 Task: Research Airbnb options in Kangdong-up, North Korea from 15th November, 2023 to 21st November, 2023 for 5 adults.3 bedrooms having 3 beds and 3 bathrooms. Property type can be house. Look for 3 properties as per requirement.
Action: Mouse moved to (593, 130)
Screenshot: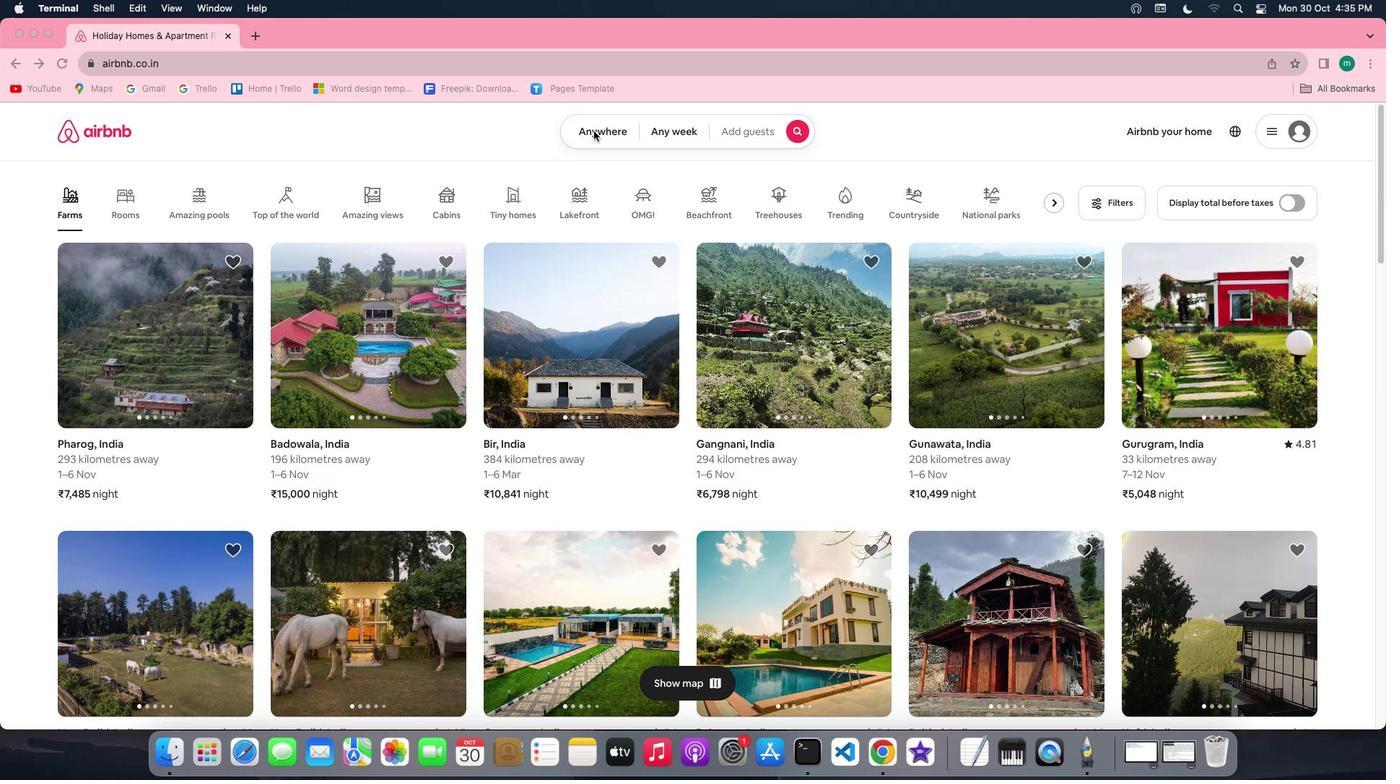 
Action: Mouse pressed left at (593, 130)
Screenshot: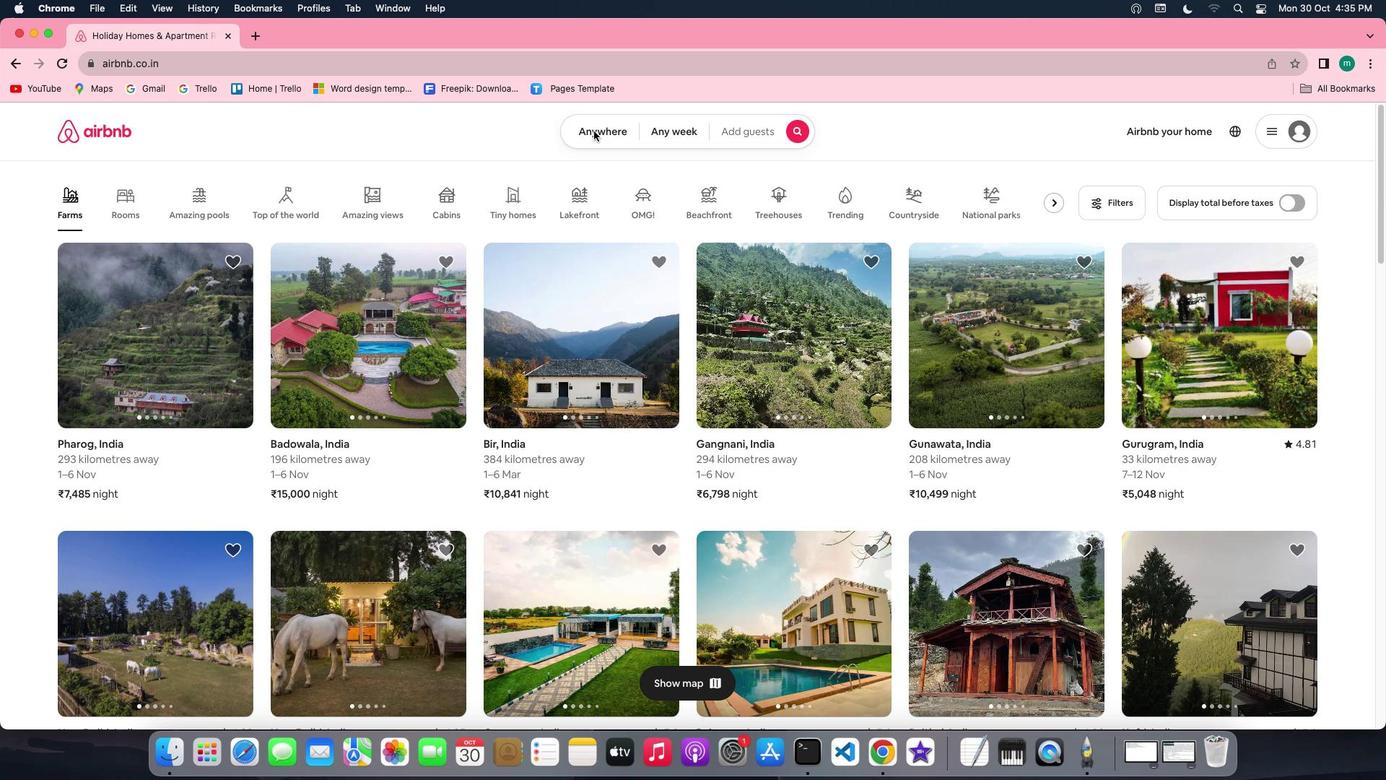 
Action: Mouse pressed left at (593, 130)
Screenshot: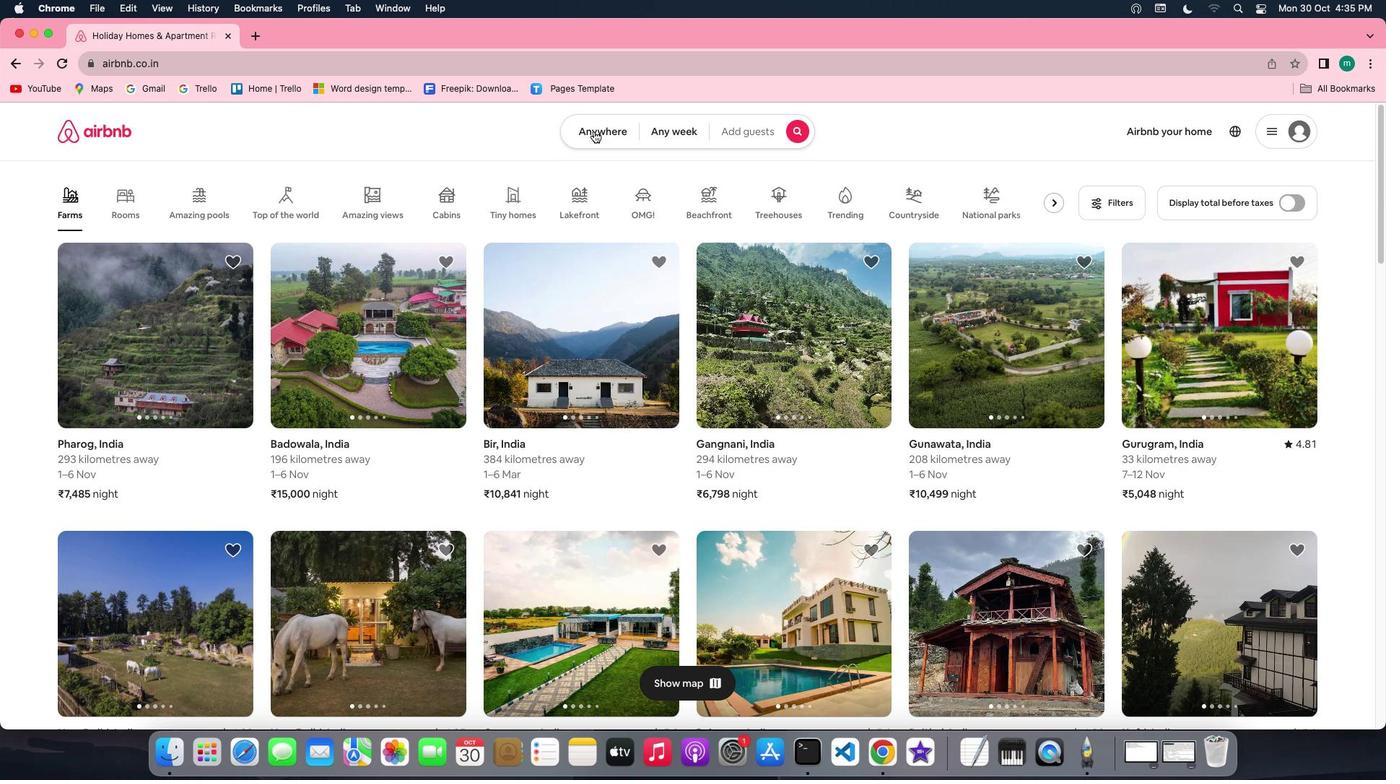 
Action: Mouse moved to (513, 184)
Screenshot: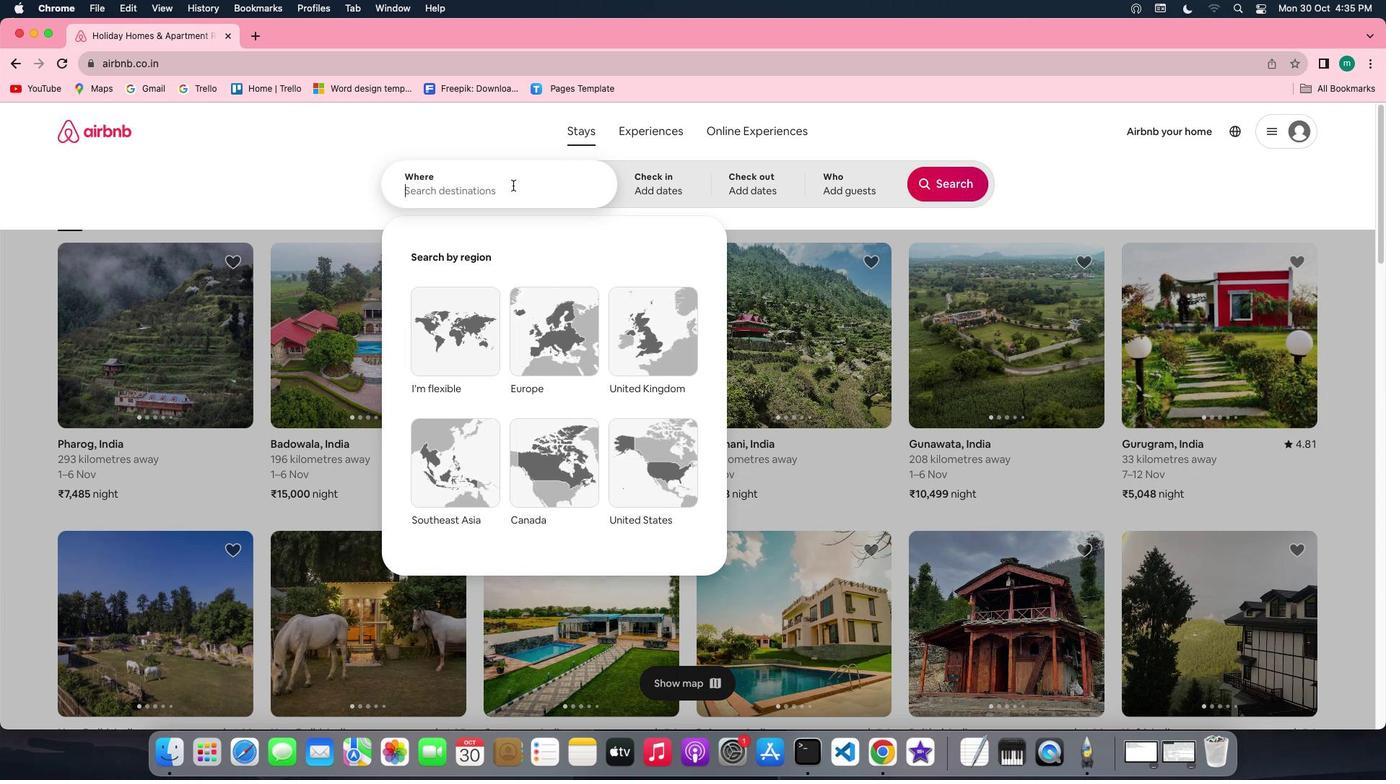 
Action: Mouse pressed left at (513, 184)
Screenshot: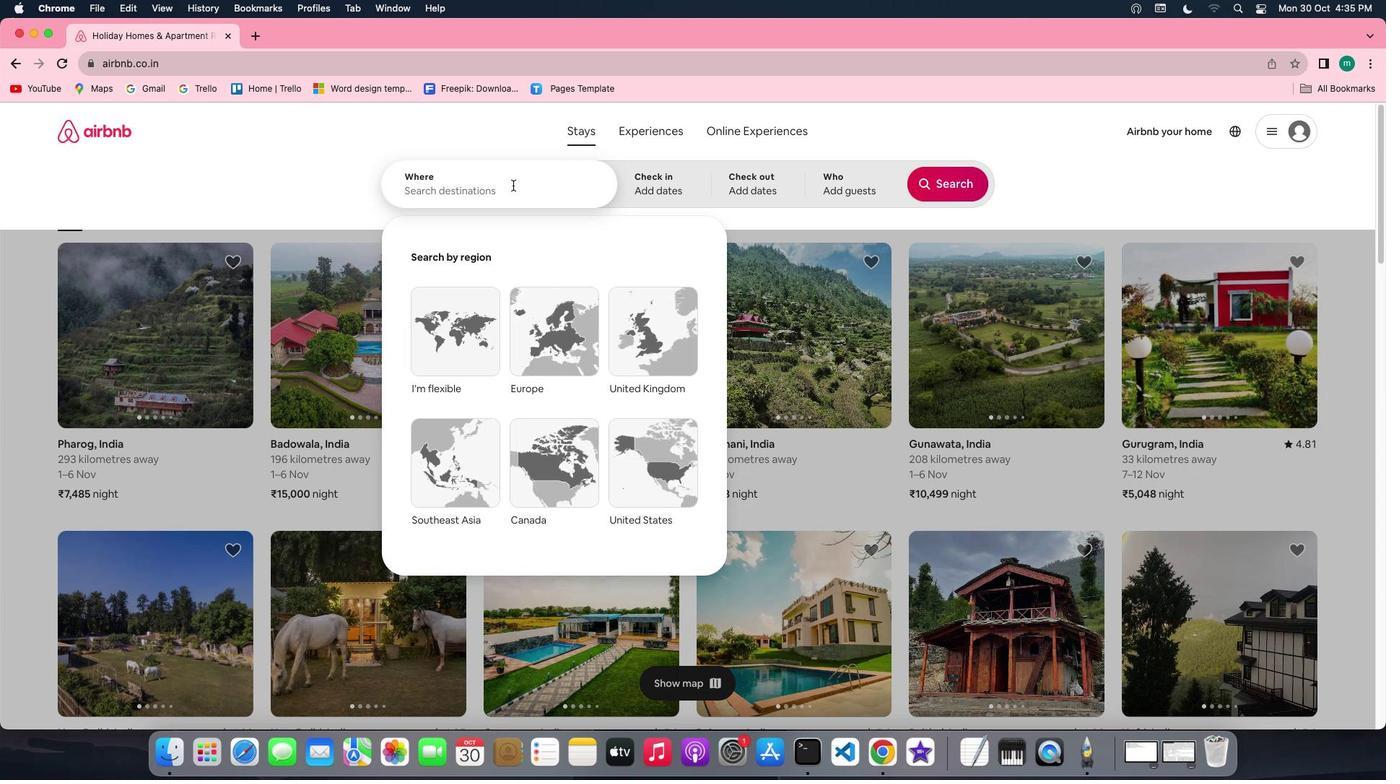 
Action: Key pressed Key.shift'K''a''n''g''d''o''n''g''-'Key.spaceKey.shift'u''p'','Key.spaceKey.shift'N''o''r''t''h'Key.spaceKey.shift'l'Key.backspaceKey.shift'K''o''r''e''a'
Screenshot: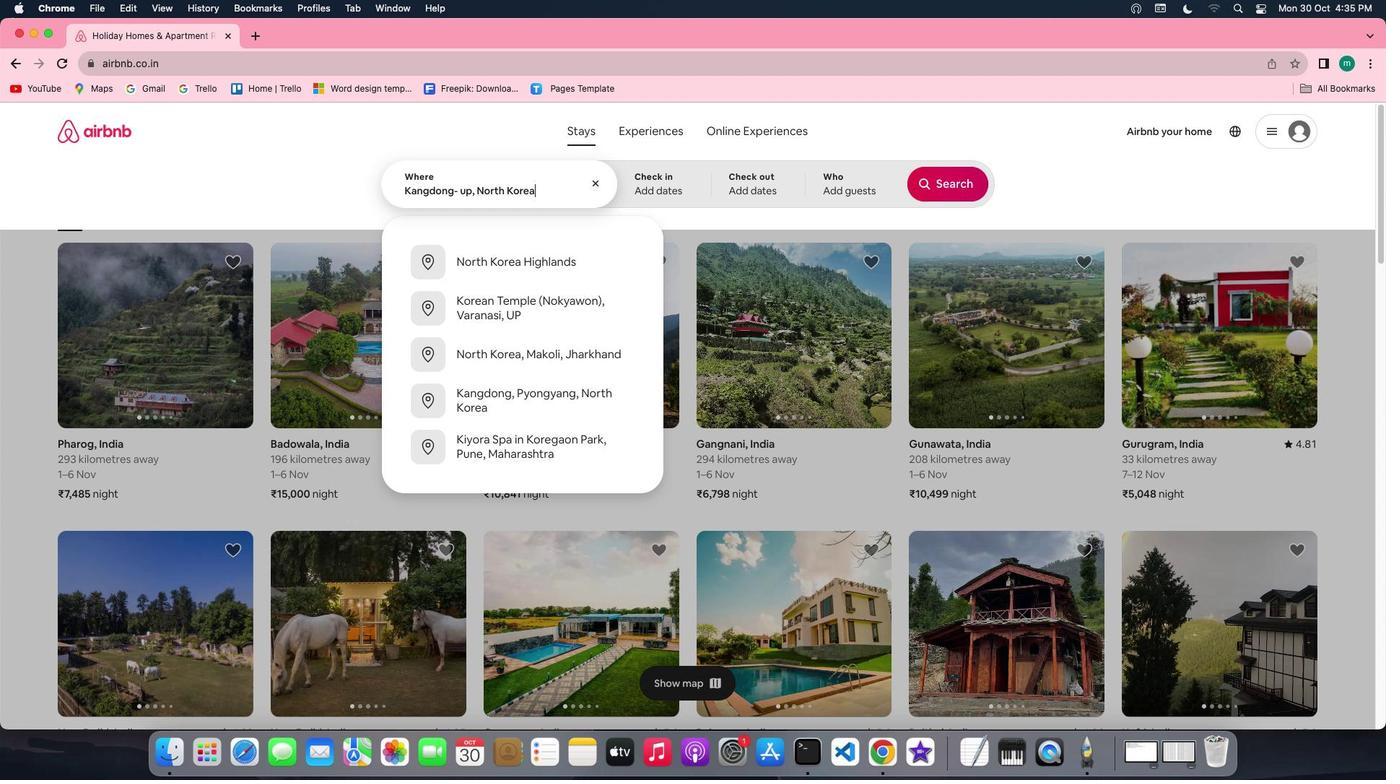 
Action: Mouse moved to (651, 182)
Screenshot: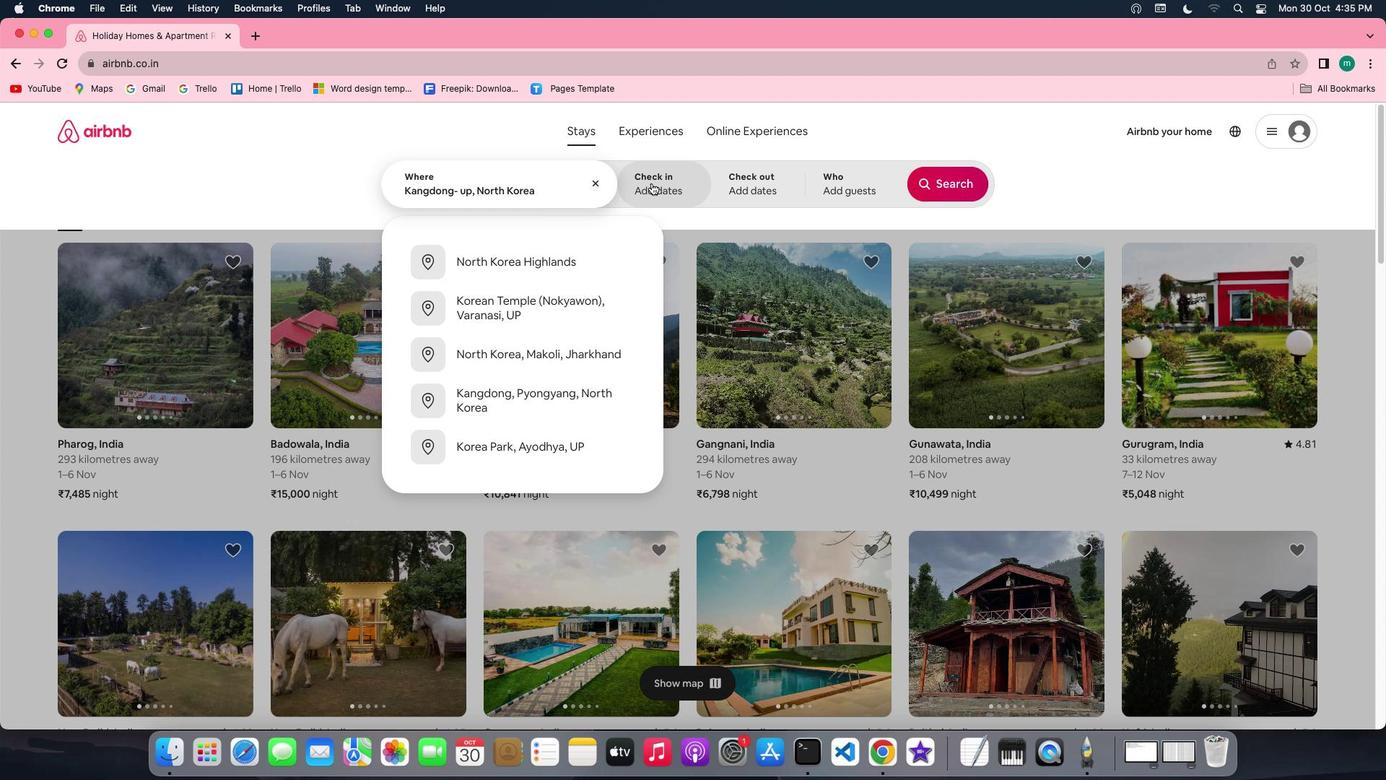 
Action: Mouse pressed left at (651, 182)
Screenshot: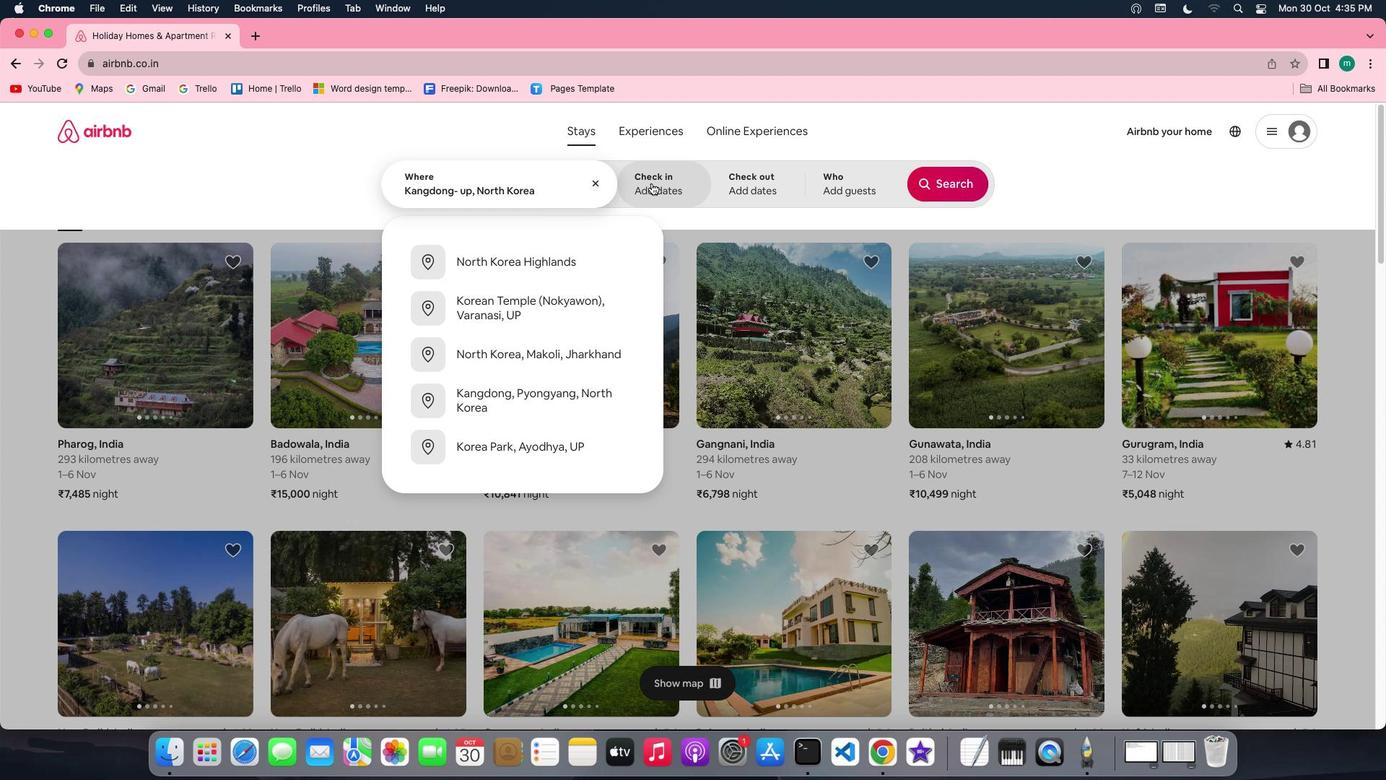 
Action: Mouse moved to (832, 431)
Screenshot: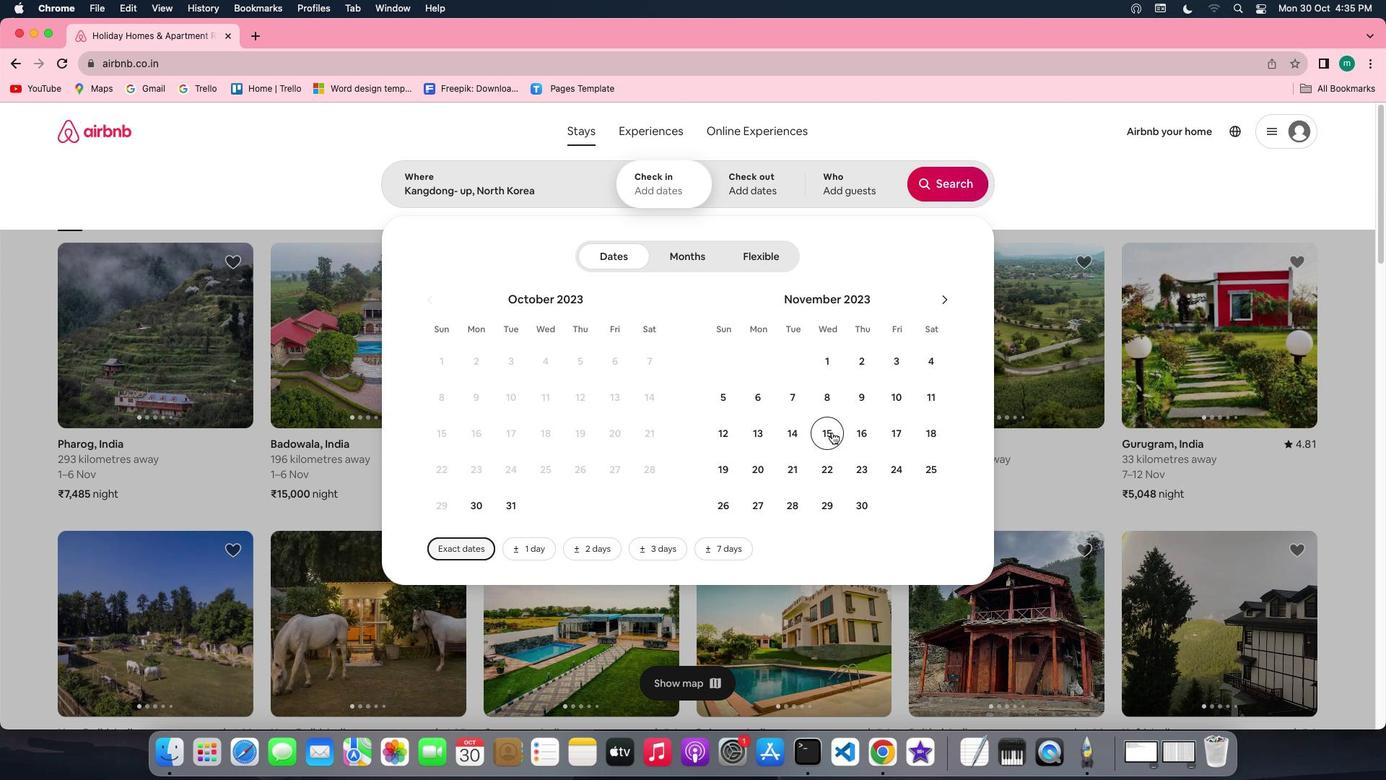 
Action: Mouse pressed left at (832, 431)
Screenshot: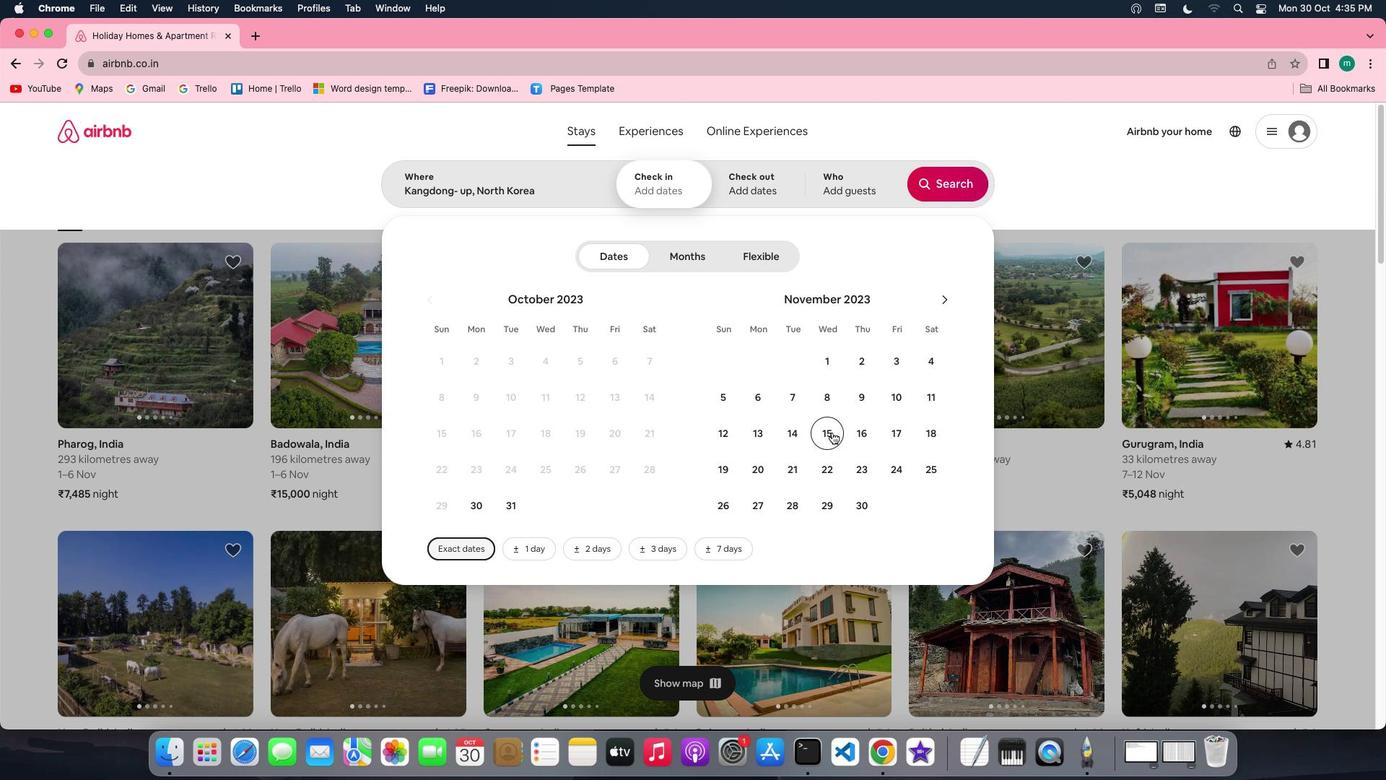 
Action: Mouse moved to (791, 468)
Screenshot: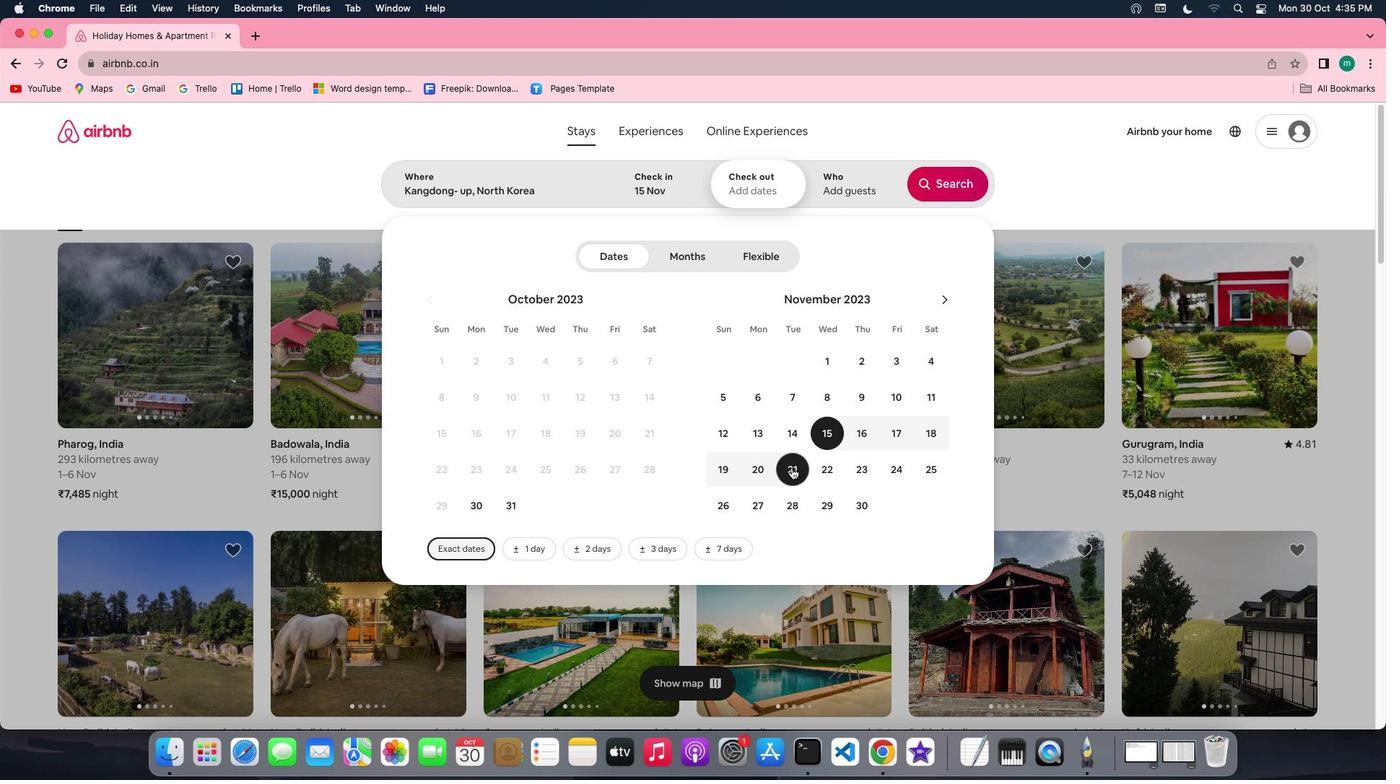 
Action: Mouse pressed left at (791, 468)
Screenshot: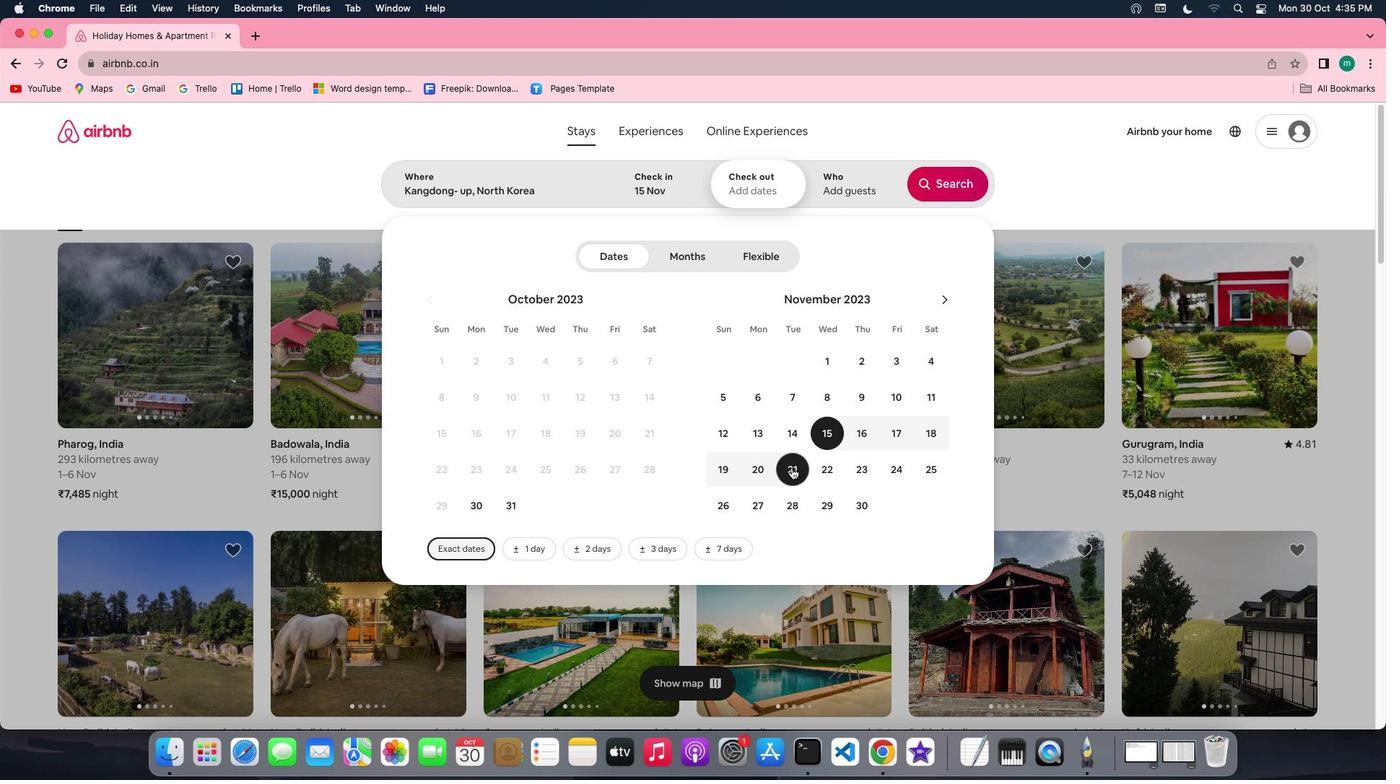 
Action: Mouse moved to (841, 182)
Screenshot: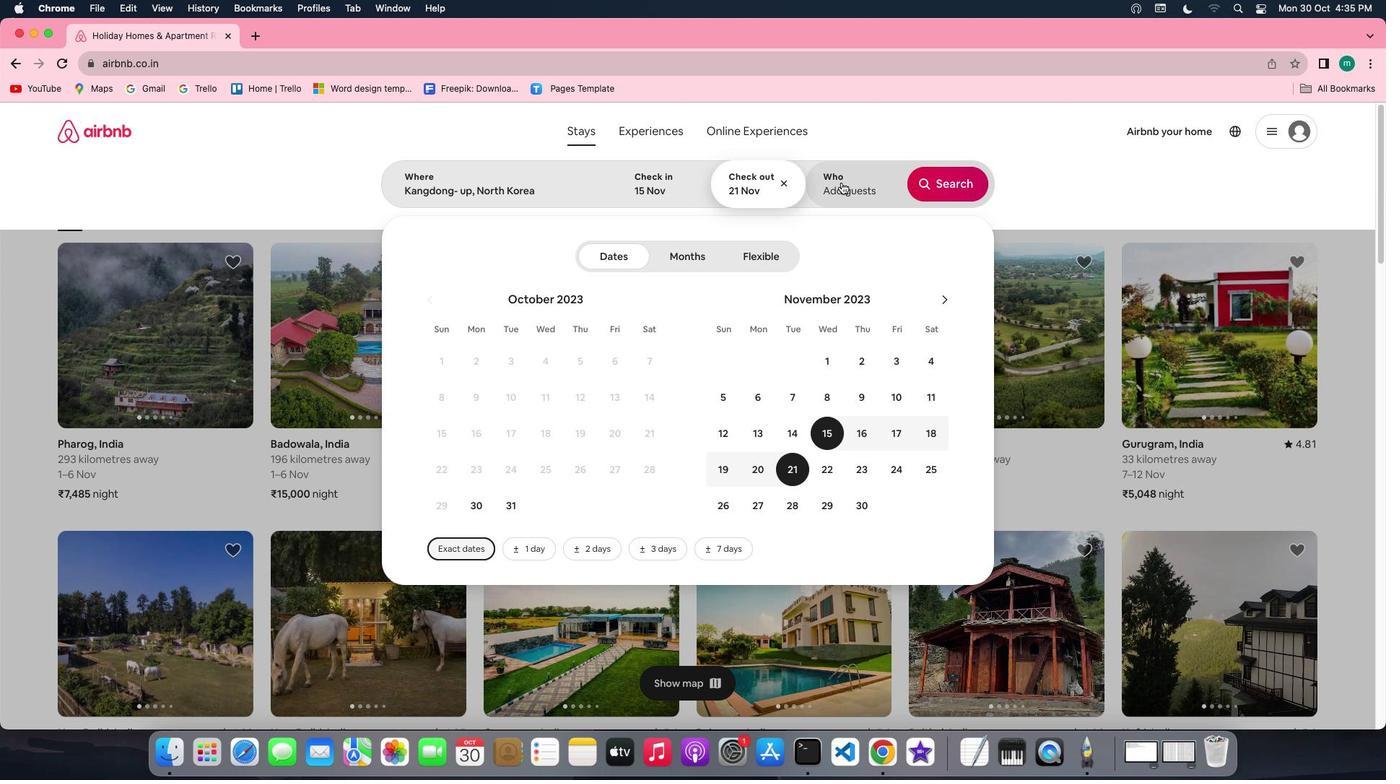 
Action: Mouse pressed left at (841, 182)
Screenshot: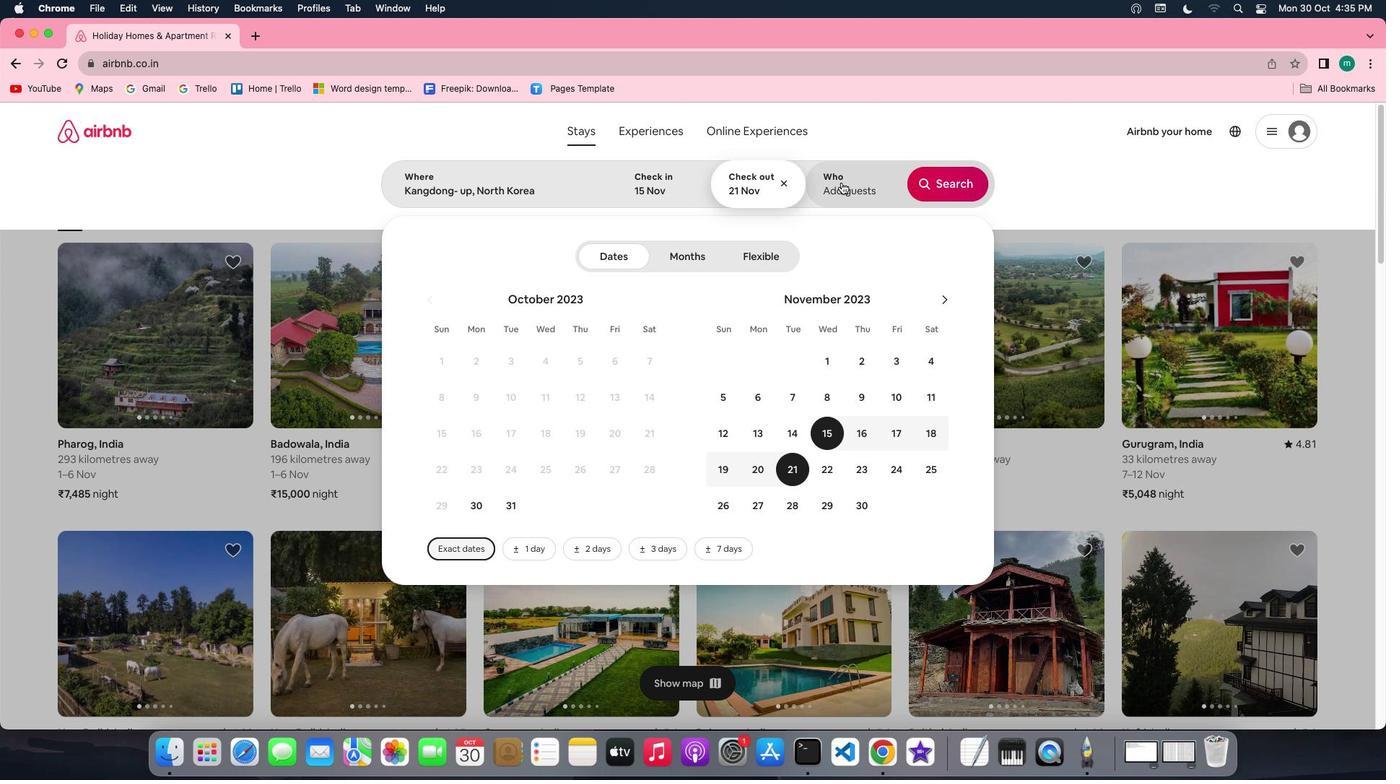 
Action: Mouse moved to (957, 254)
Screenshot: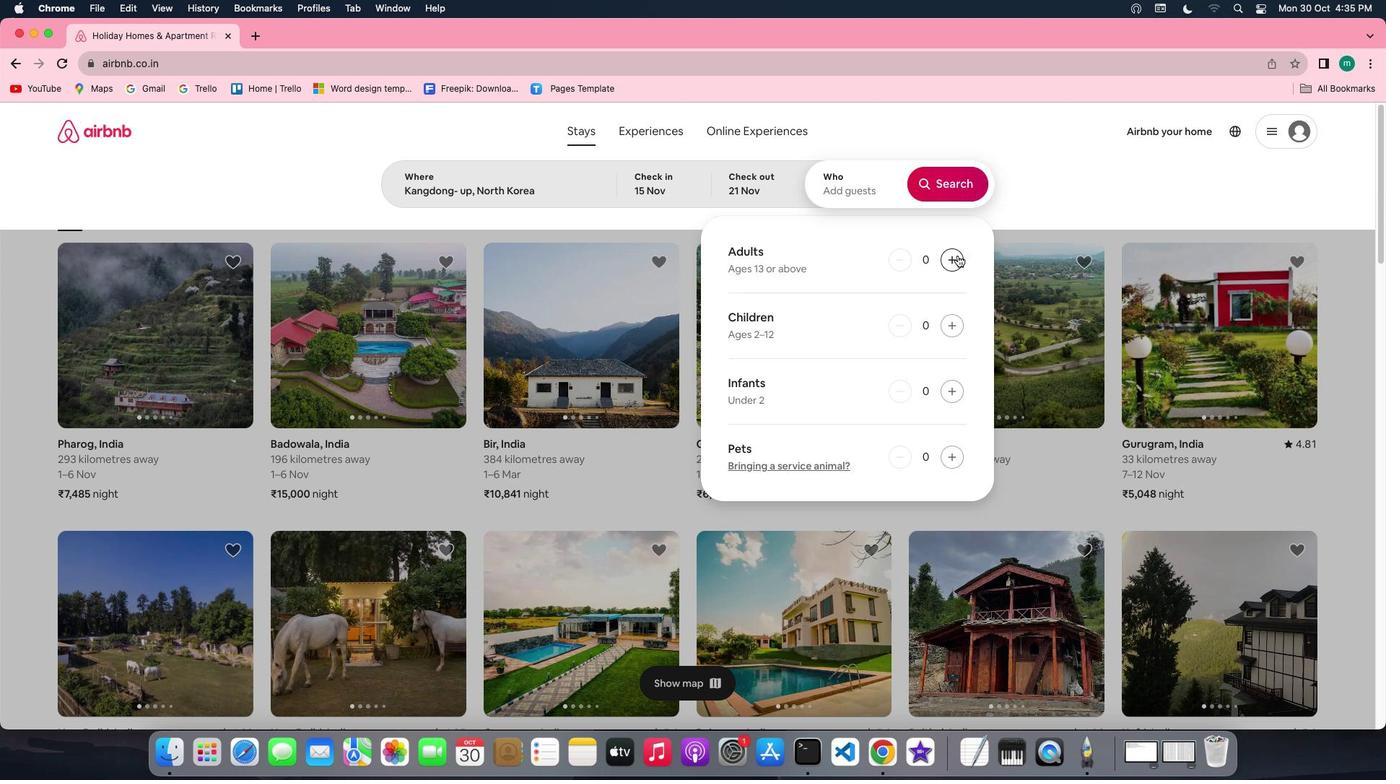 
Action: Mouse pressed left at (957, 254)
Screenshot: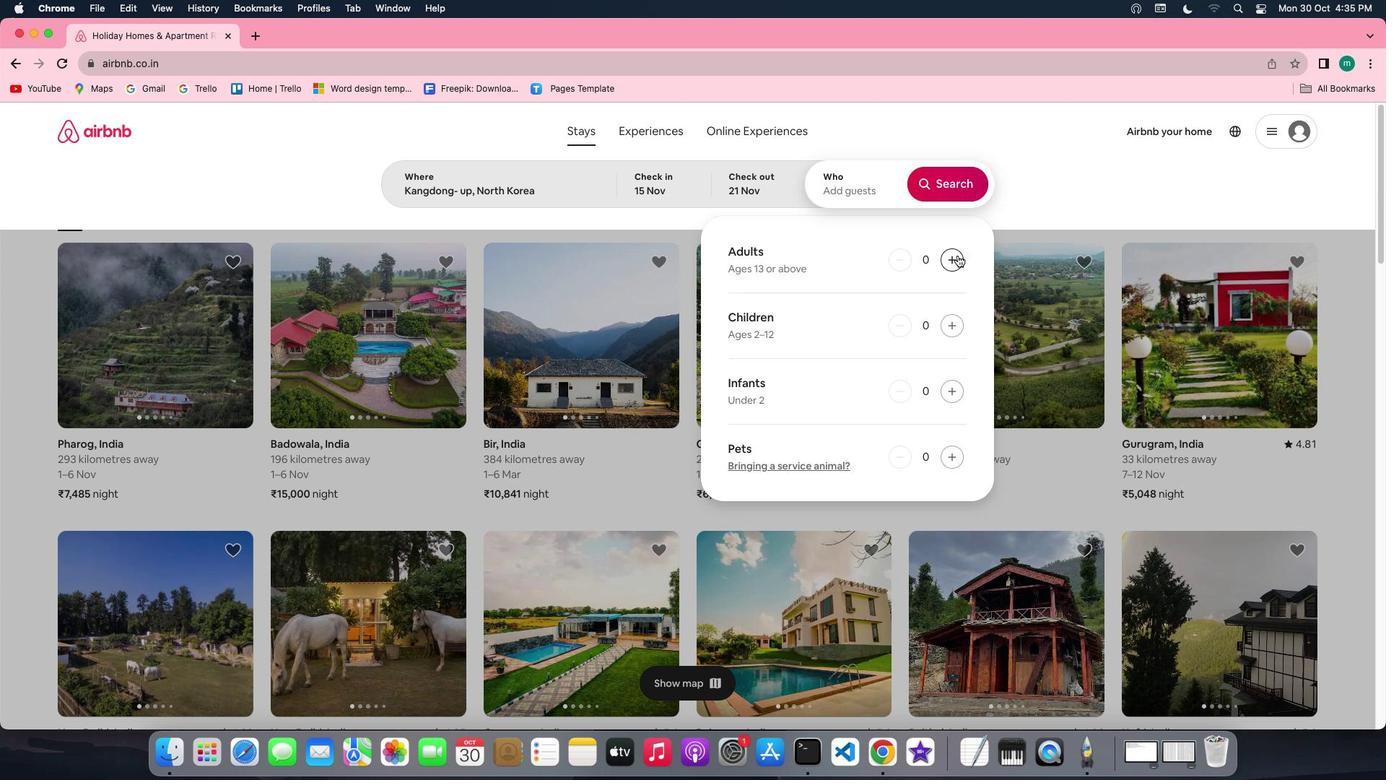 
Action: Mouse pressed left at (957, 254)
Screenshot: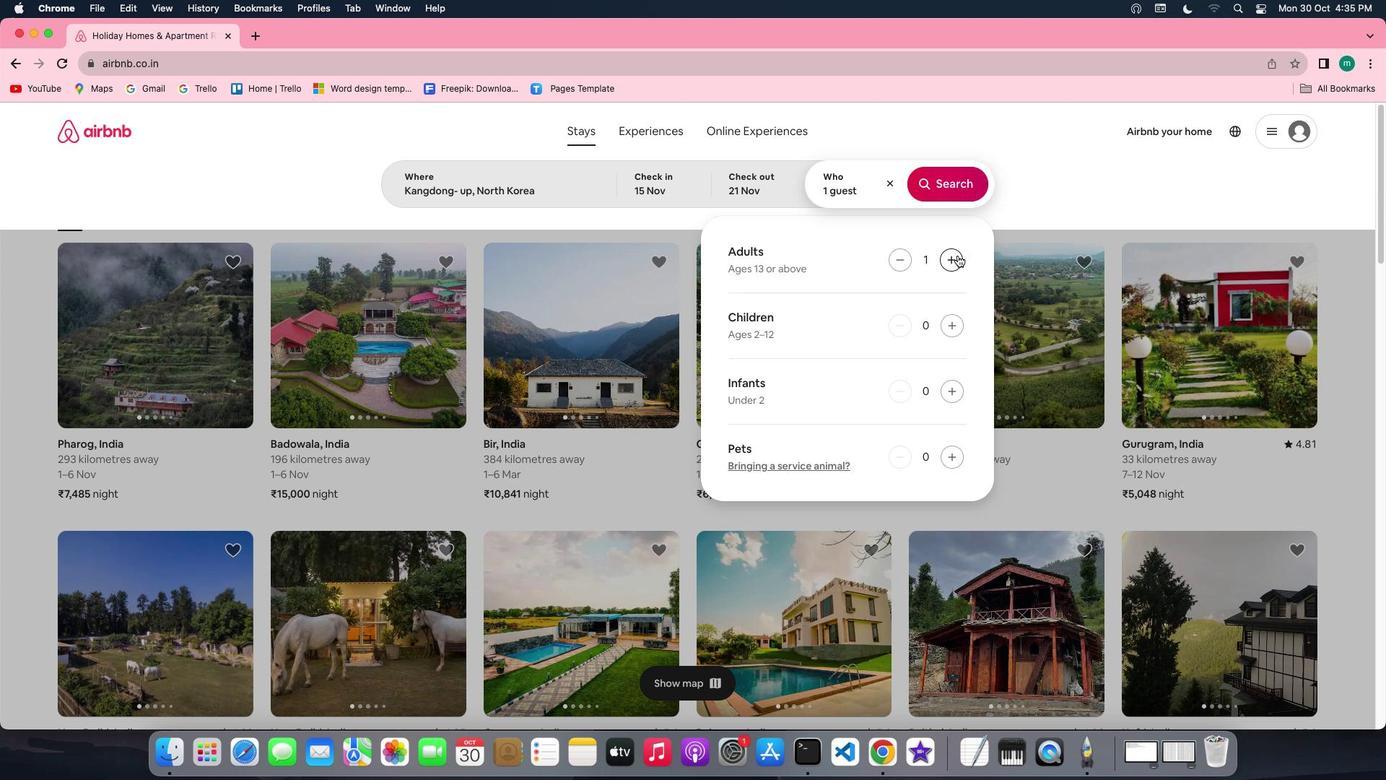
Action: Mouse pressed left at (957, 254)
Screenshot: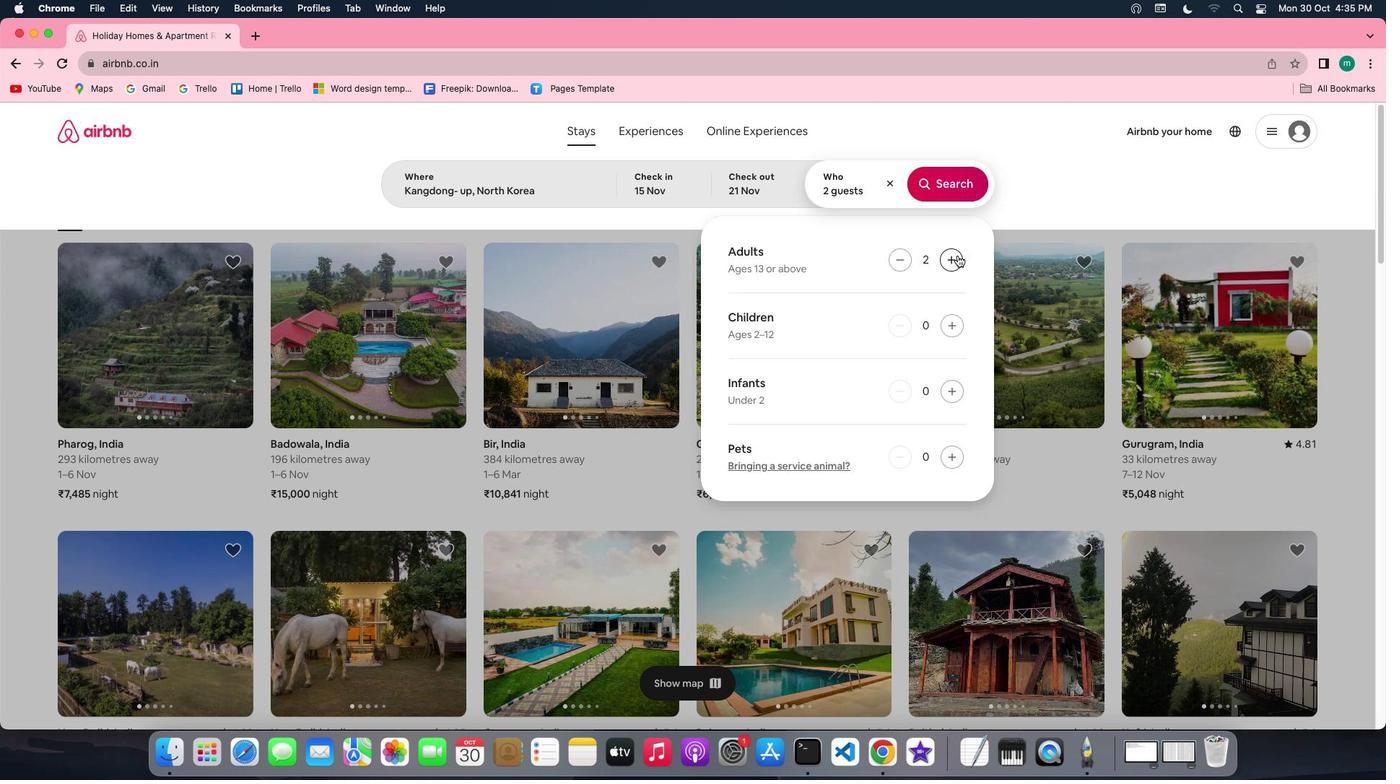 
Action: Mouse pressed left at (957, 254)
Screenshot: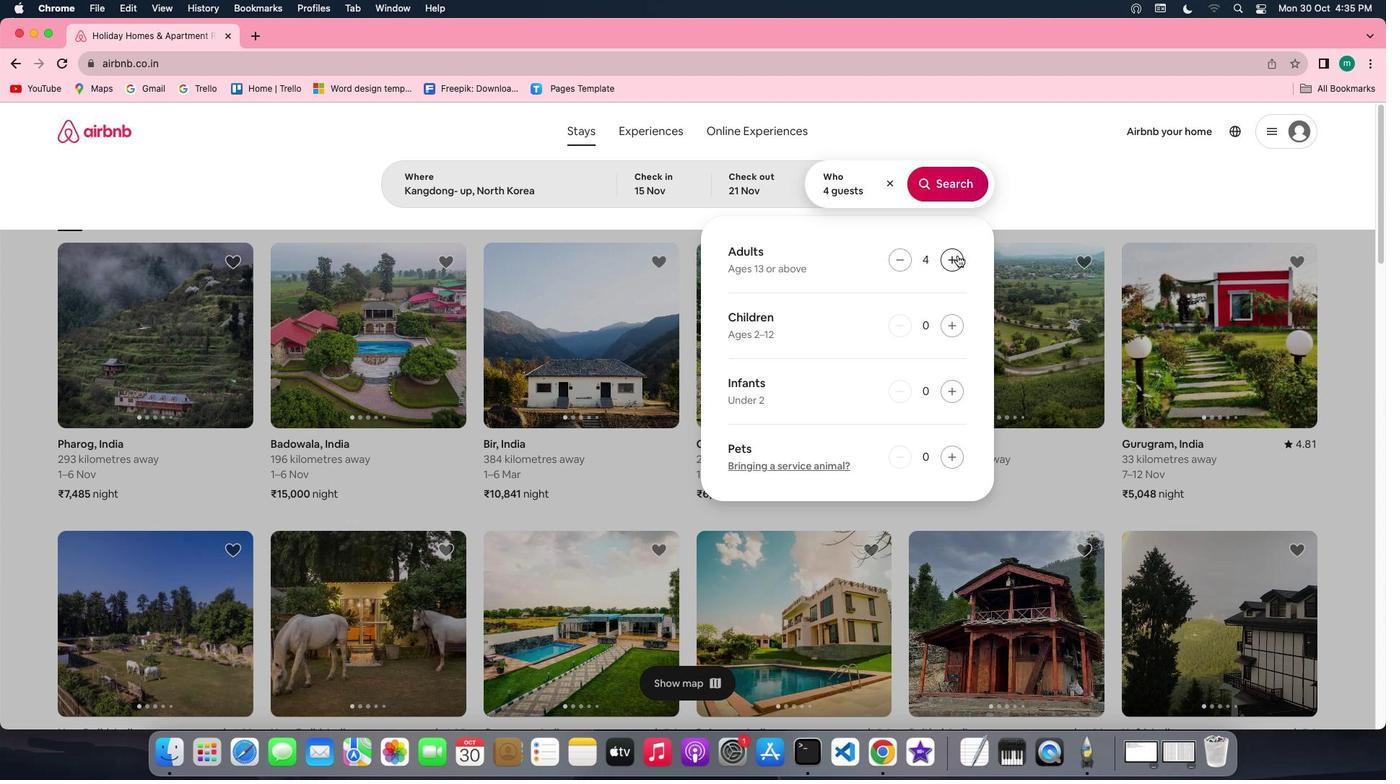 
Action: Mouse pressed left at (957, 254)
Screenshot: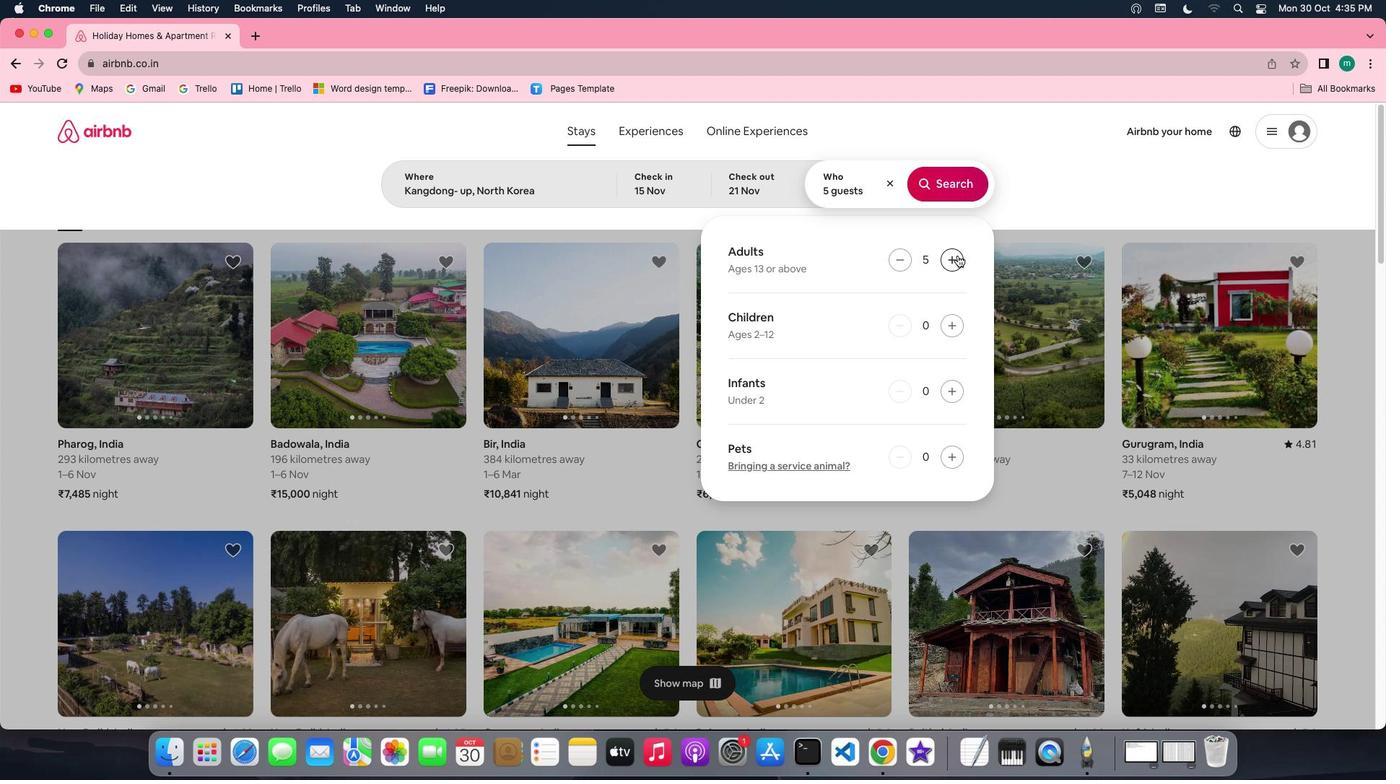 
Action: Mouse moved to (949, 192)
Screenshot: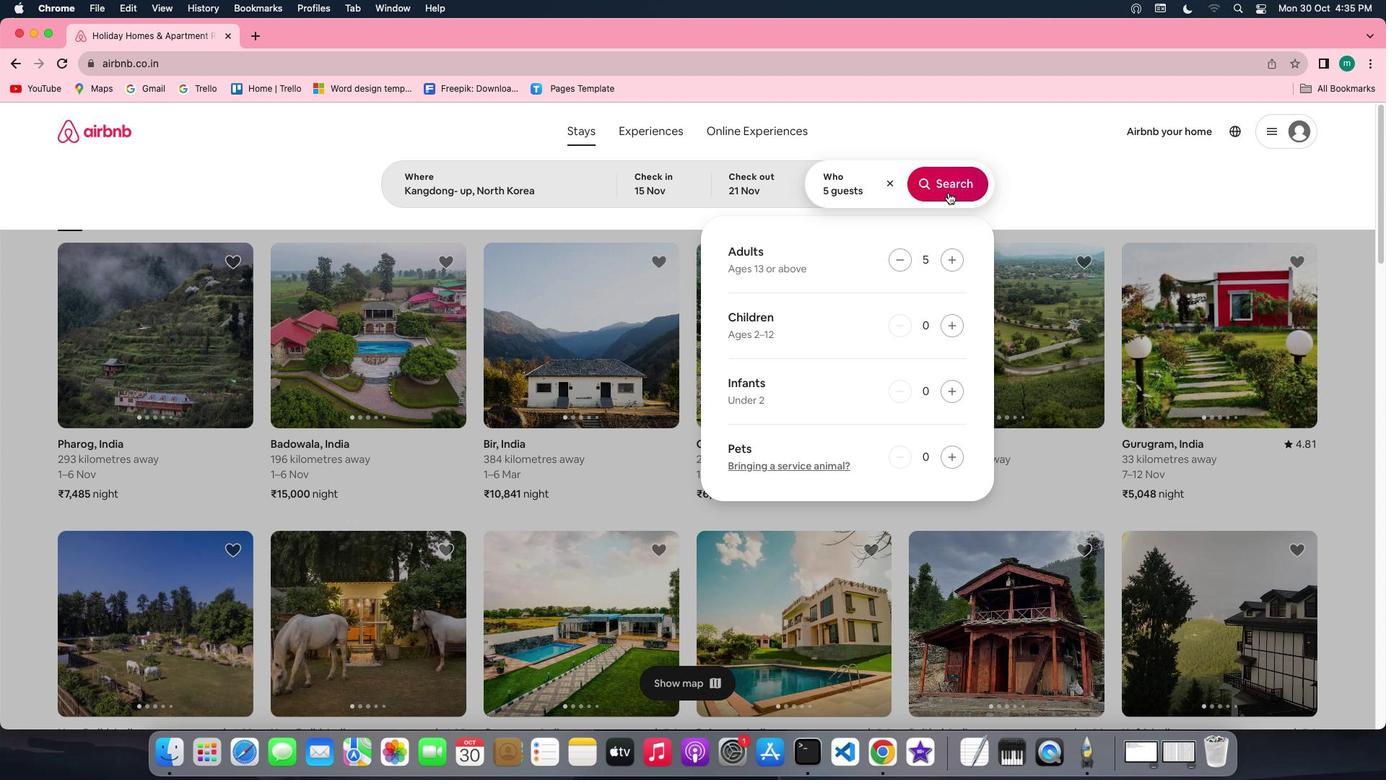 
Action: Mouse pressed left at (949, 192)
Screenshot: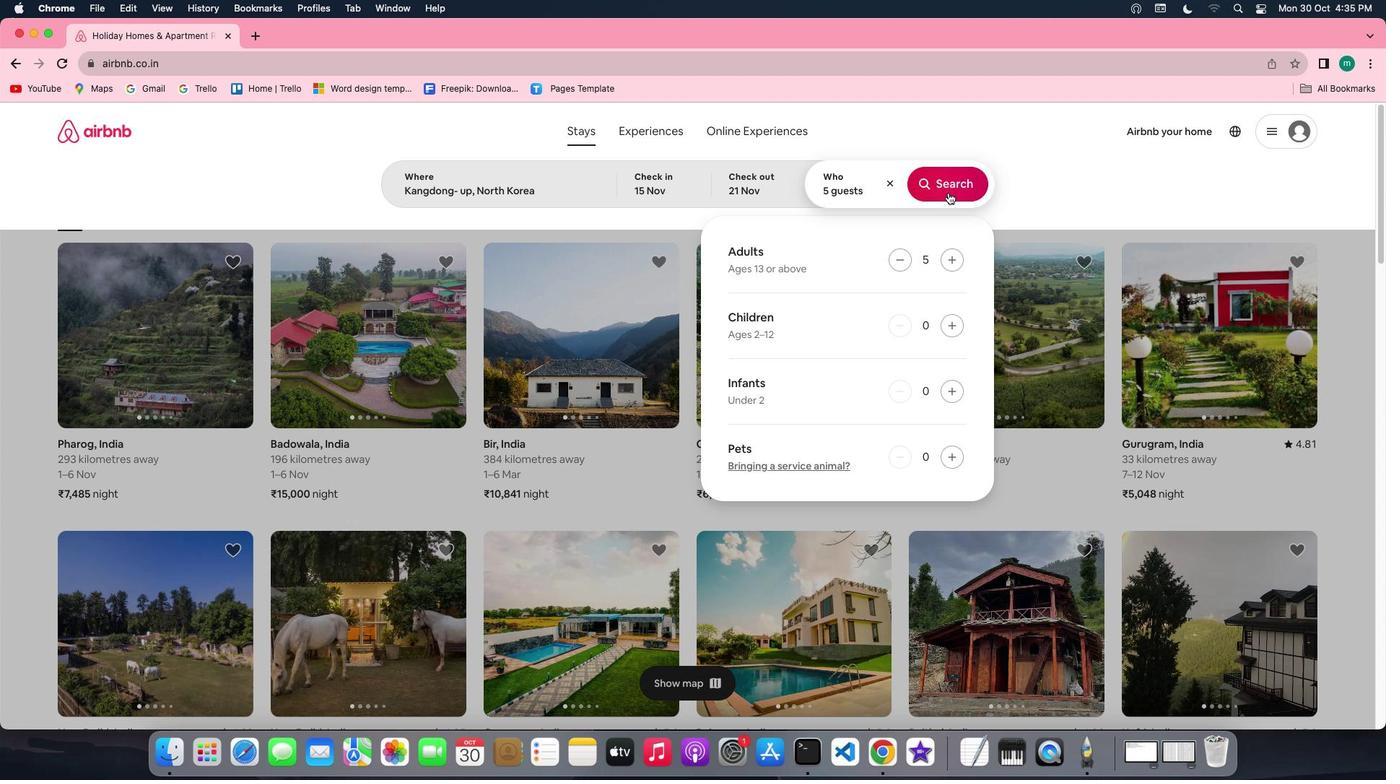 
Action: Mouse moved to (1164, 197)
Screenshot: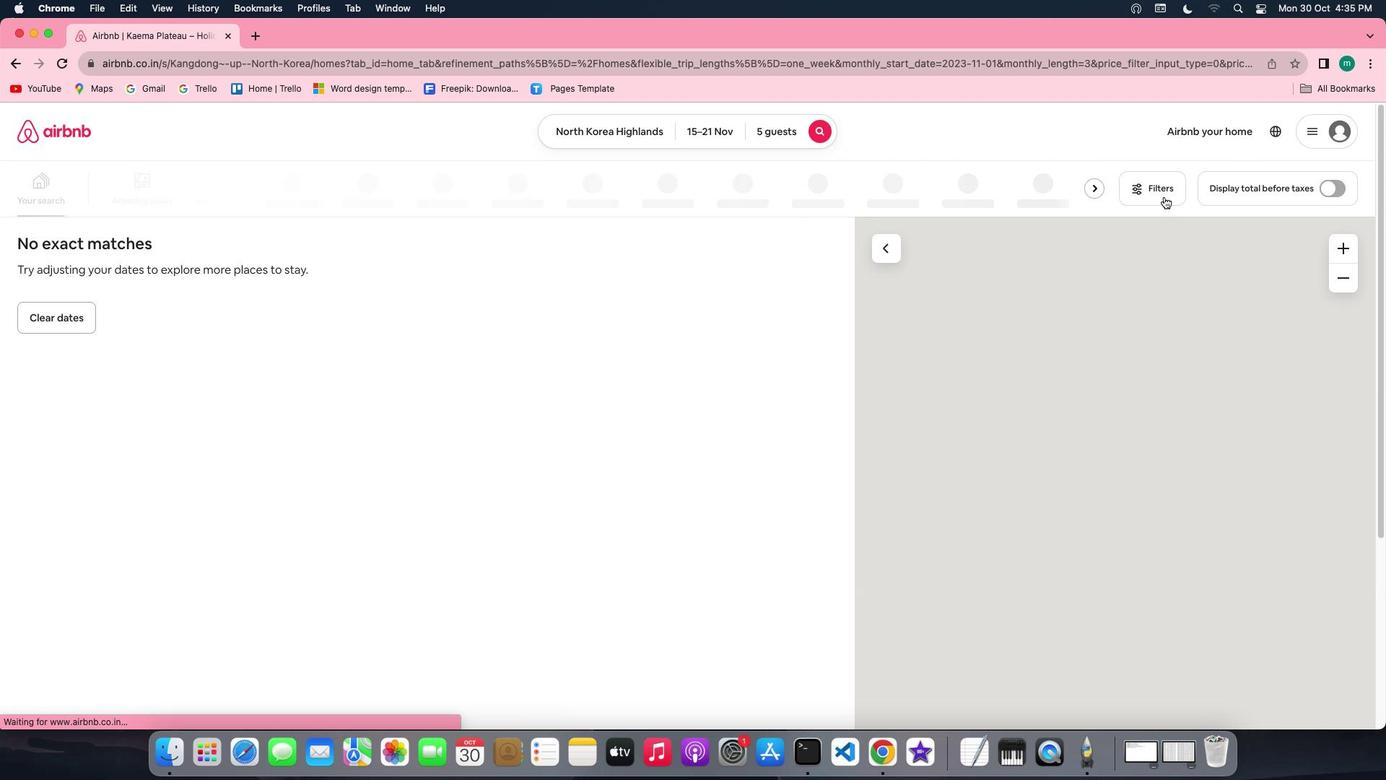 
Action: Mouse pressed left at (1164, 197)
Screenshot: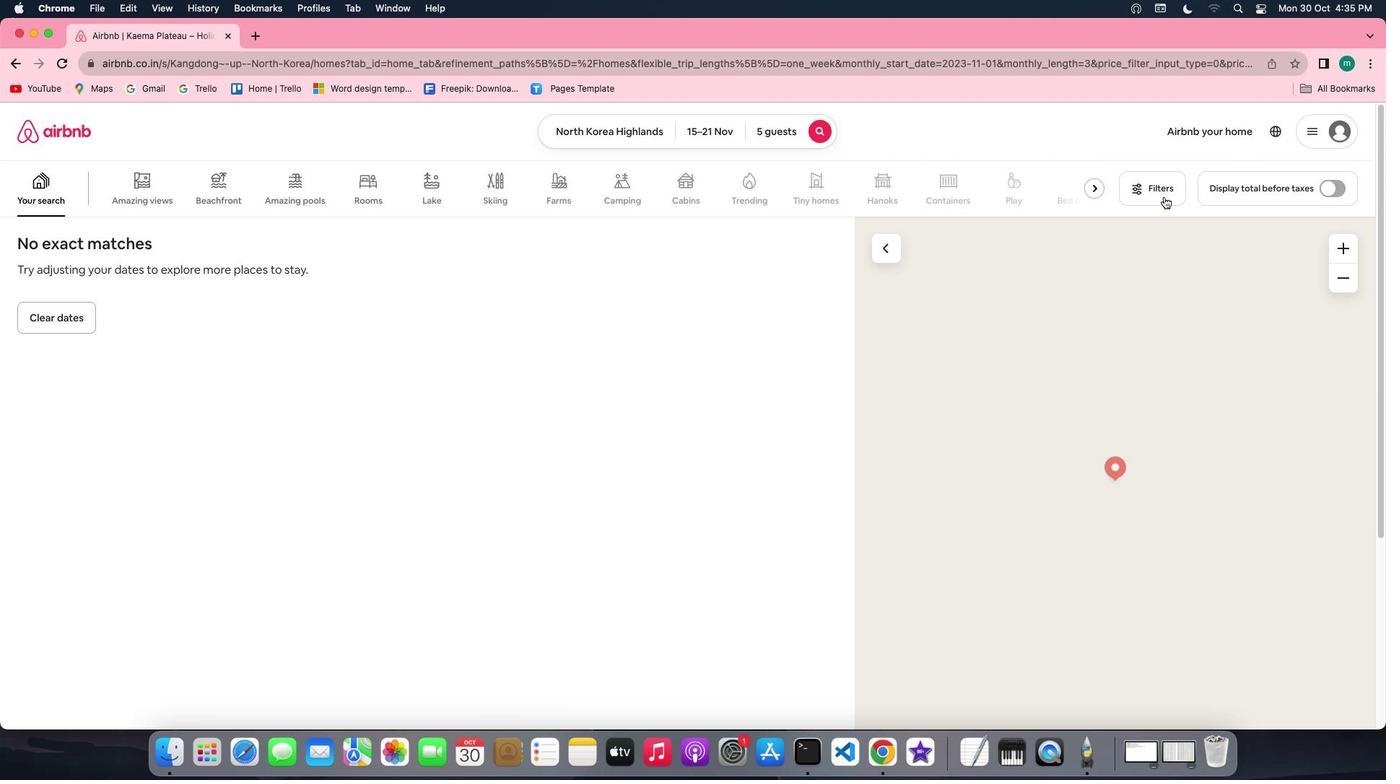 
Action: Mouse moved to (653, 424)
Screenshot: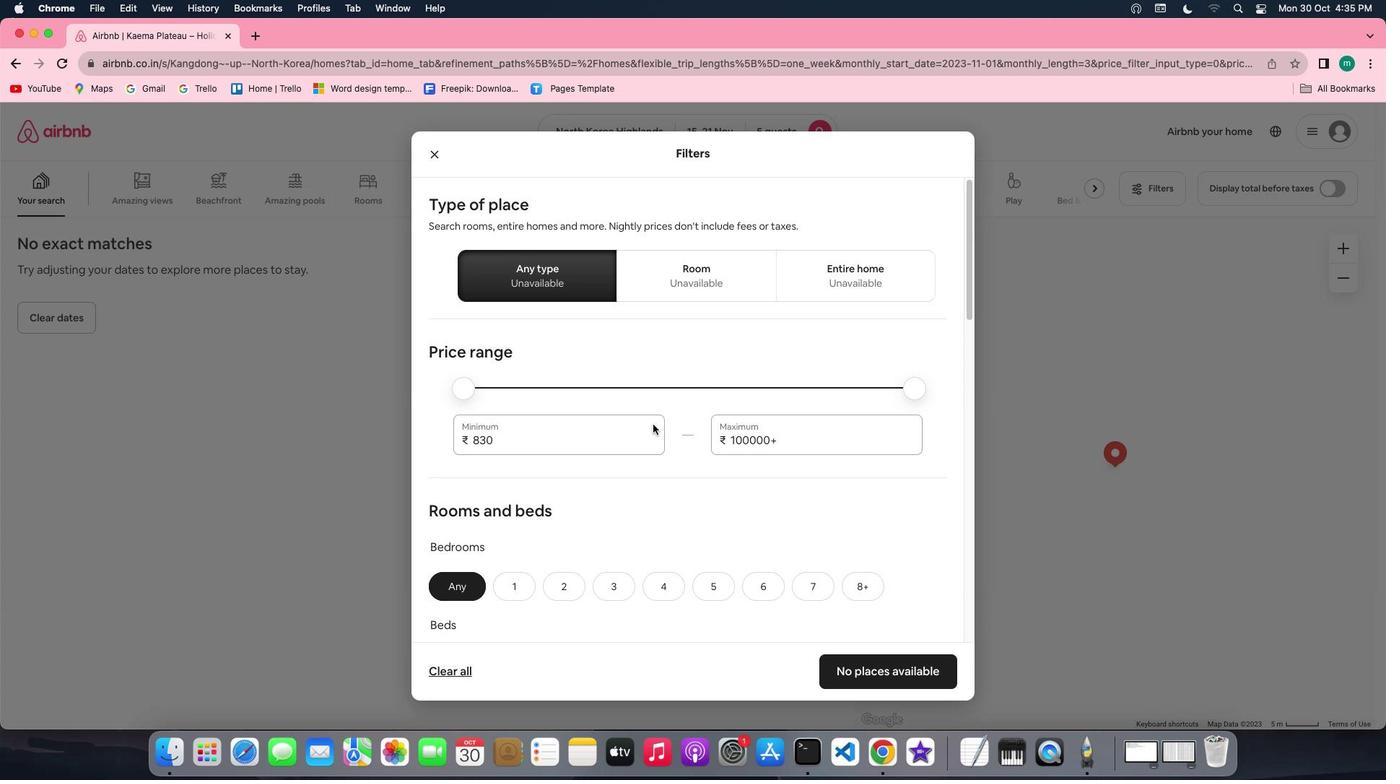 
Action: Mouse scrolled (653, 424) with delta (0, 0)
Screenshot: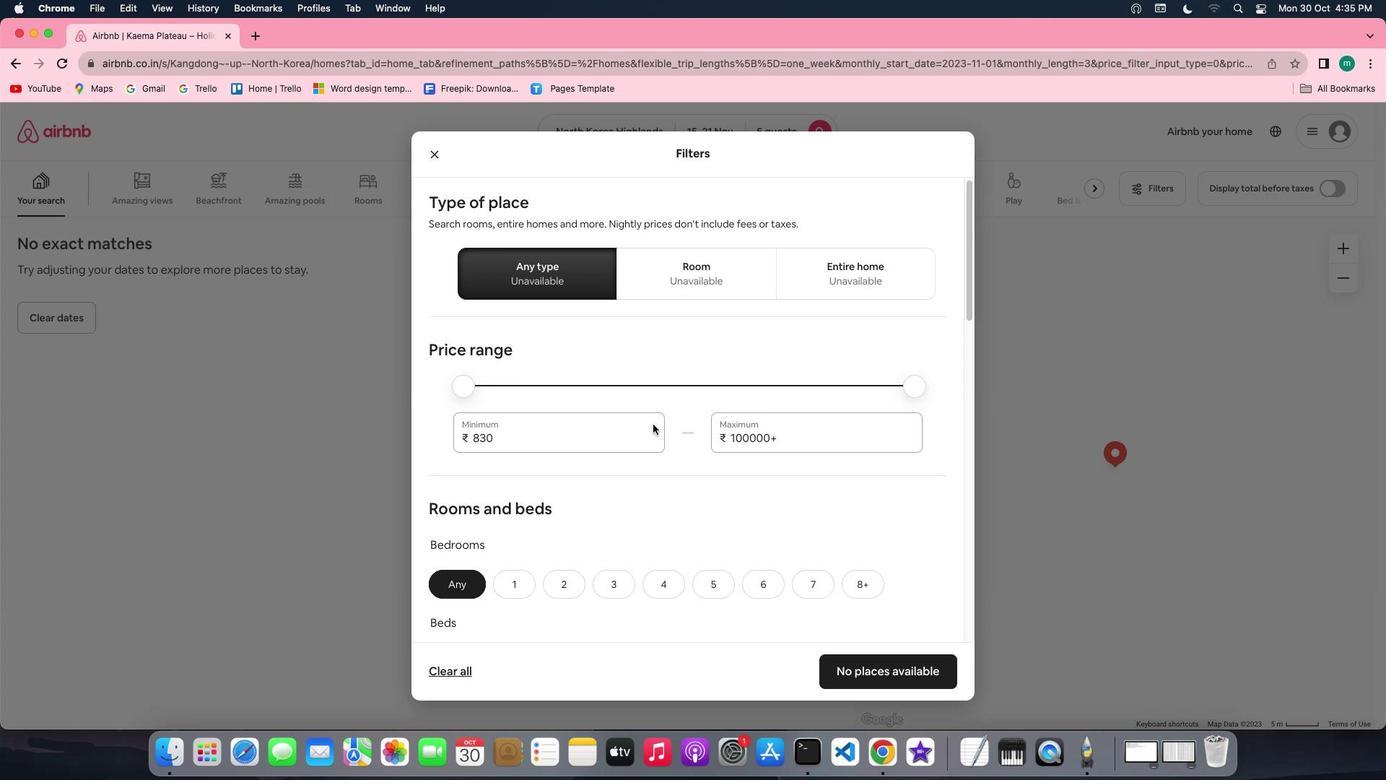
Action: Mouse scrolled (653, 424) with delta (0, 0)
Screenshot: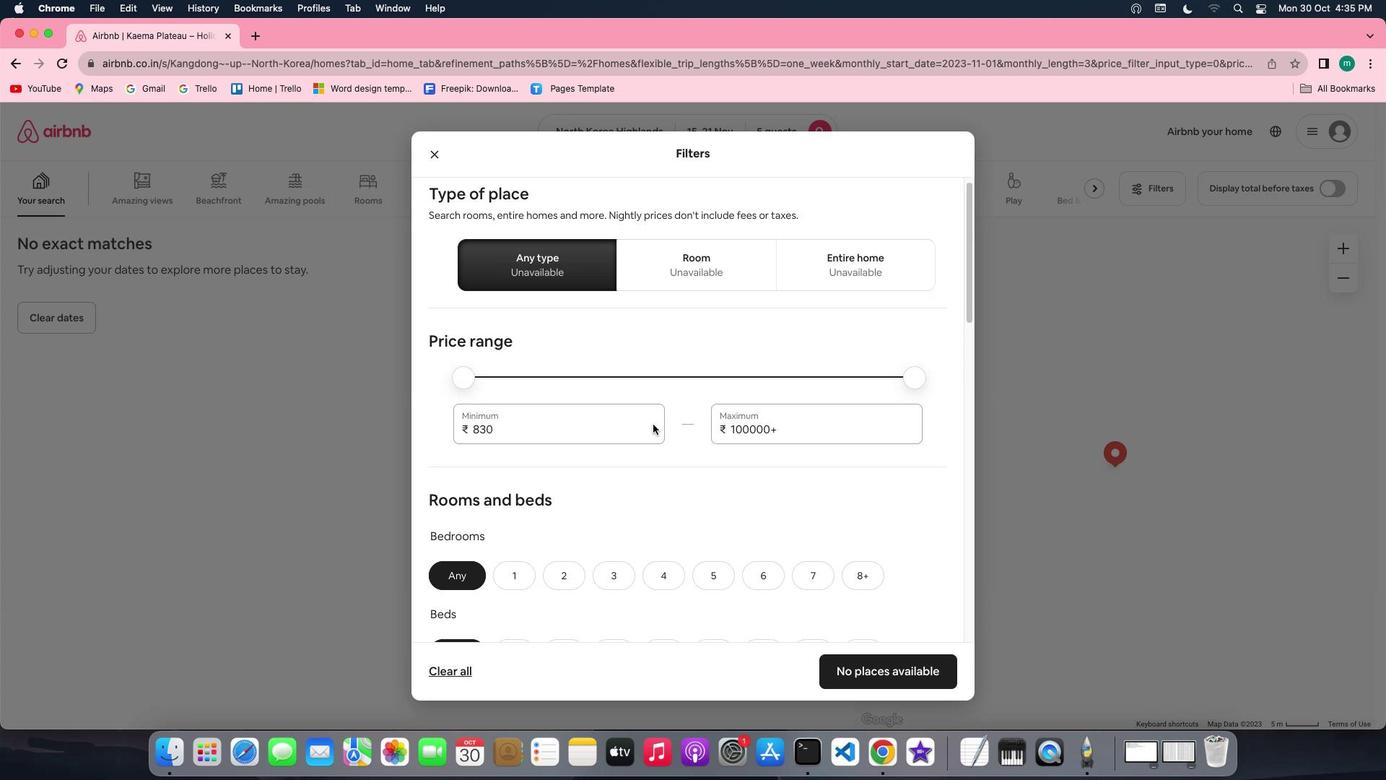 
Action: Mouse scrolled (653, 424) with delta (0, 0)
Screenshot: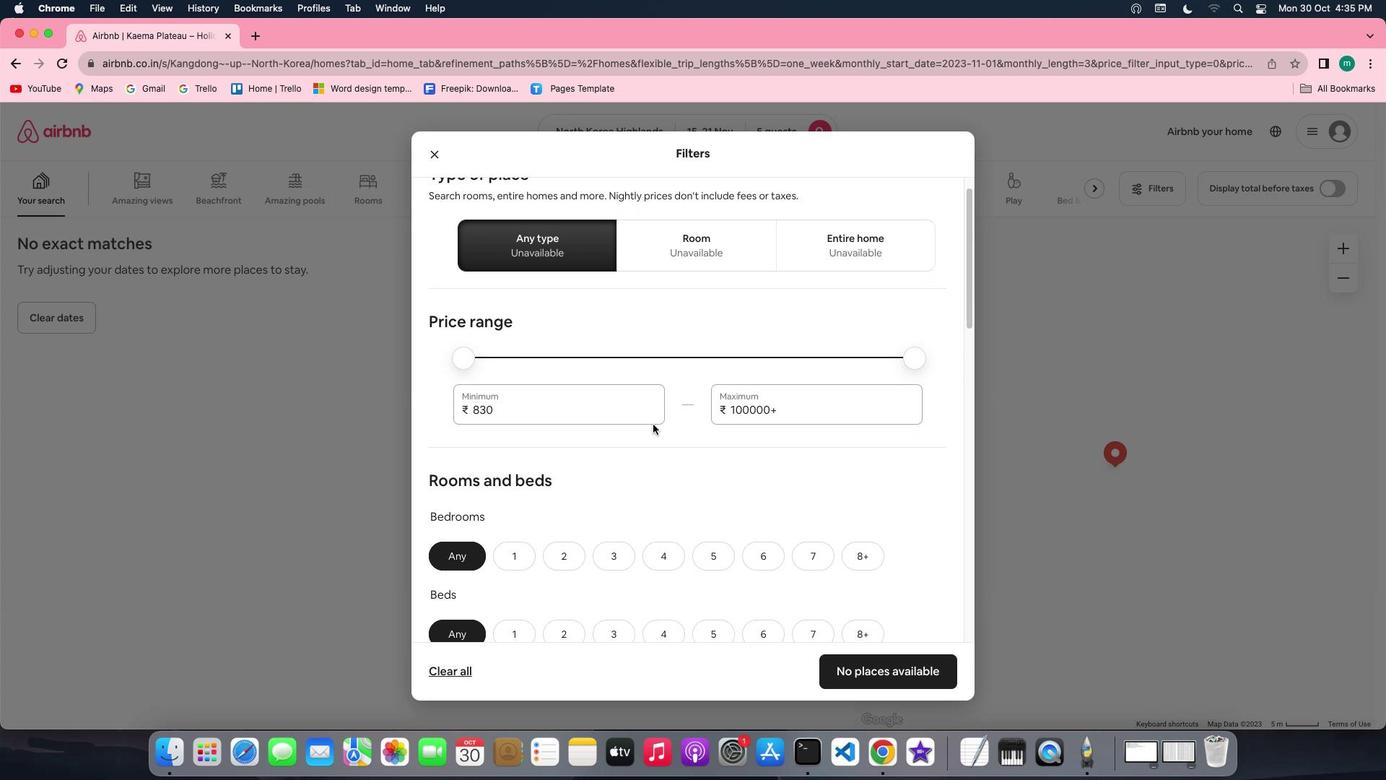 
Action: Mouse scrolled (653, 424) with delta (0, 0)
Screenshot: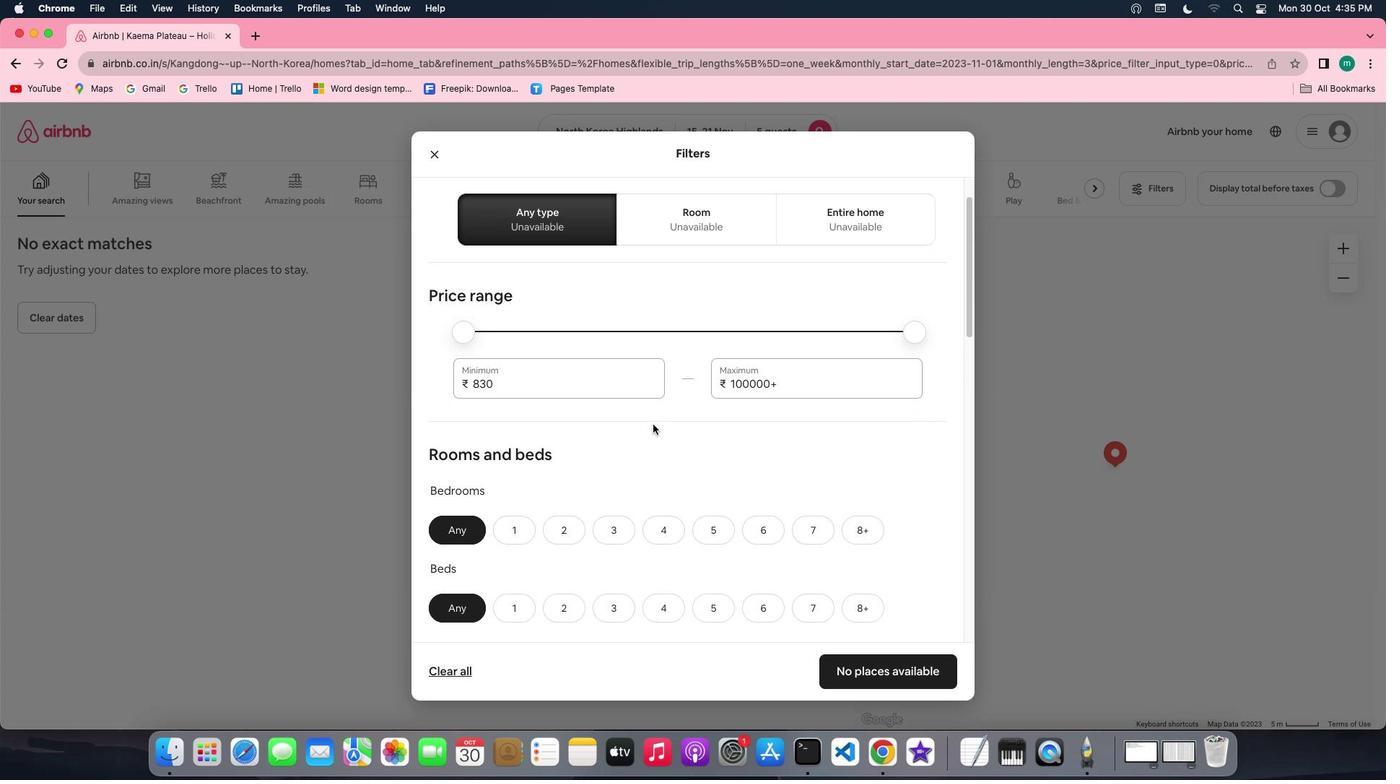 
Action: Mouse scrolled (653, 424) with delta (0, 0)
Screenshot: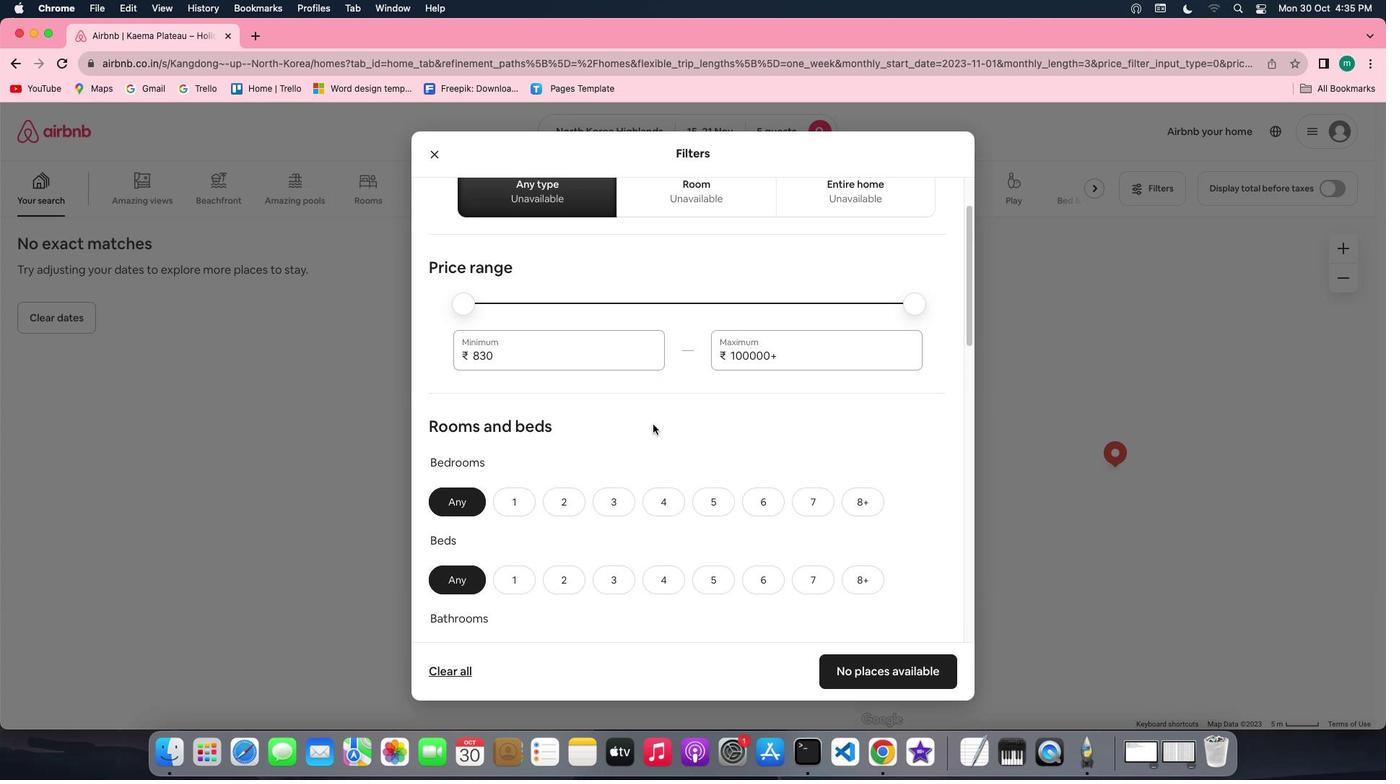 
Action: Mouse scrolled (653, 424) with delta (0, 0)
Screenshot: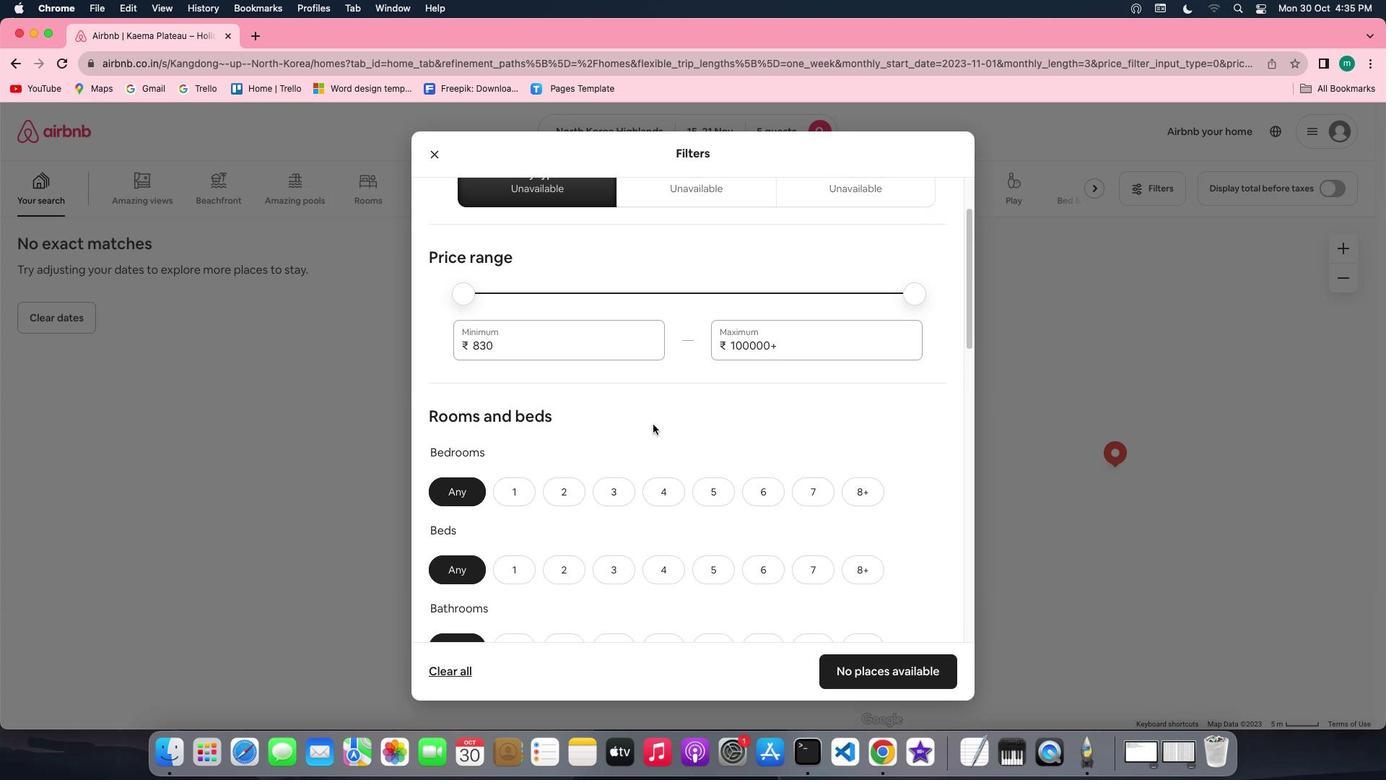 
Action: Mouse scrolled (653, 424) with delta (0, -1)
Screenshot: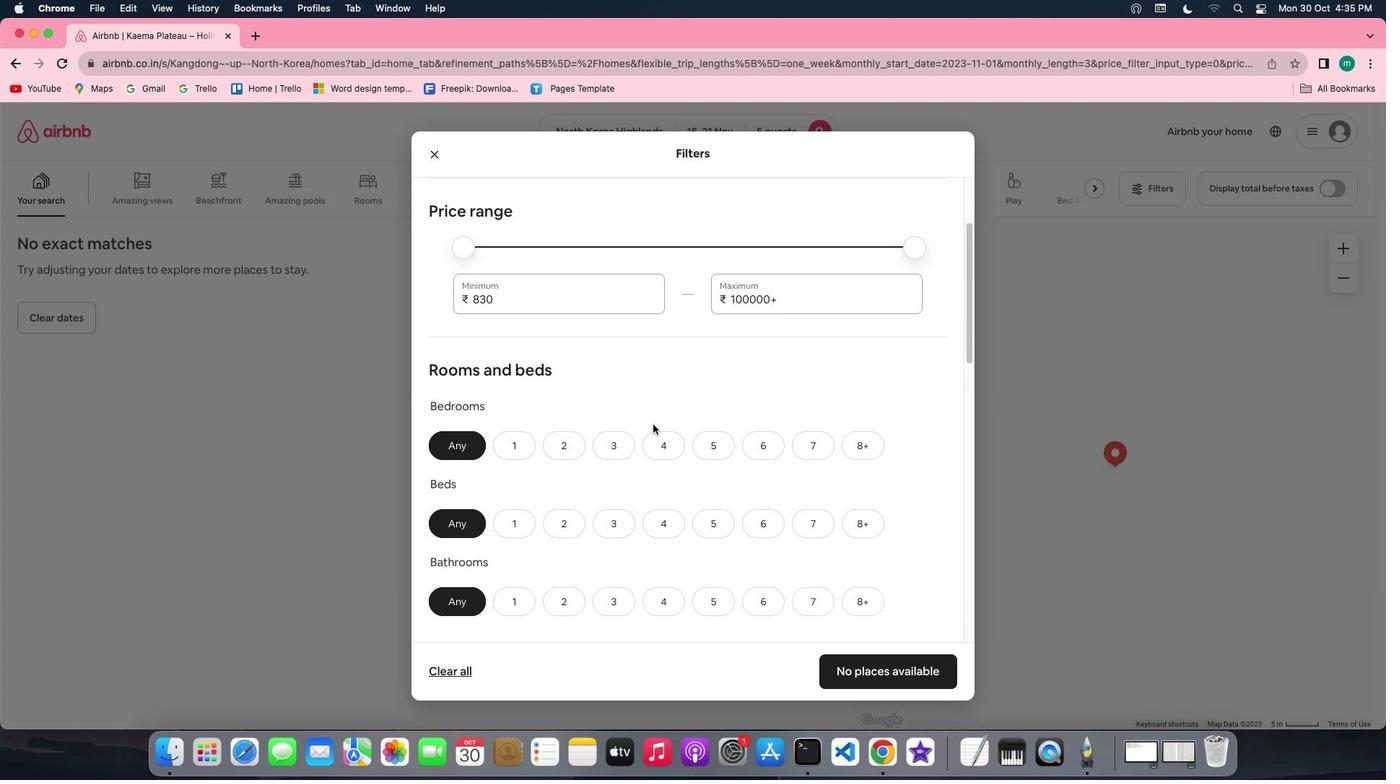 
Action: Mouse scrolled (653, 424) with delta (0, -1)
Screenshot: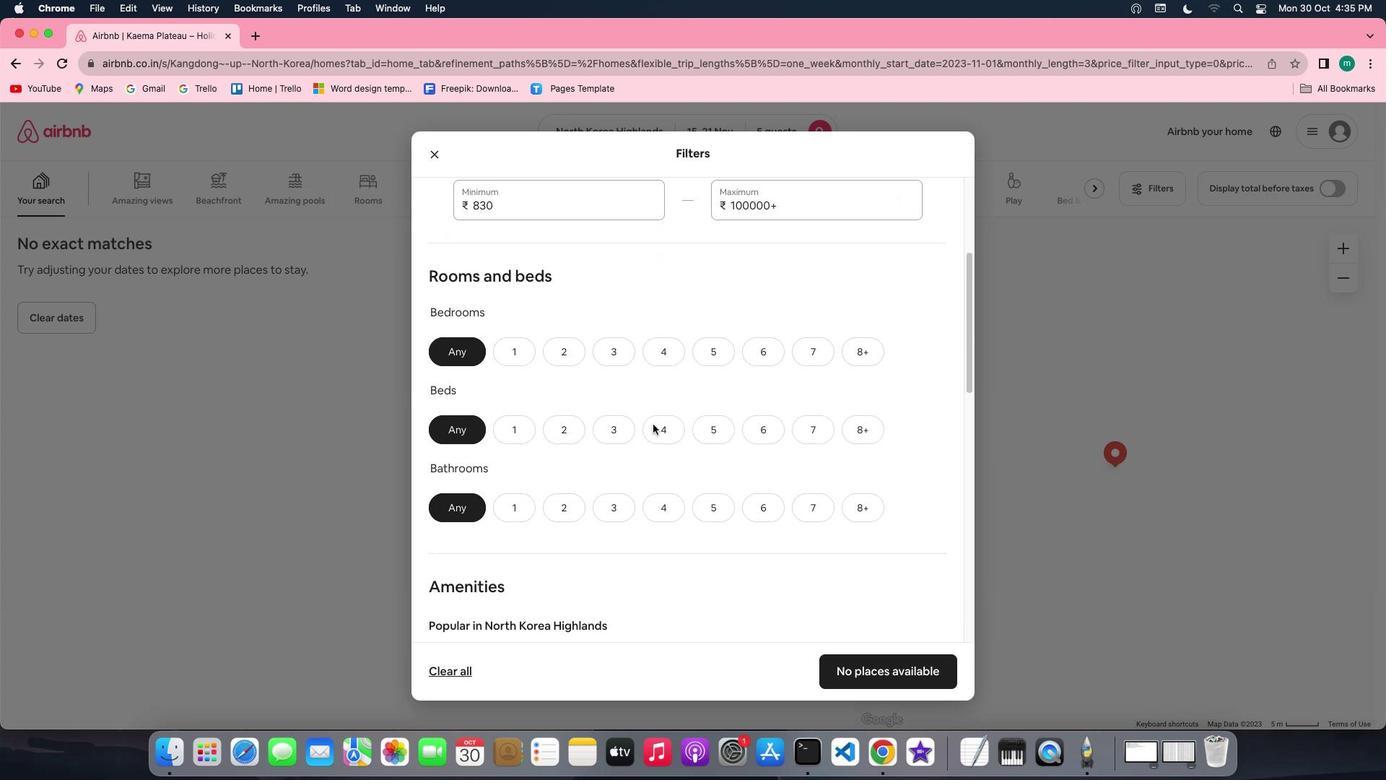 
Action: Mouse moved to (627, 325)
Screenshot: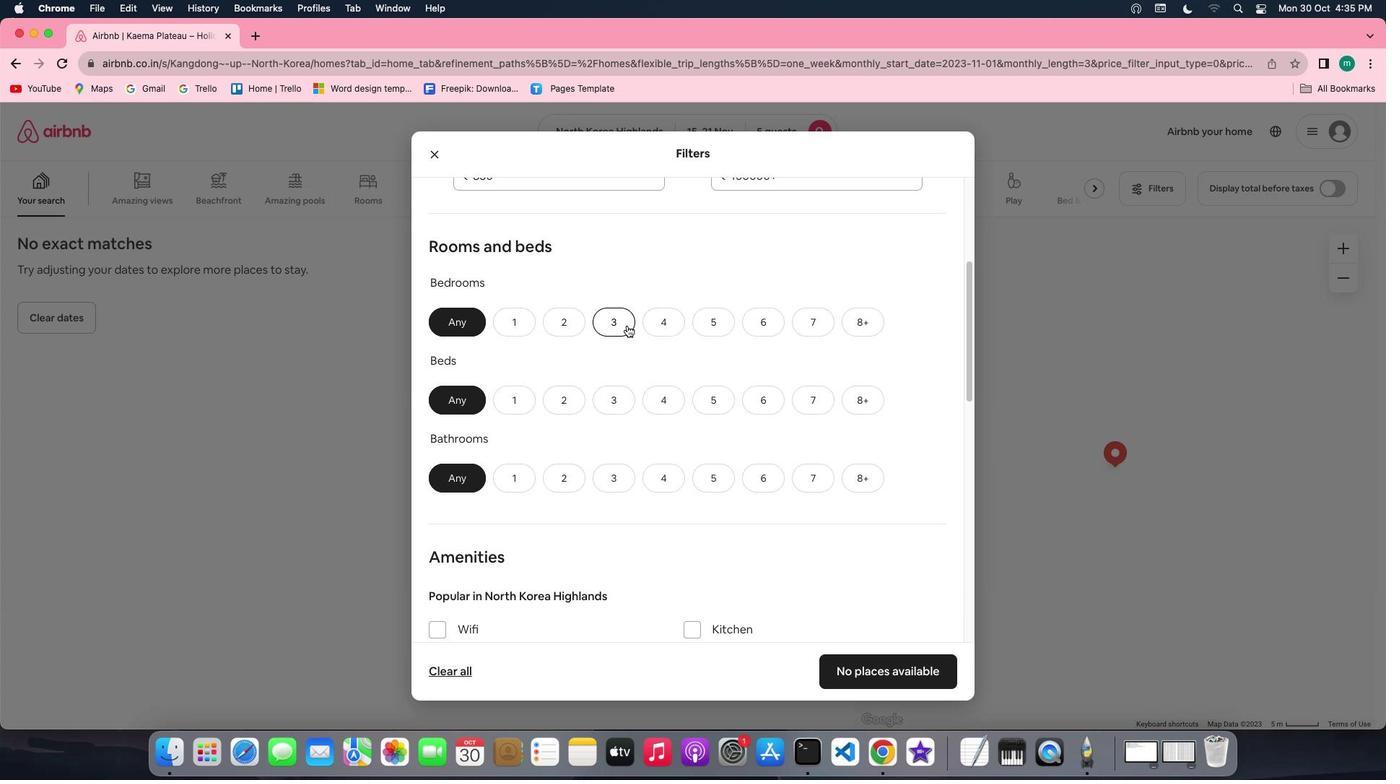 
Action: Mouse pressed left at (627, 325)
Screenshot: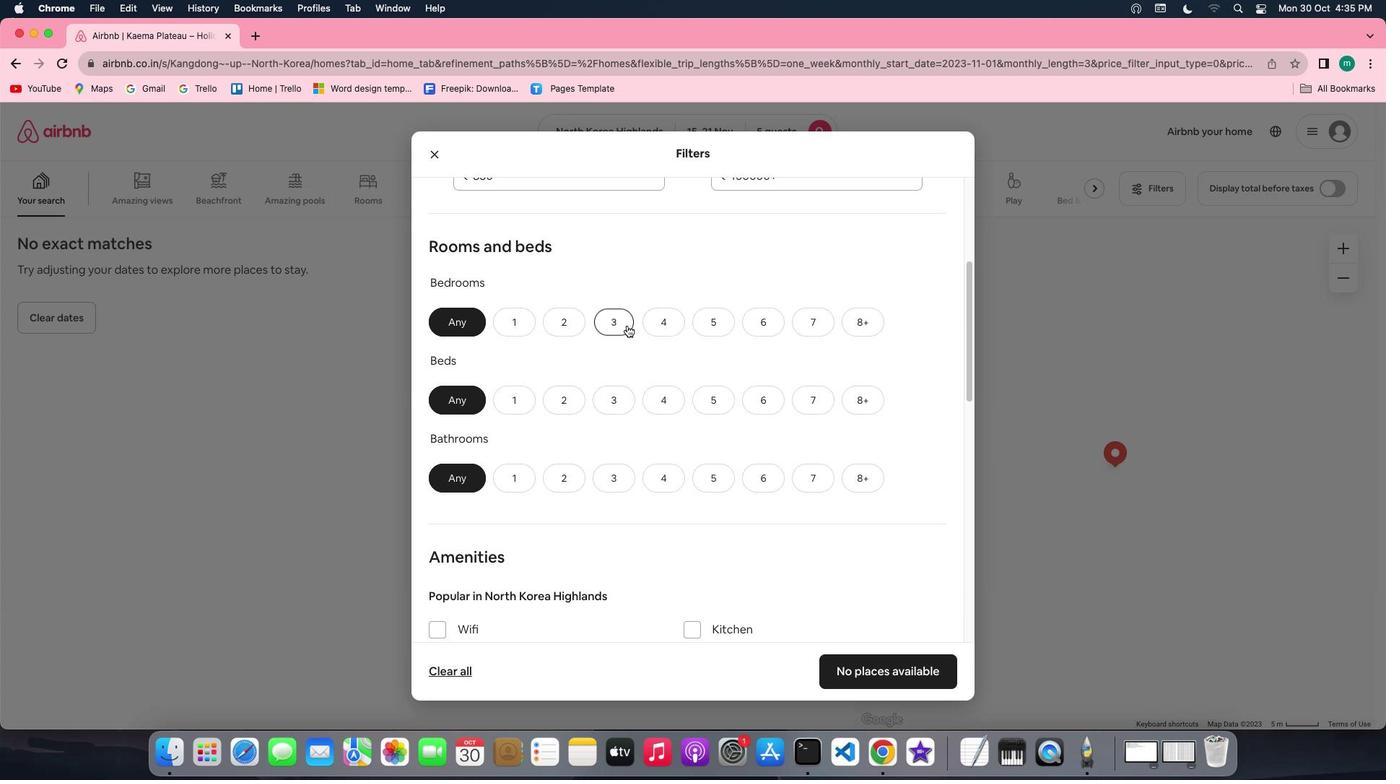 
Action: Mouse moved to (612, 402)
Screenshot: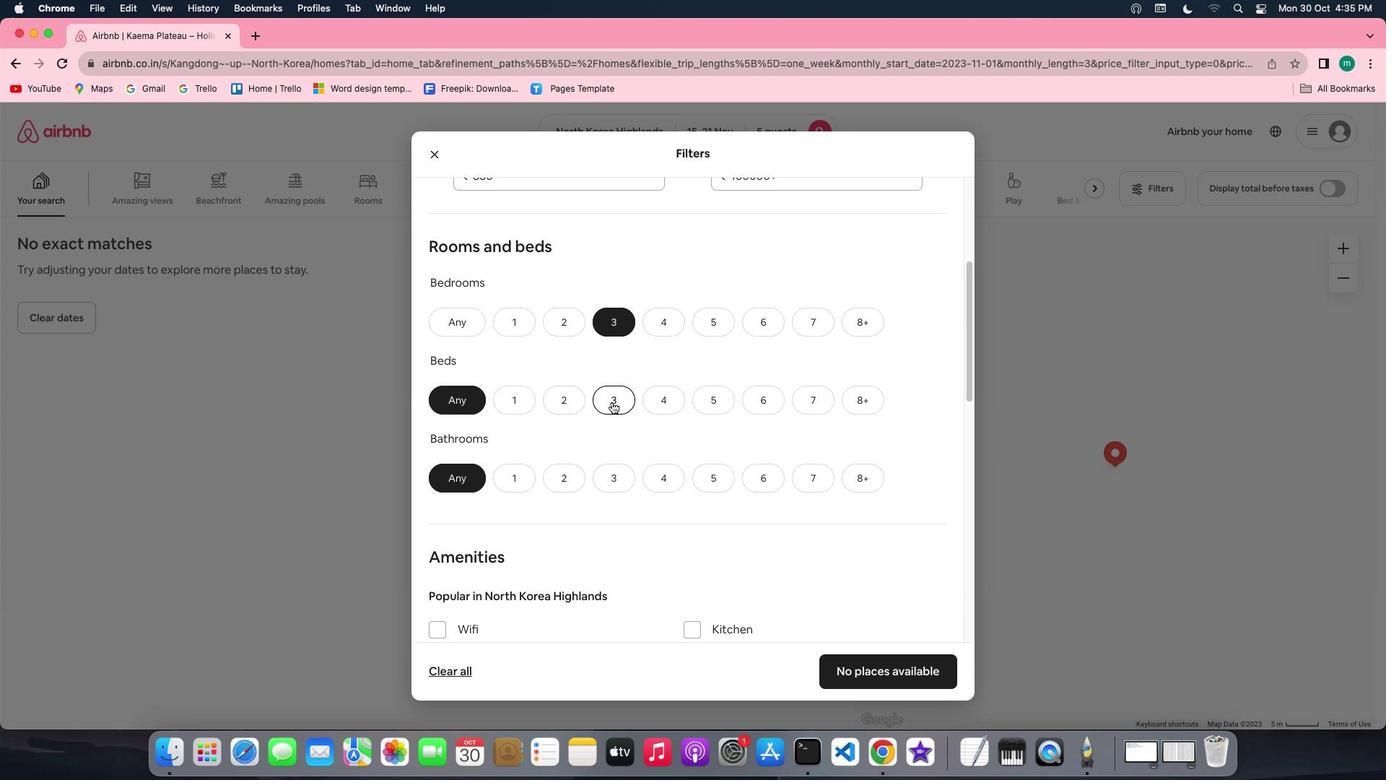 
Action: Mouse pressed left at (612, 402)
Screenshot: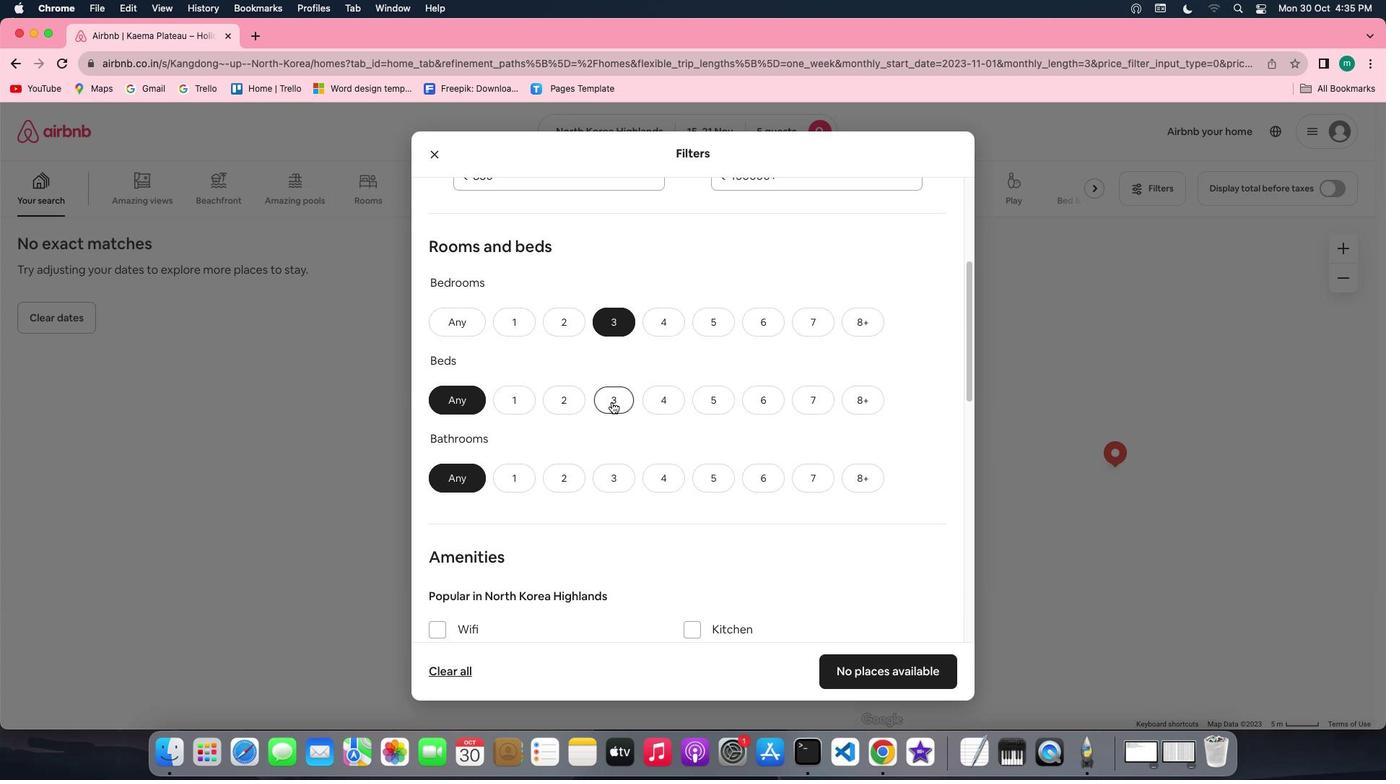 
Action: Mouse moved to (617, 473)
Screenshot: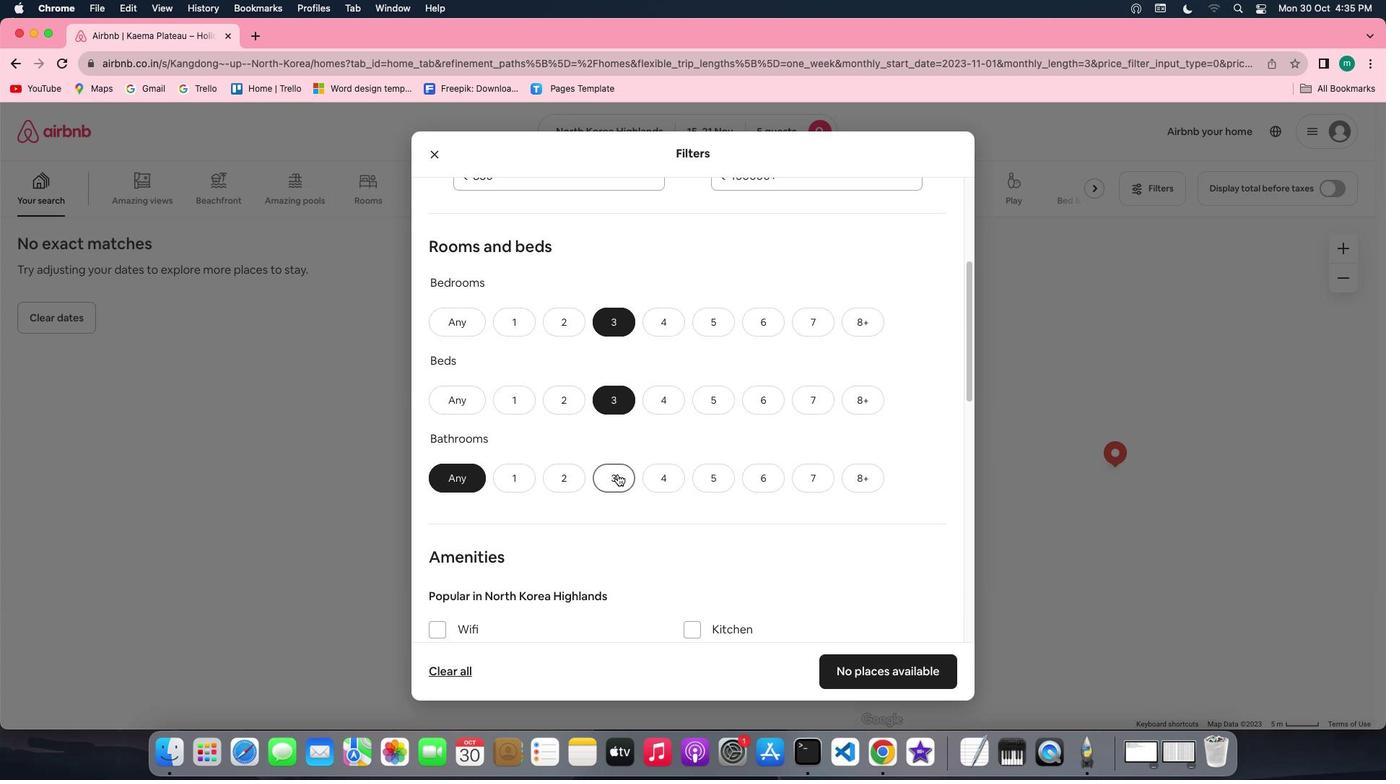 
Action: Mouse pressed left at (617, 473)
Screenshot: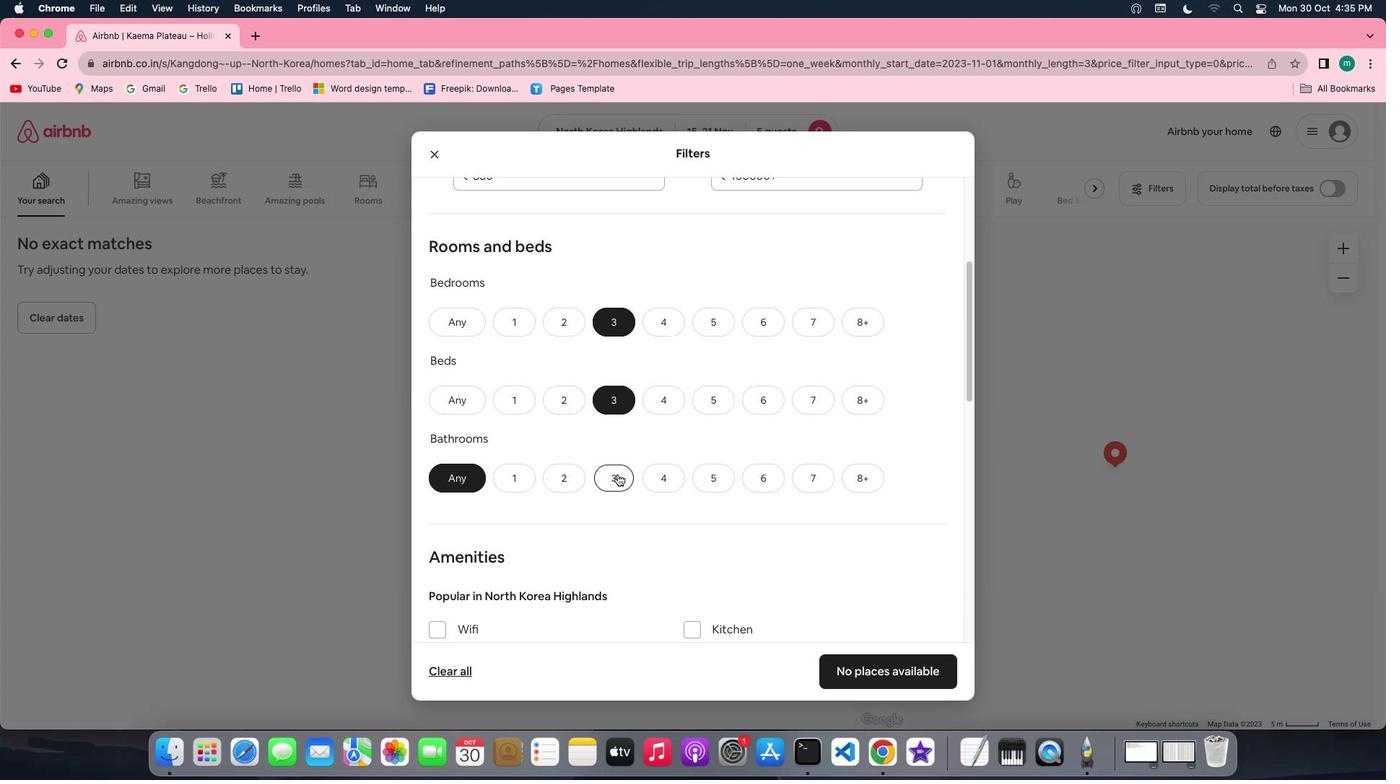 
Action: Mouse moved to (744, 470)
Screenshot: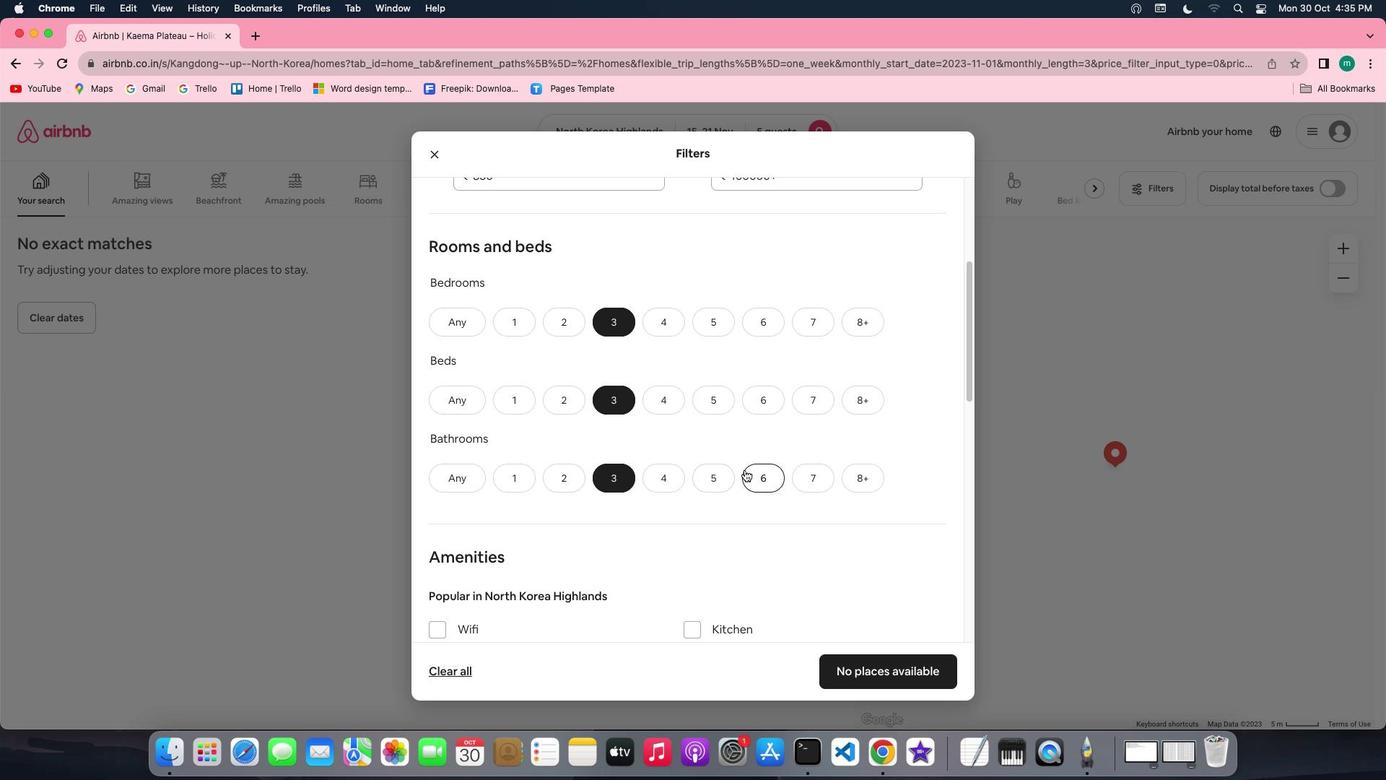 
Action: Mouse scrolled (744, 470) with delta (0, 0)
Screenshot: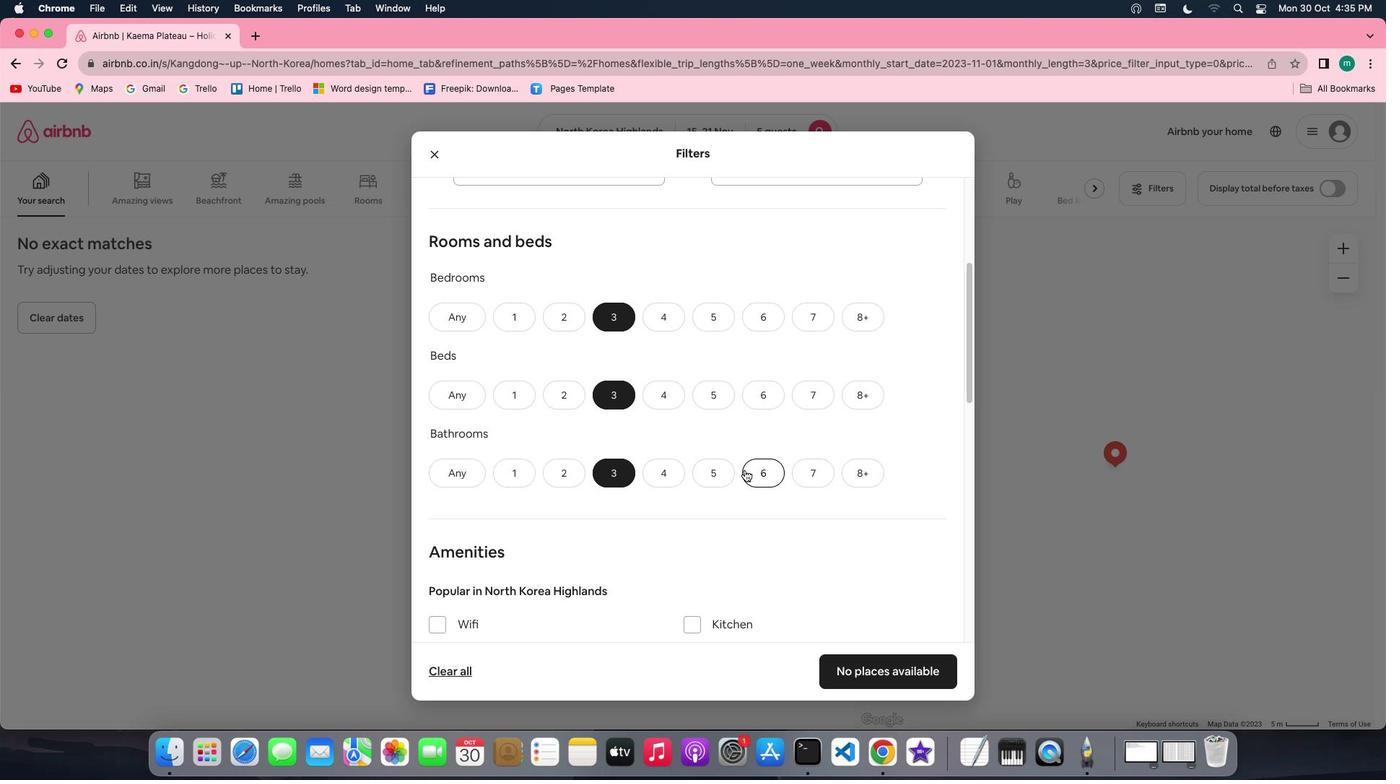 
Action: Mouse scrolled (744, 470) with delta (0, 0)
Screenshot: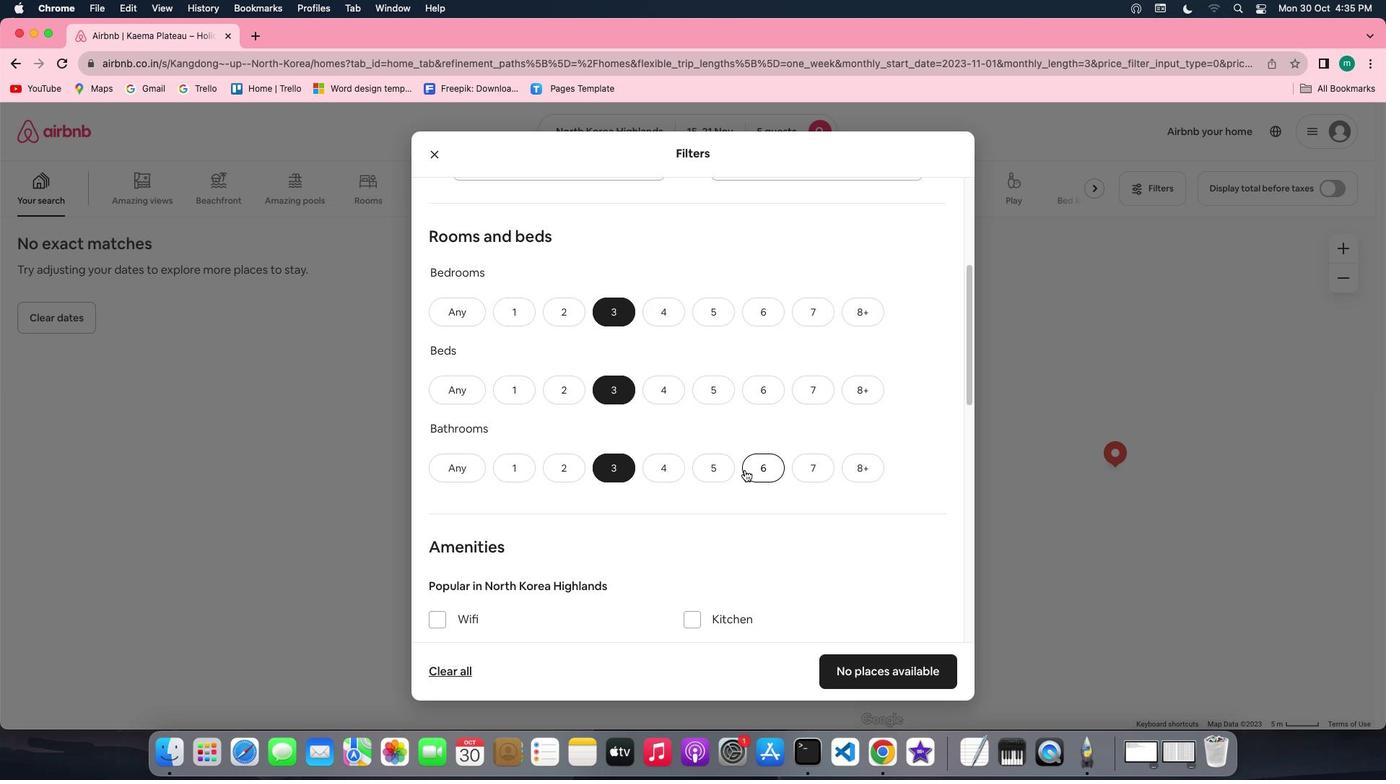 
Action: Mouse scrolled (744, 470) with delta (0, 0)
Screenshot: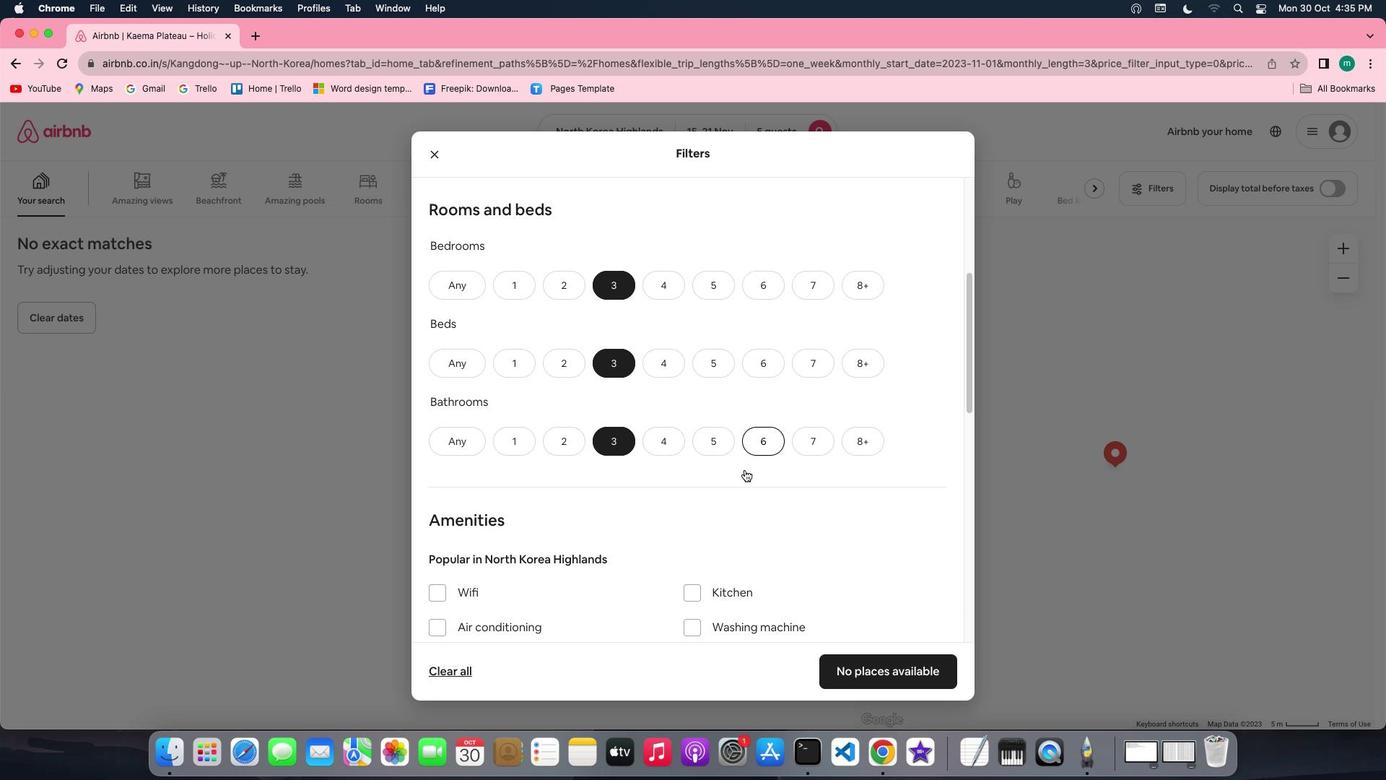 
Action: Mouse scrolled (744, 470) with delta (0, 0)
Screenshot: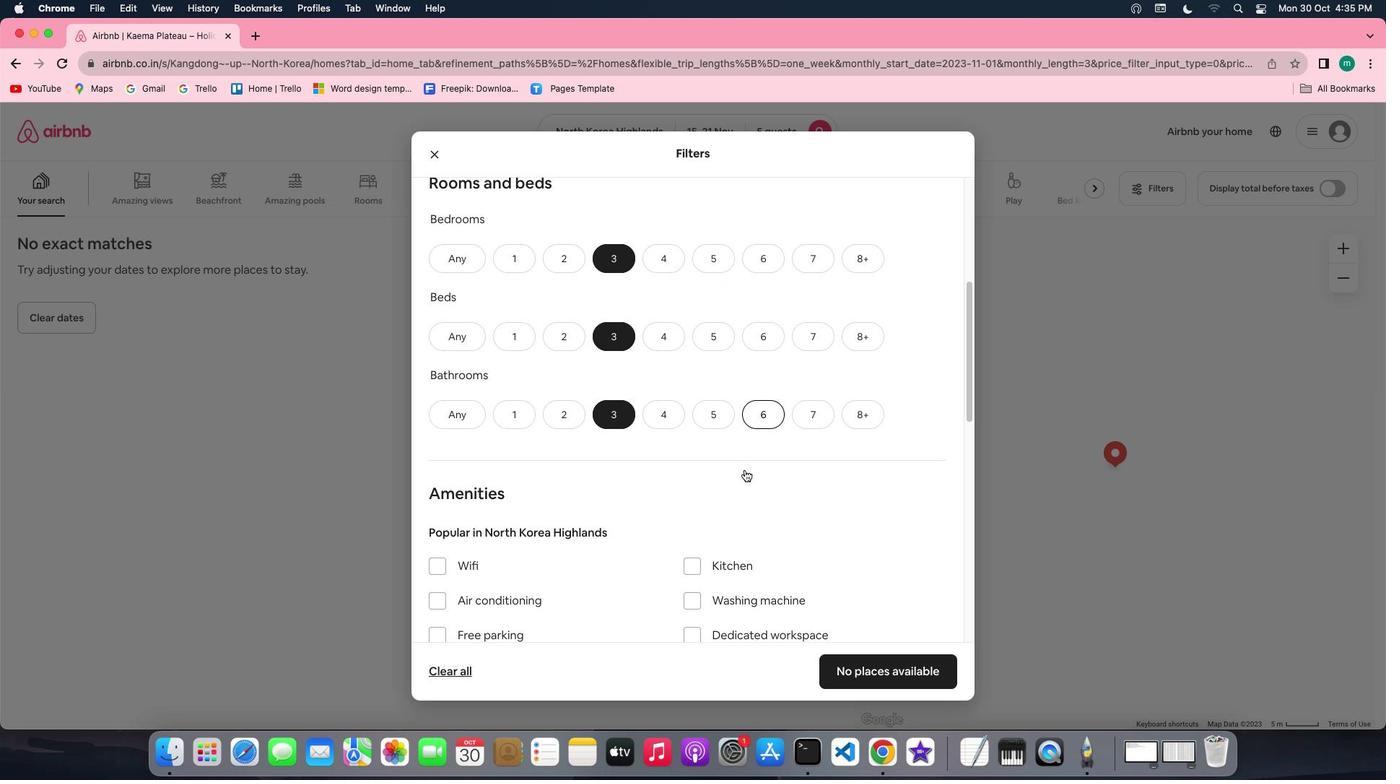
Action: Mouse scrolled (744, 470) with delta (0, 0)
Screenshot: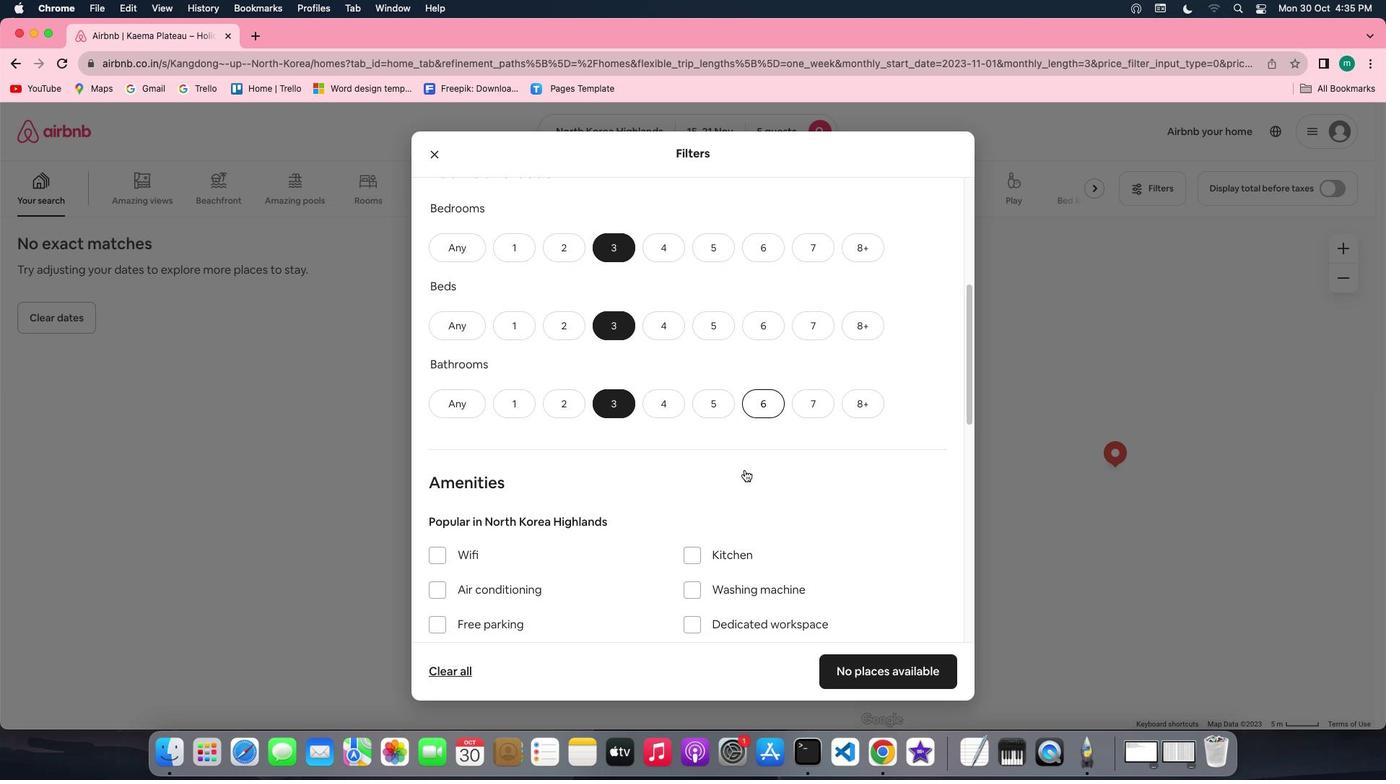 
Action: Mouse scrolled (744, 470) with delta (0, -1)
Screenshot: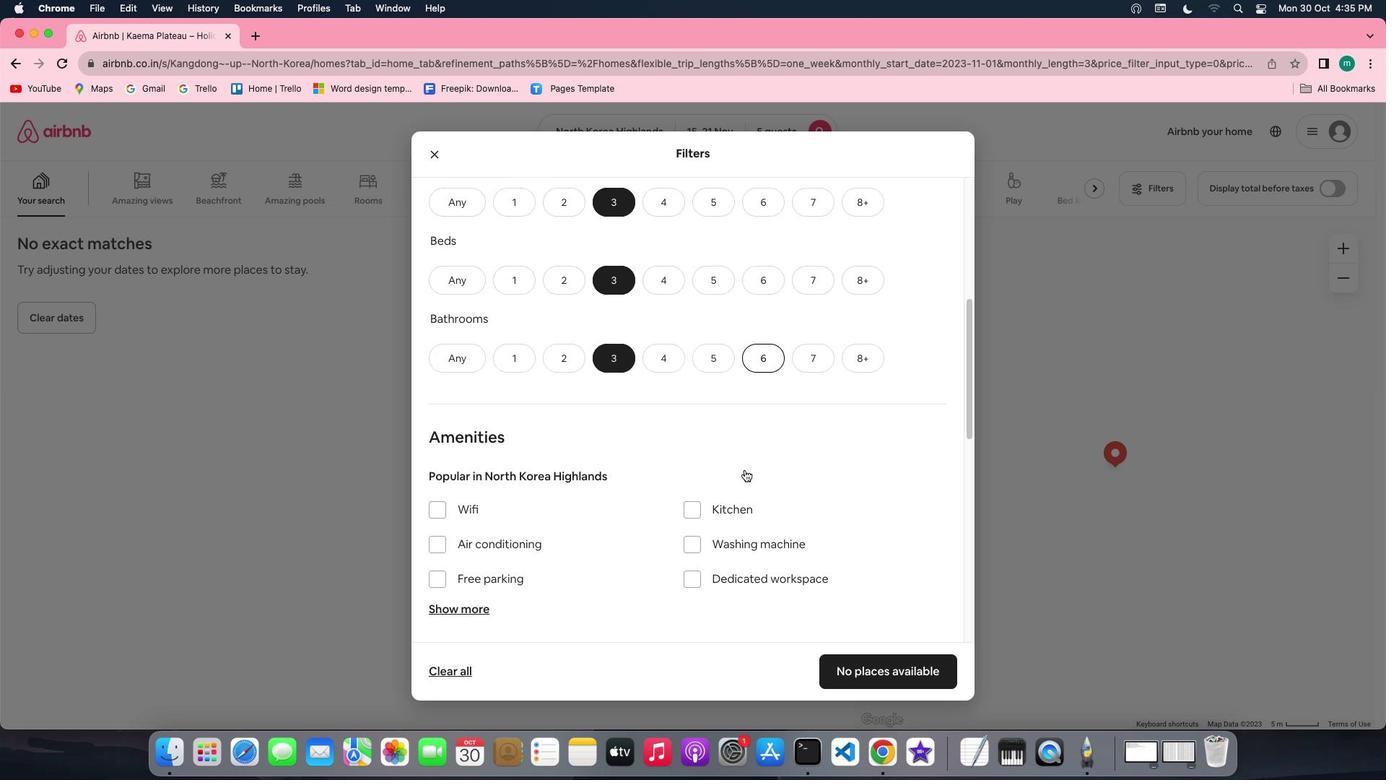 
Action: Mouse scrolled (744, 470) with delta (0, 0)
Screenshot: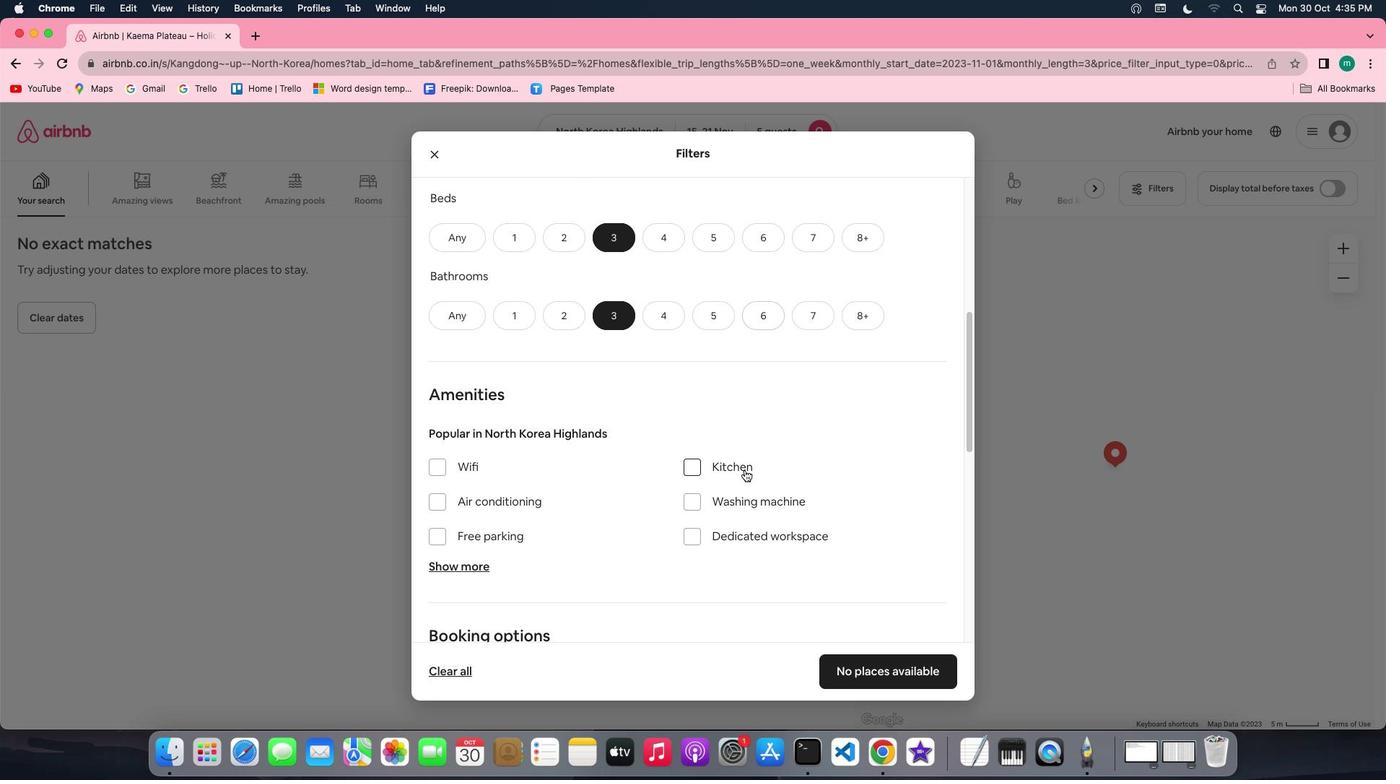 
Action: Mouse scrolled (744, 470) with delta (0, 0)
Screenshot: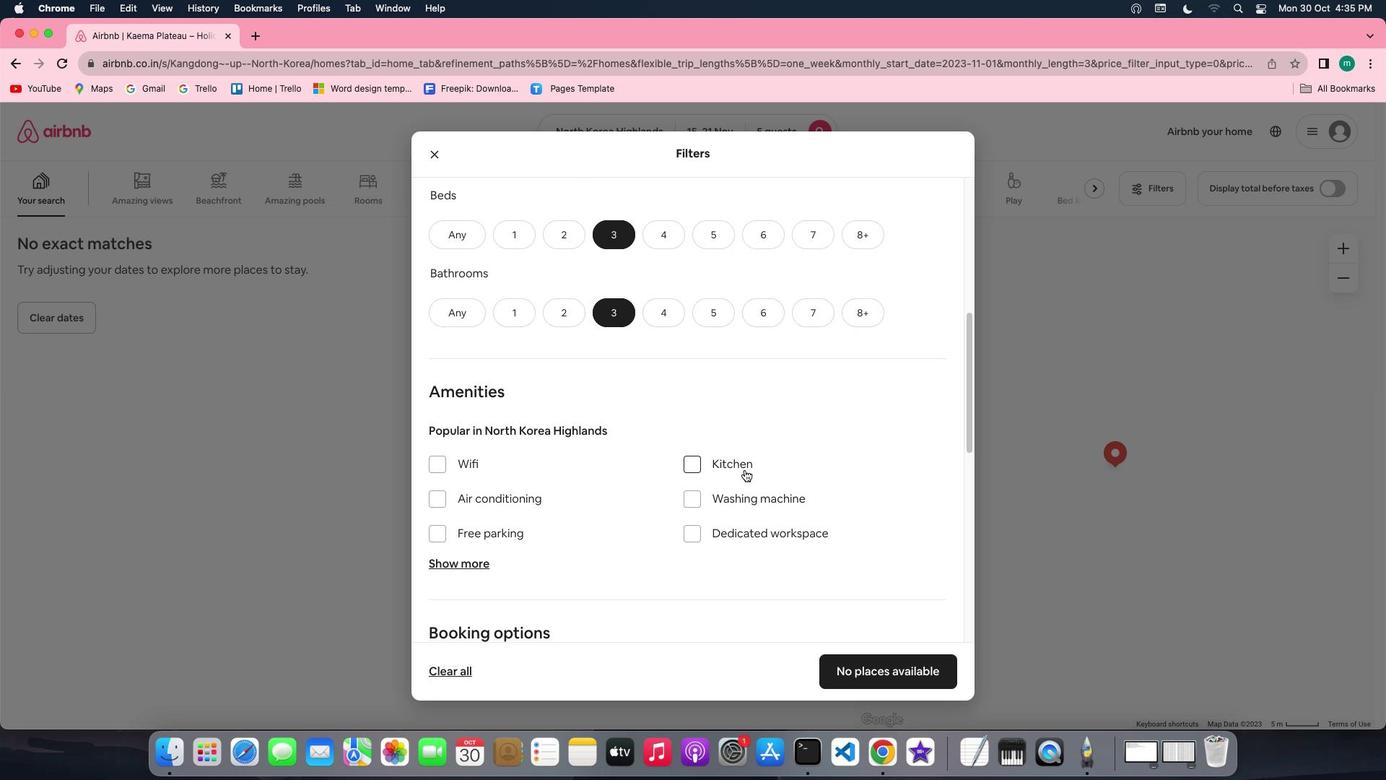 
Action: Mouse scrolled (744, 470) with delta (0, 0)
Screenshot: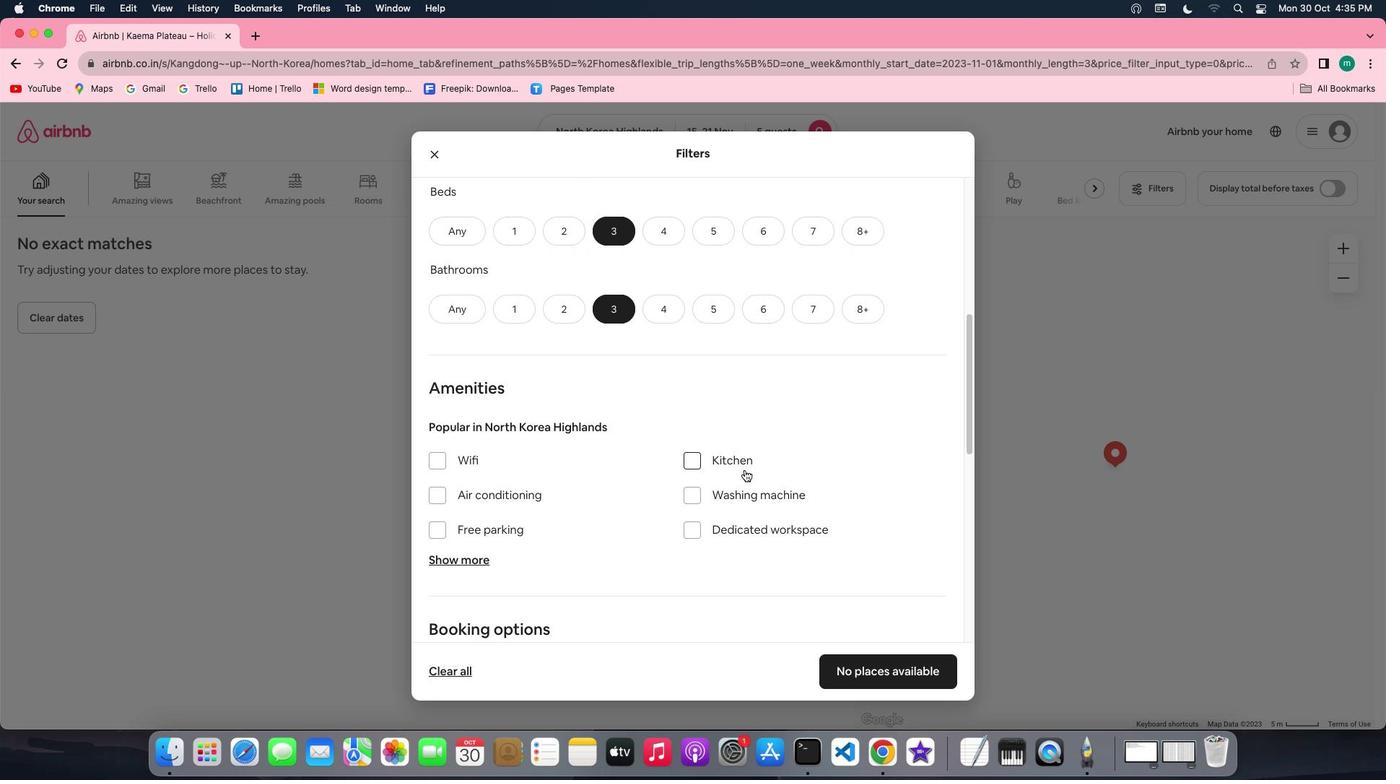
Action: Mouse scrolled (744, 470) with delta (0, 0)
Screenshot: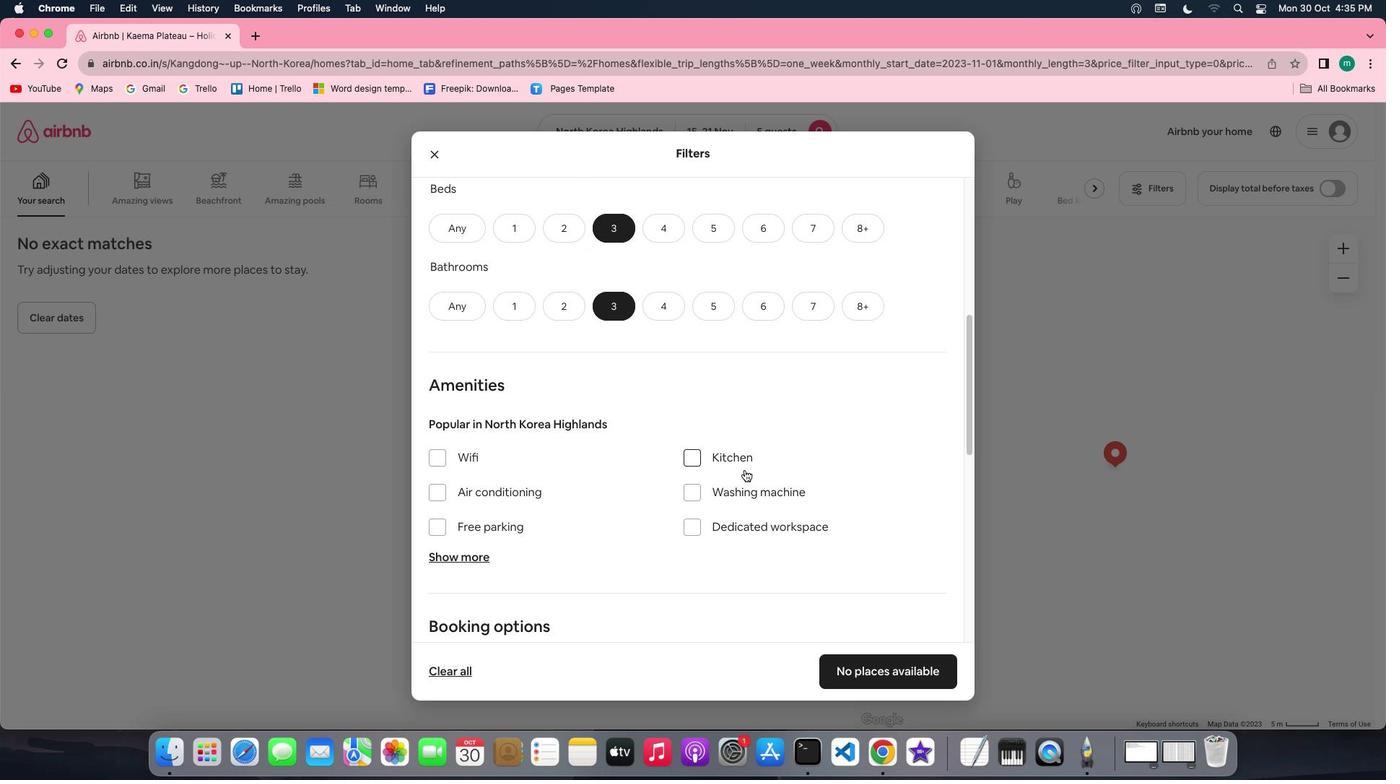 
Action: Mouse scrolled (744, 470) with delta (0, 0)
Screenshot: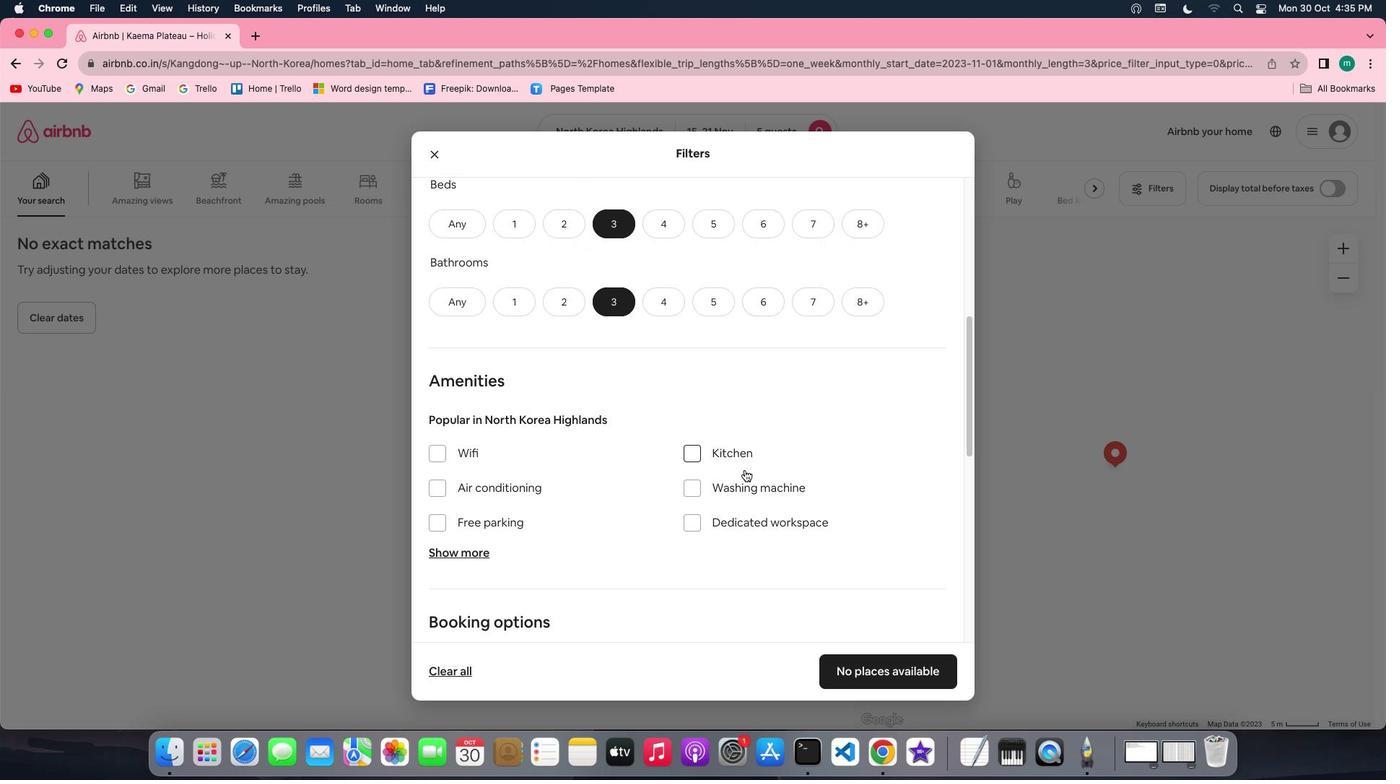 
Action: Mouse scrolled (744, 470) with delta (0, 0)
Screenshot: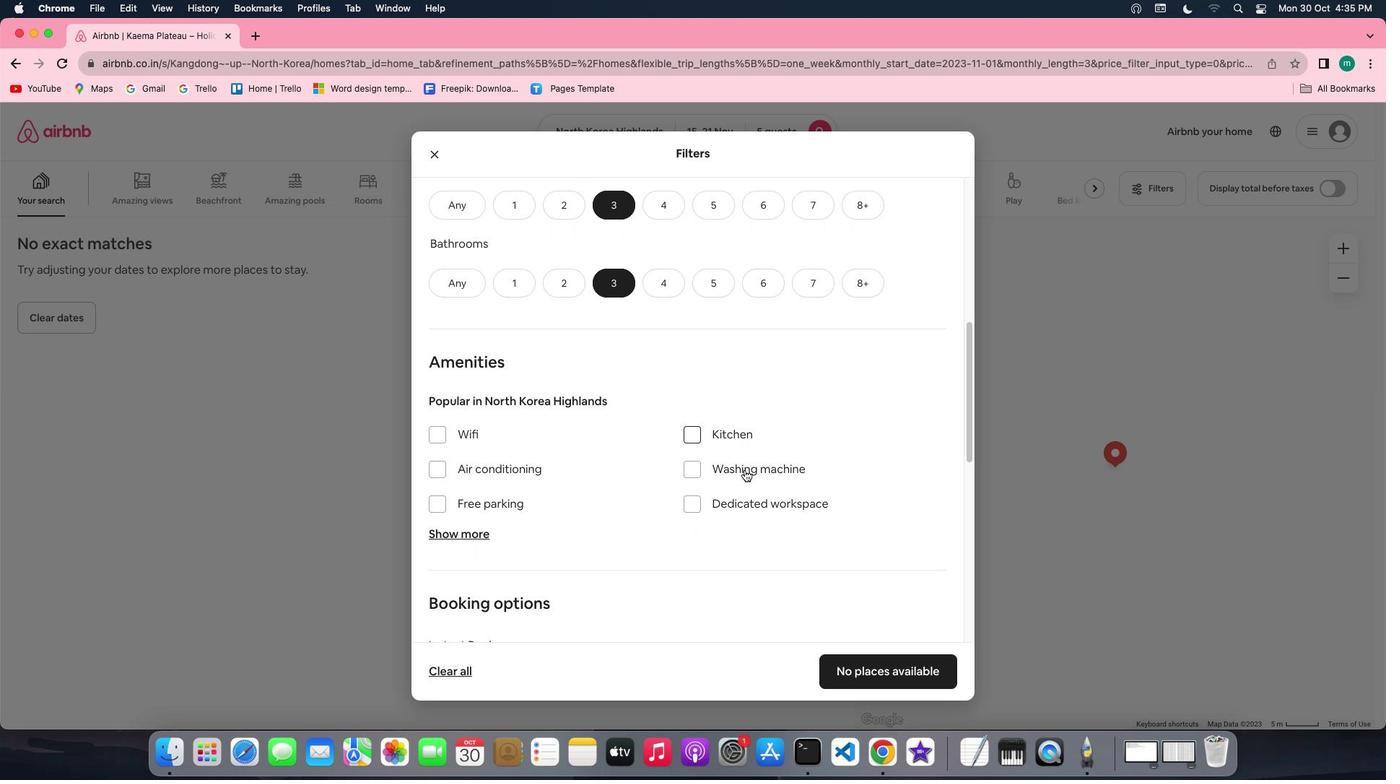 
Action: Mouse scrolled (744, 470) with delta (0, 0)
Screenshot: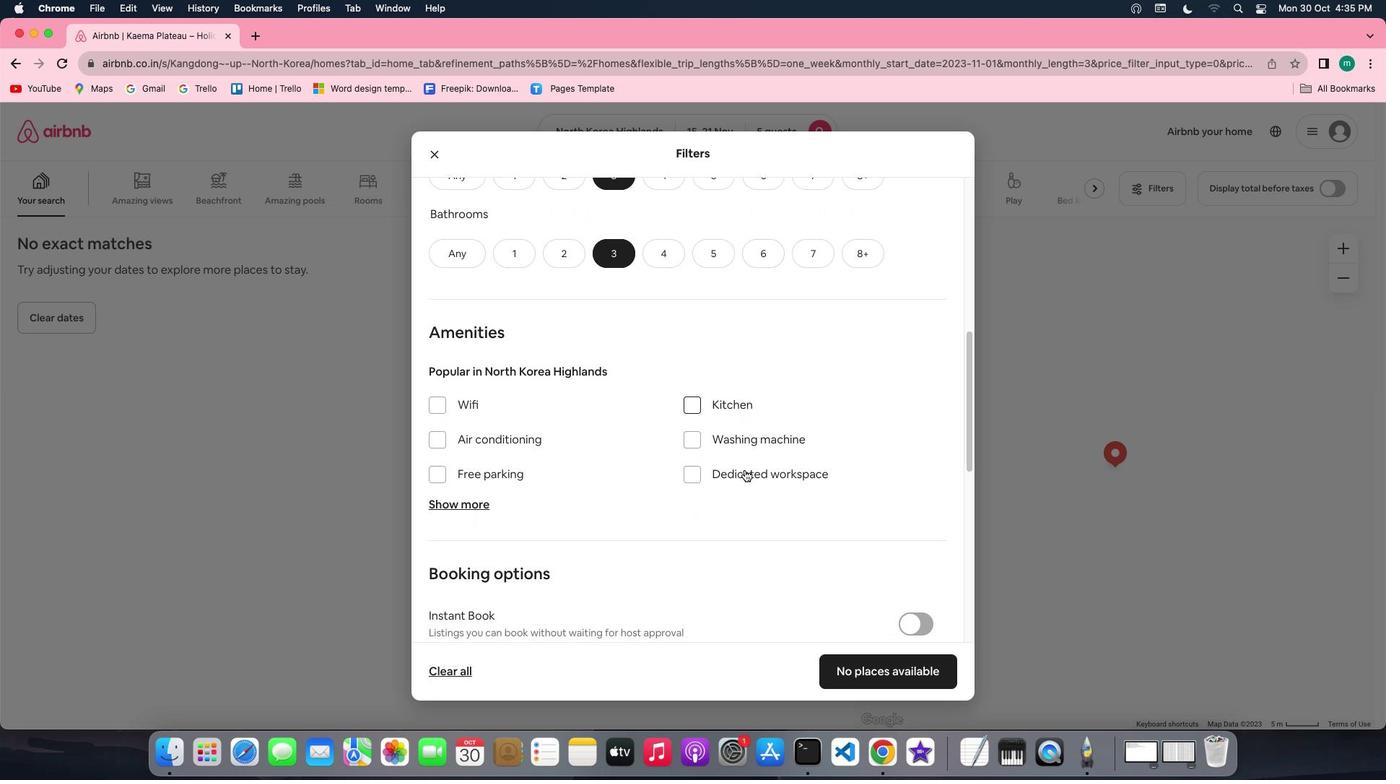 
Action: Mouse scrolled (744, 470) with delta (0, 0)
Screenshot: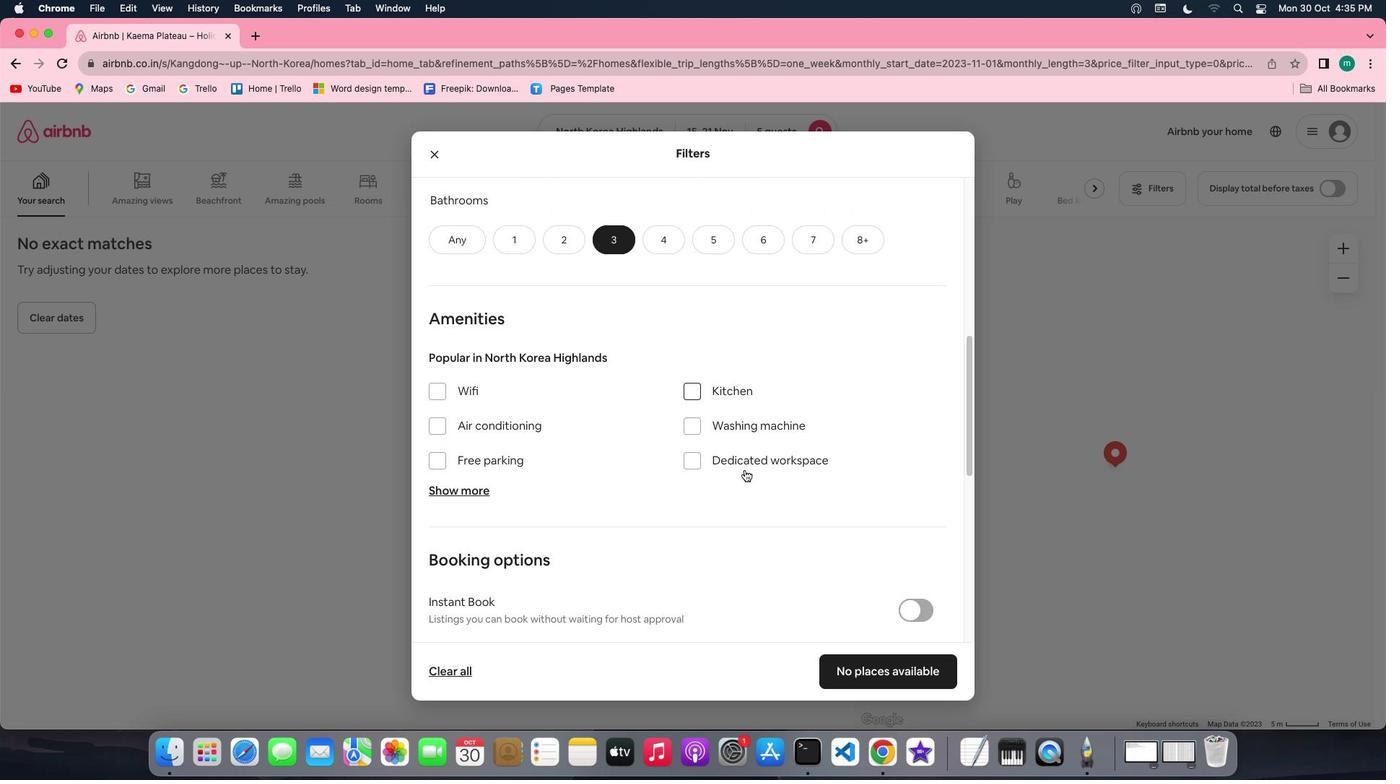 
Action: Mouse scrolled (744, 470) with delta (0, 0)
Screenshot: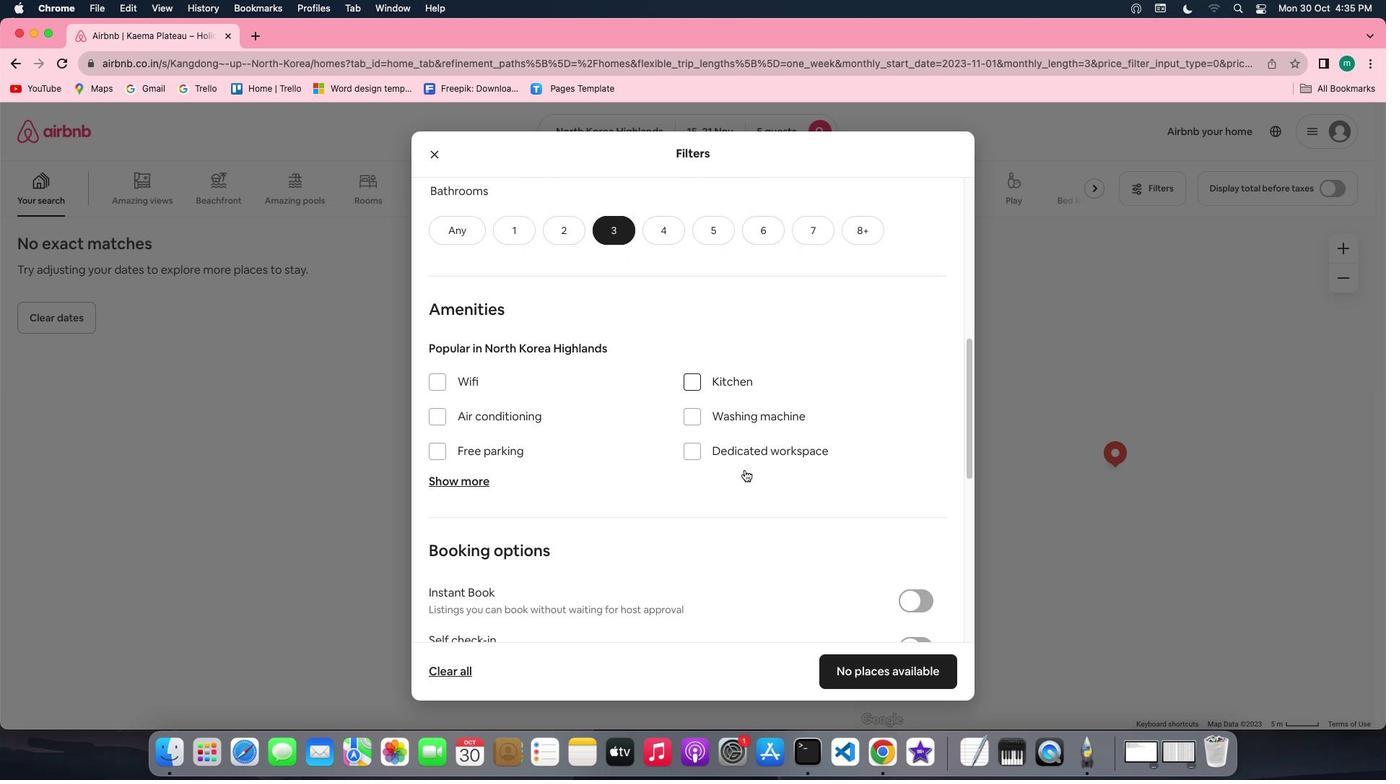 
Action: Mouse scrolled (744, 470) with delta (0, 0)
Screenshot: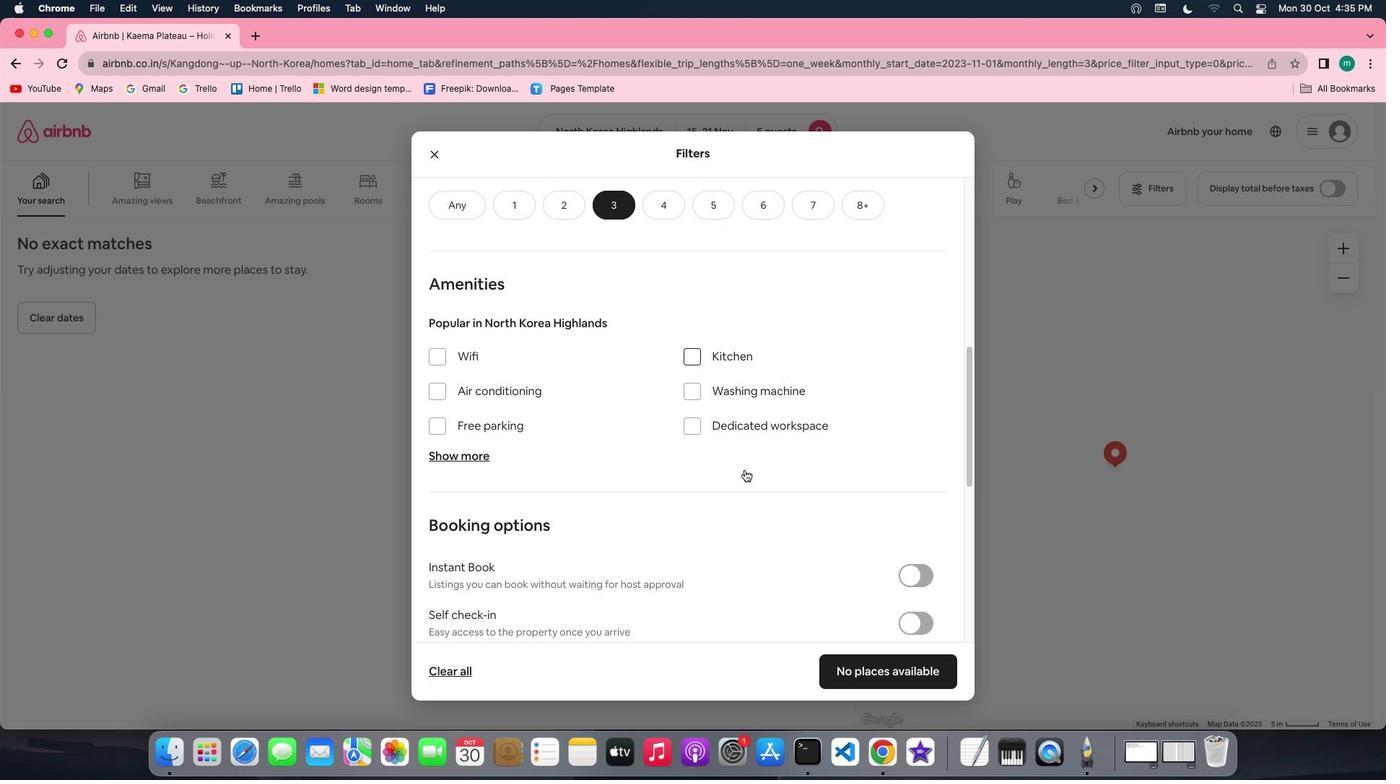 
Action: Mouse scrolled (744, 470) with delta (0, 0)
Screenshot: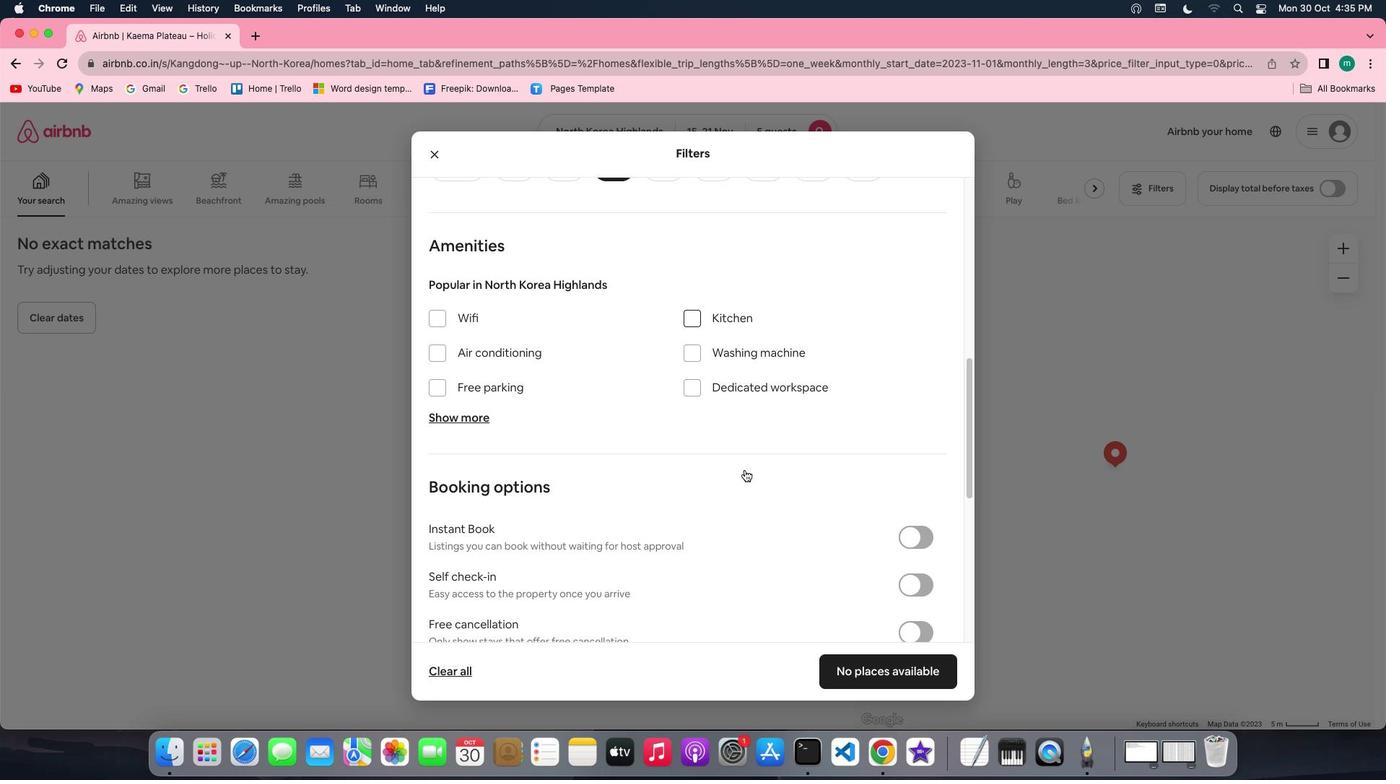 
Action: Mouse scrolled (744, 470) with delta (0, 0)
Screenshot: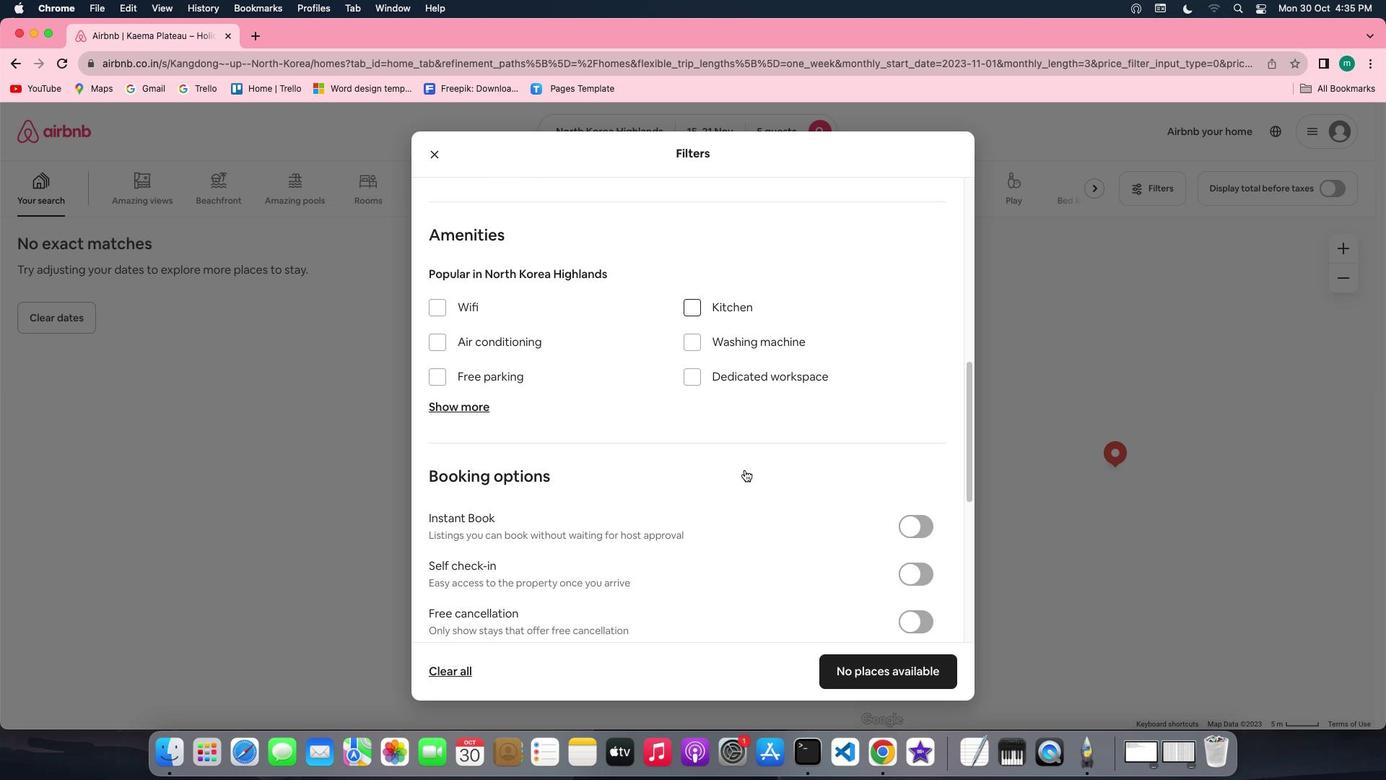 
Action: Mouse scrolled (744, 470) with delta (0, 0)
Screenshot: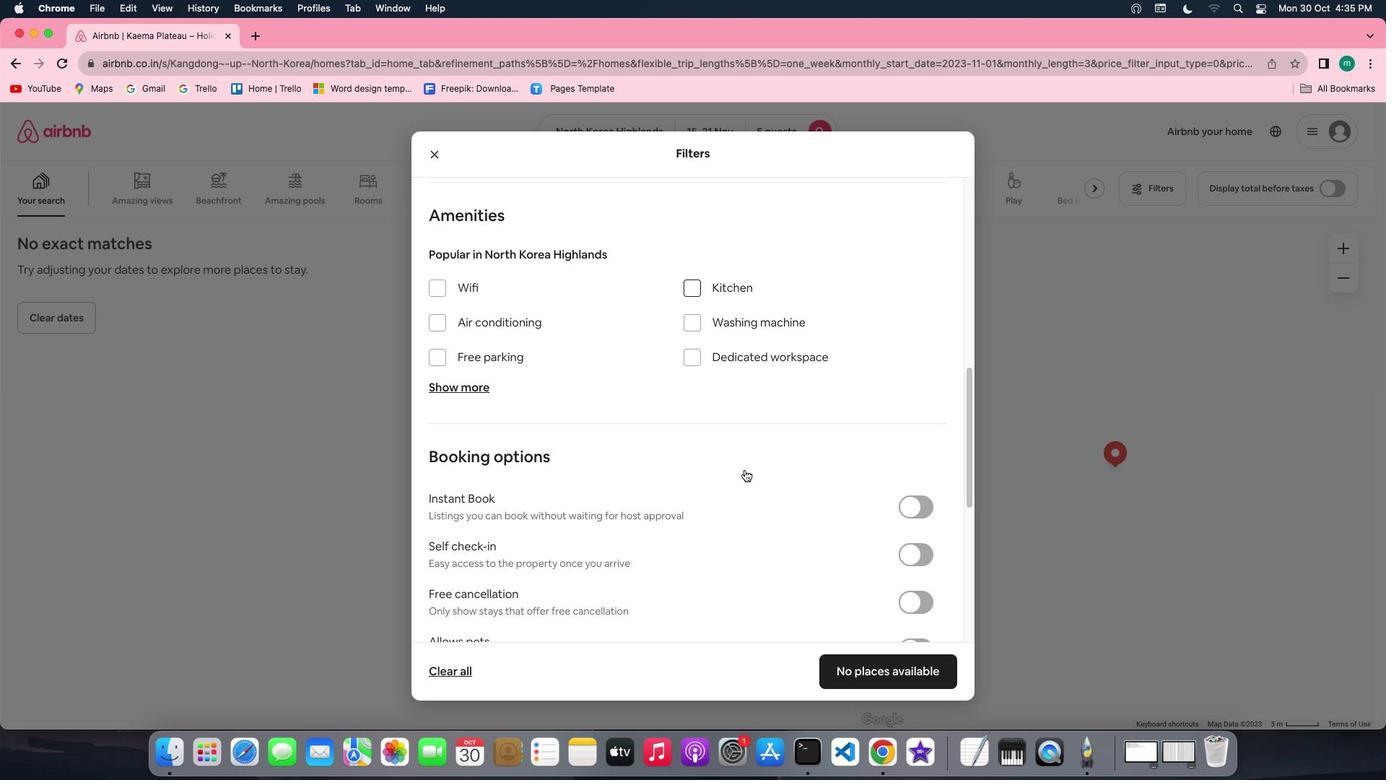 
Action: Mouse scrolled (744, 470) with delta (0, 0)
Screenshot: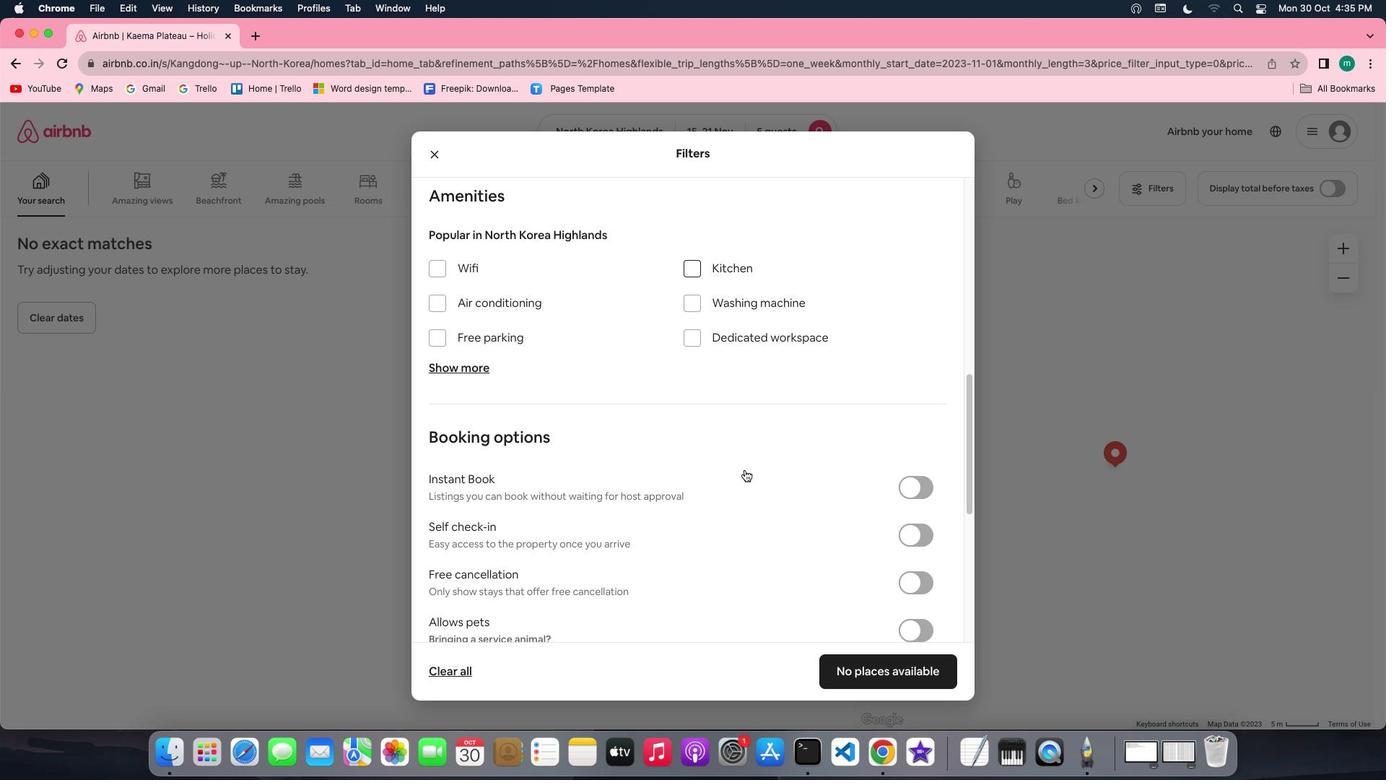
Action: Mouse scrolled (744, 470) with delta (0, 0)
Screenshot: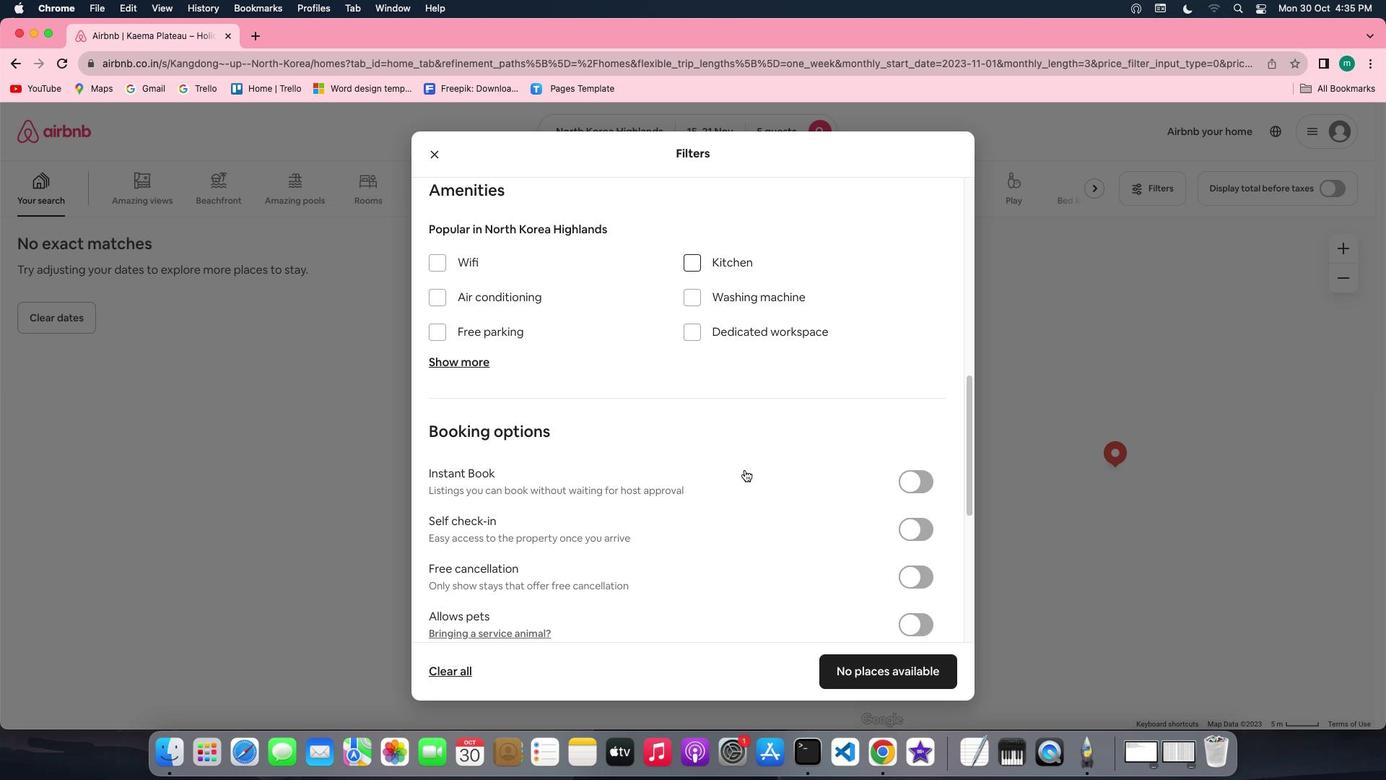
Action: Mouse scrolled (744, 470) with delta (0, 0)
Screenshot: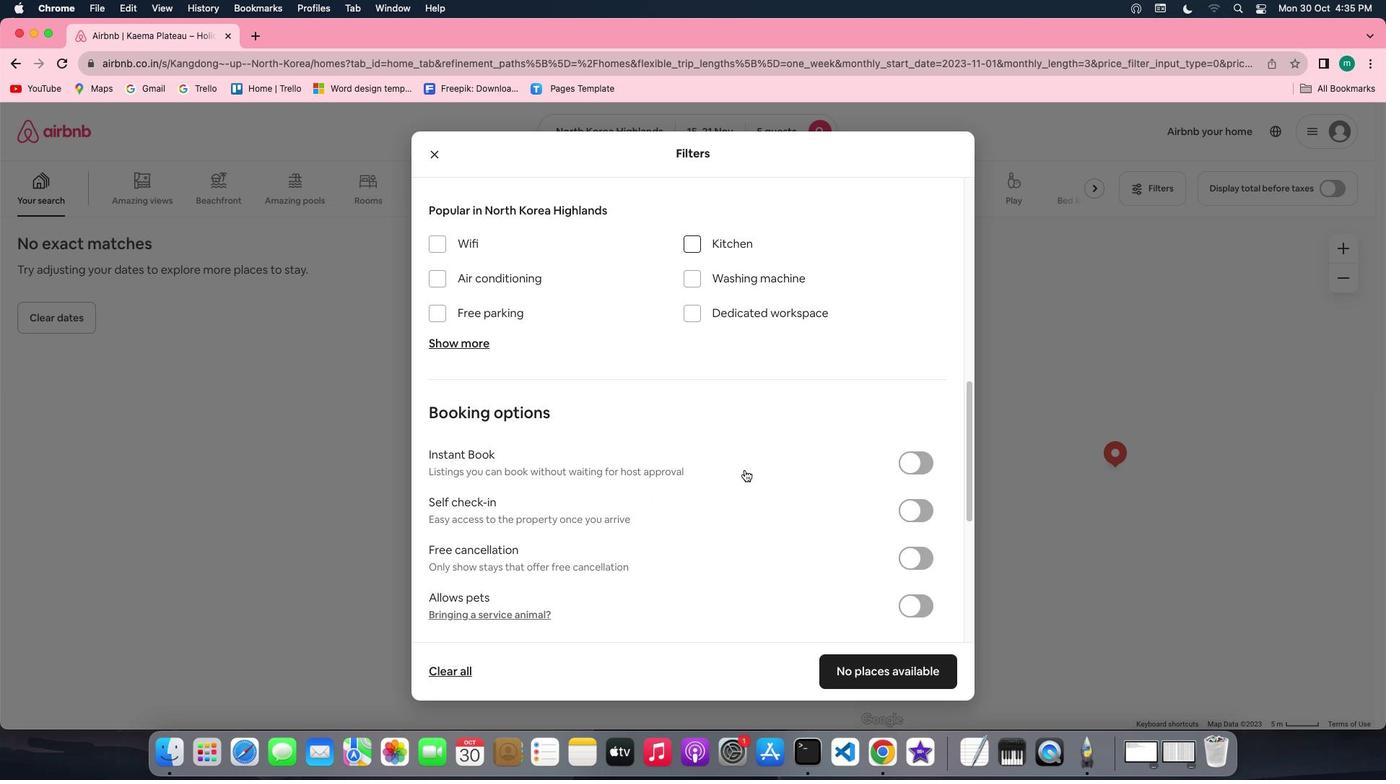 
Action: Mouse scrolled (744, 470) with delta (0, 0)
Screenshot: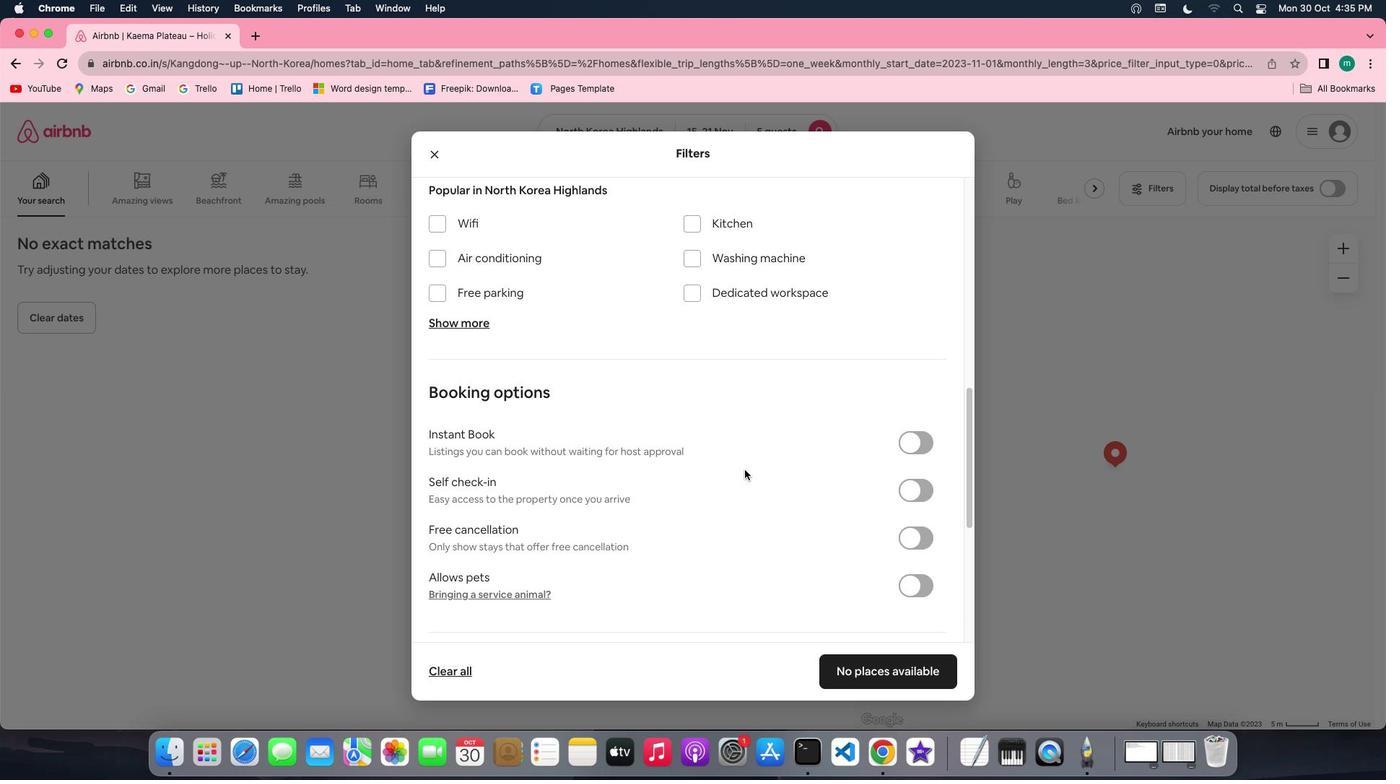 
Action: Mouse scrolled (744, 470) with delta (0, 0)
Screenshot: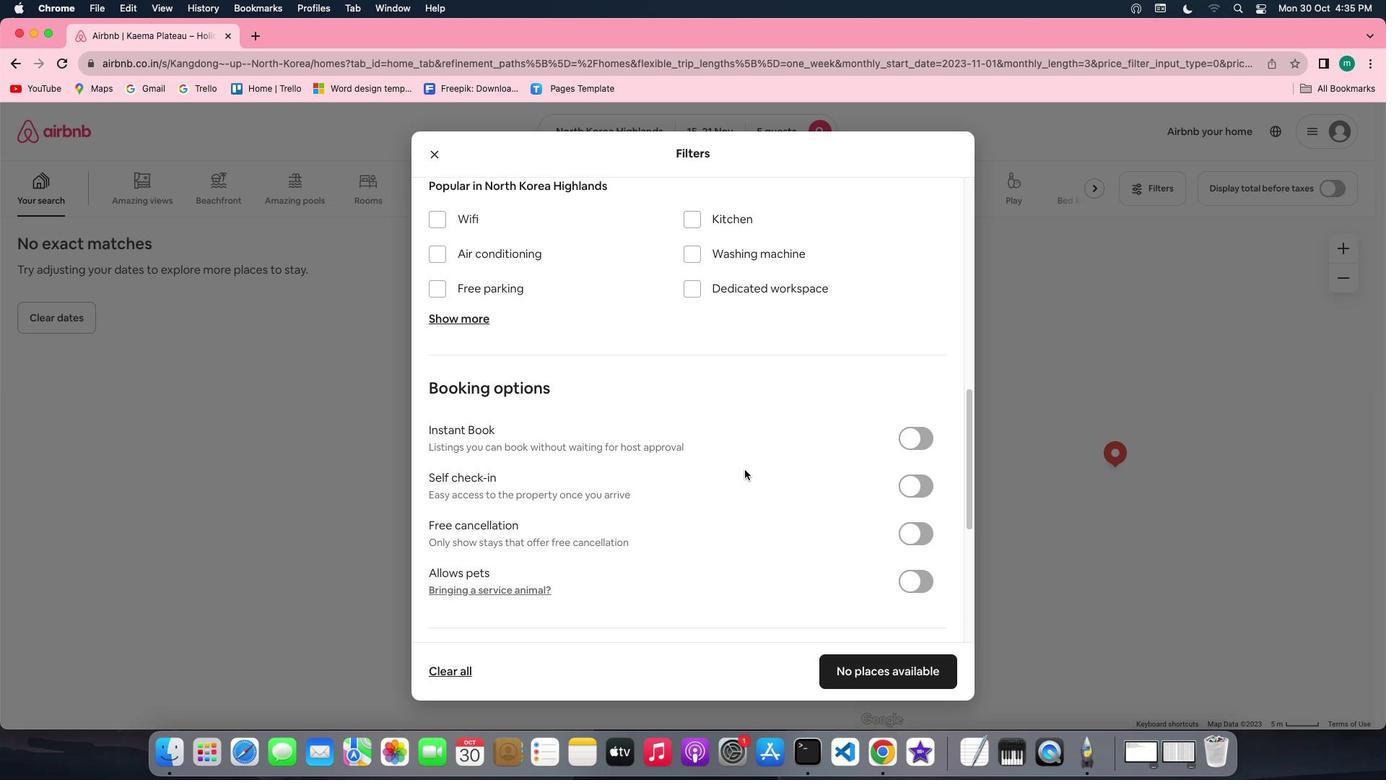 
Action: Mouse scrolled (744, 470) with delta (0, 0)
Screenshot: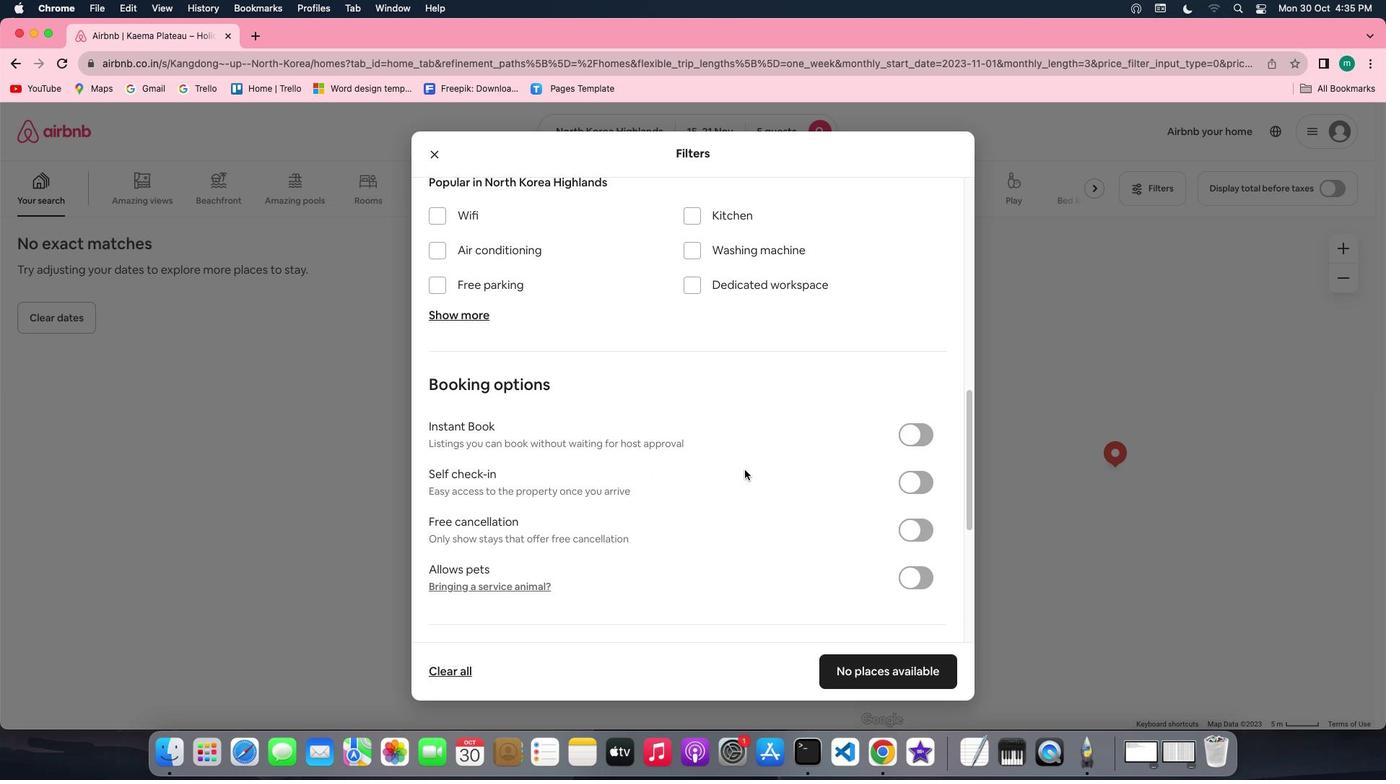 
Action: Mouse scrolled (744, 470) with delta (0, 0)
Screenshot: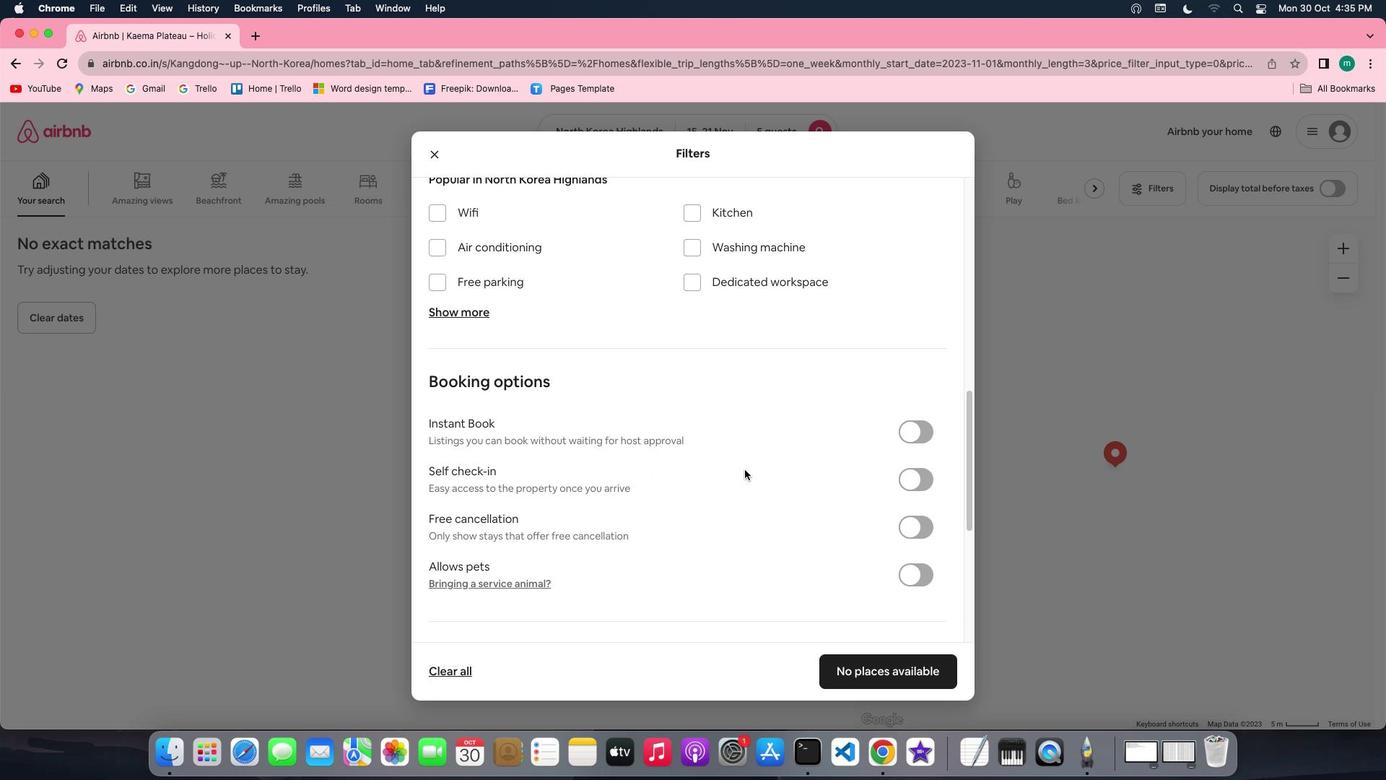 
Action: Mouse scrolled (744, 470) with delta (0, 0)
Screenshot: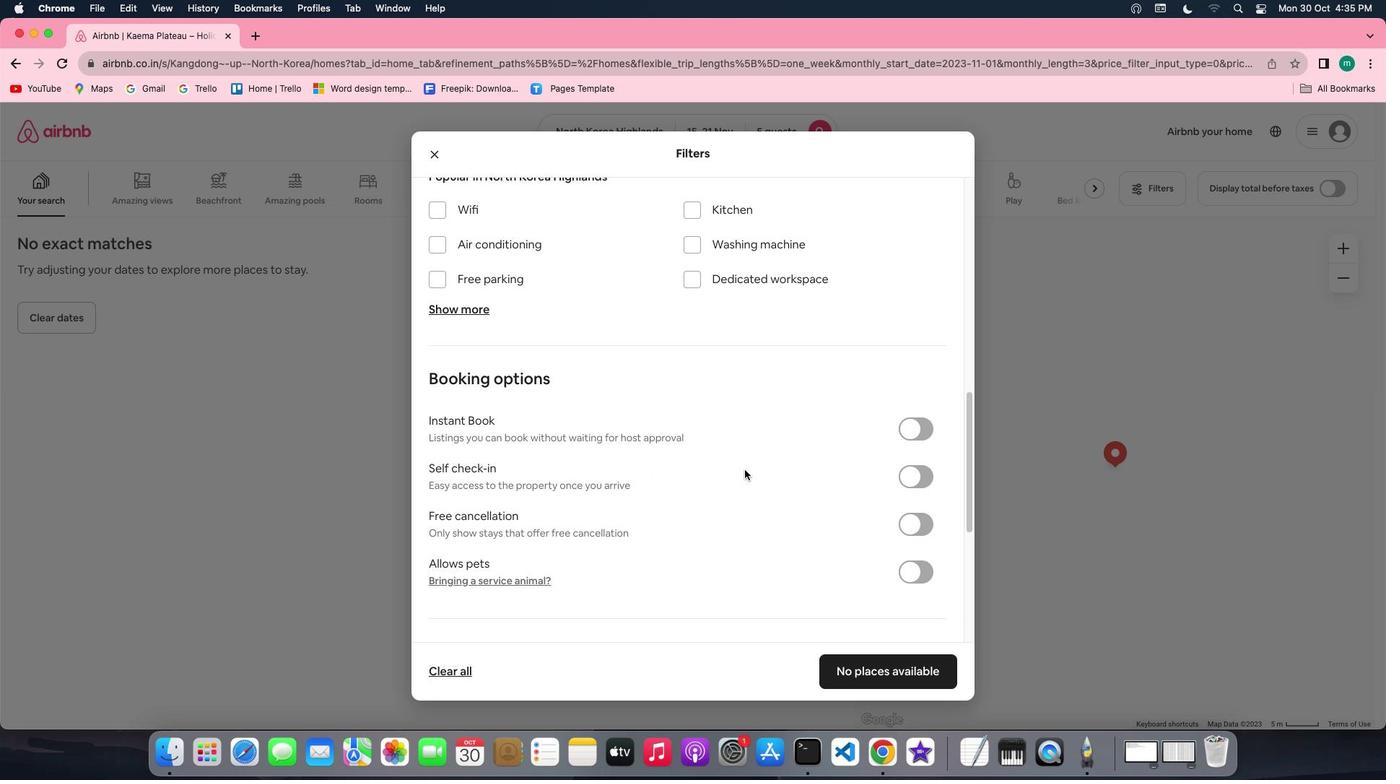 
Action: Mouse scrolled (744, 470) with delta (0, 0)
Screenshot: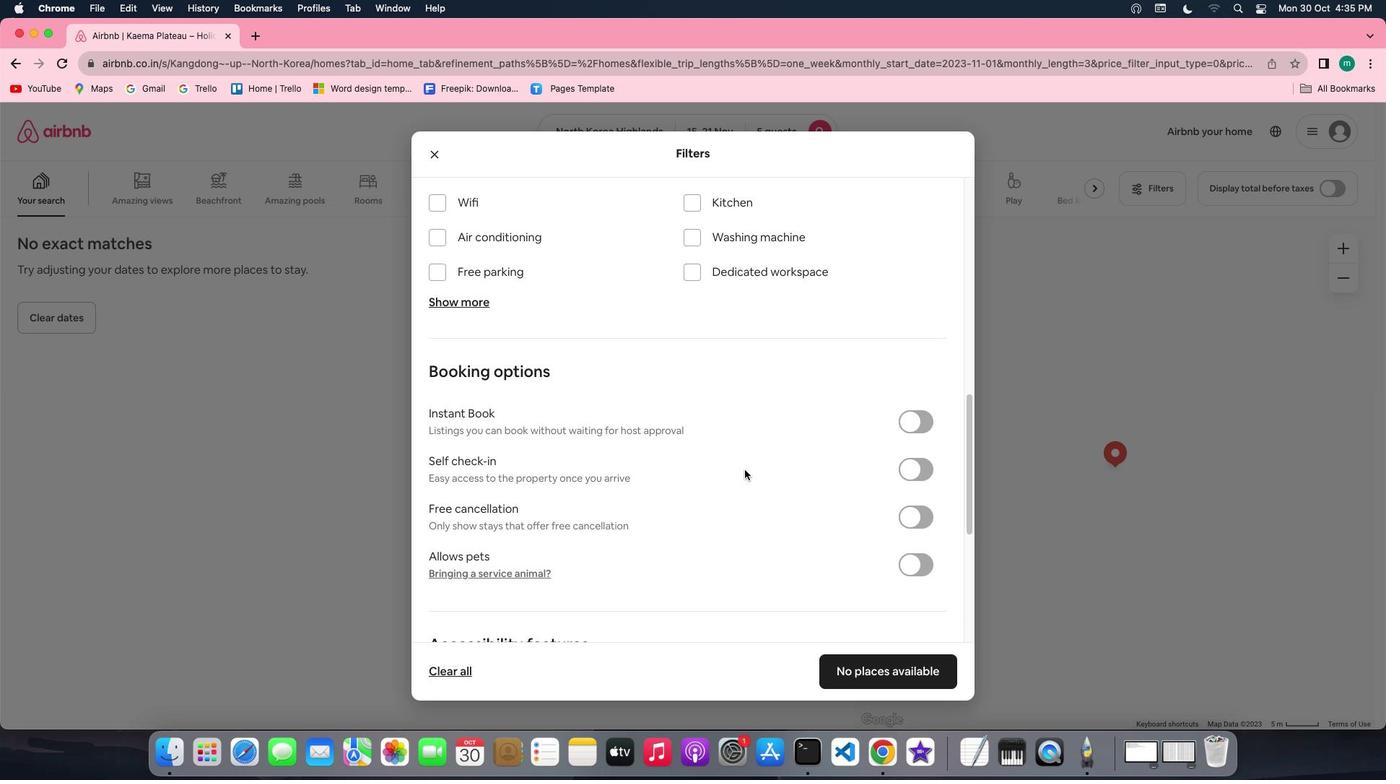 
Action: Mouse scrolled (744, 470) with delta (0, 0)
Screenshot: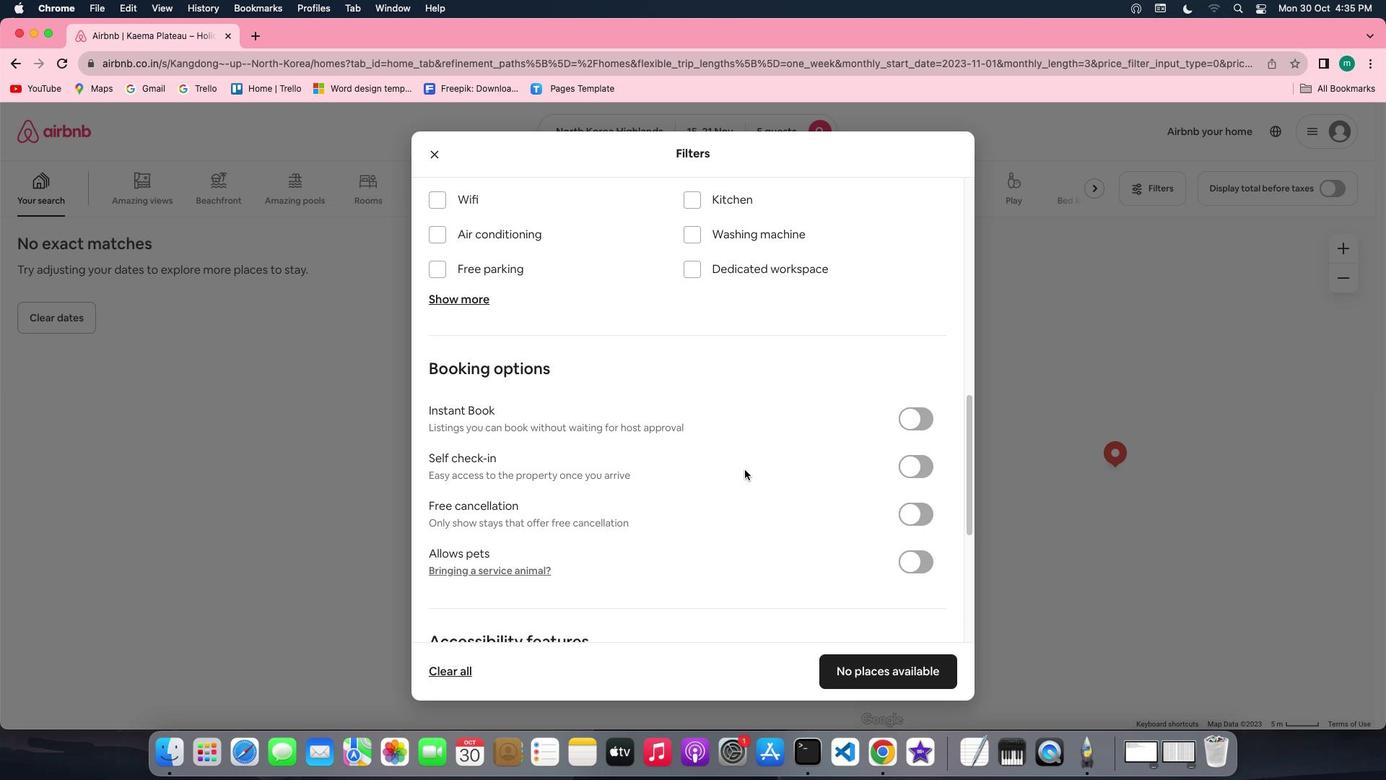
Action: Mouse scrolled (744, 470) with delta (0, 0)
Screenshot: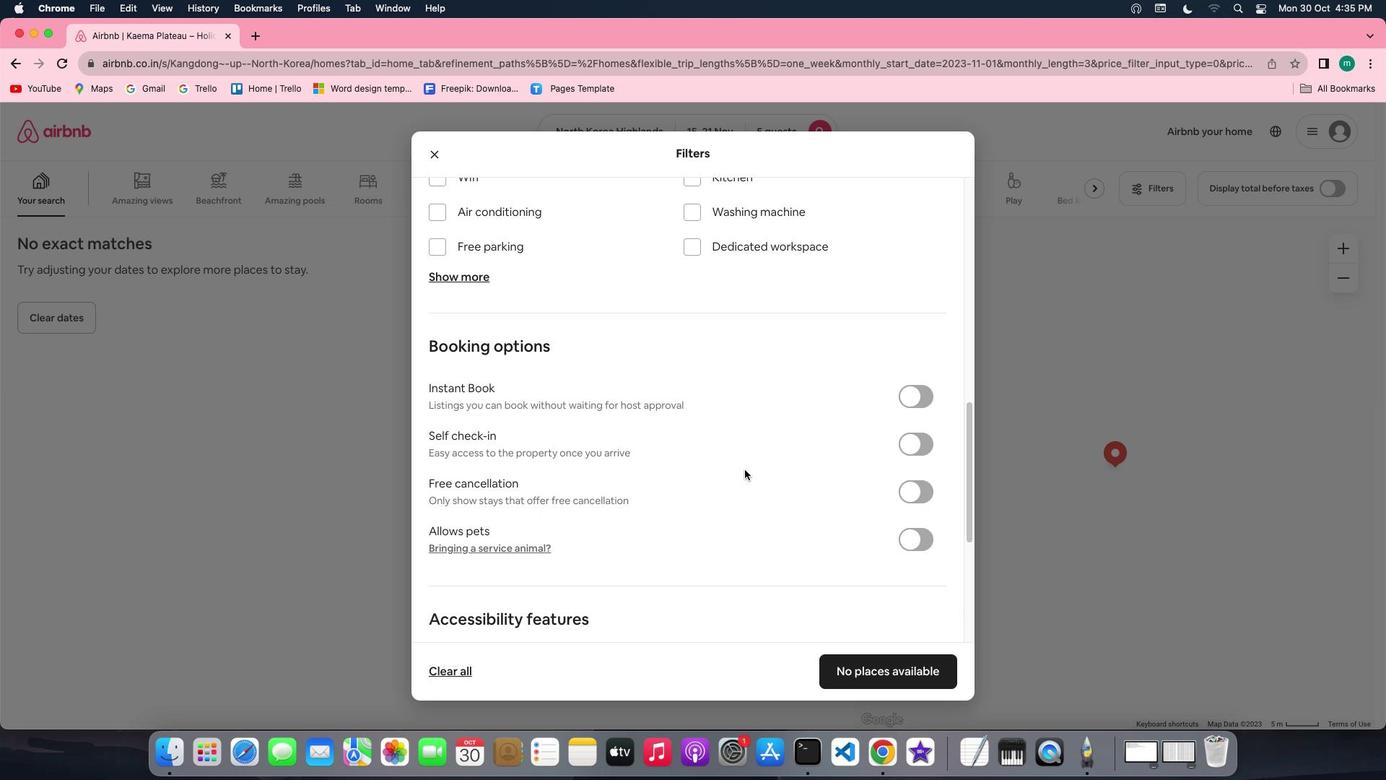 
Action: Mouse scrolled (744, 470) with delta (0, 0)
Screenshot: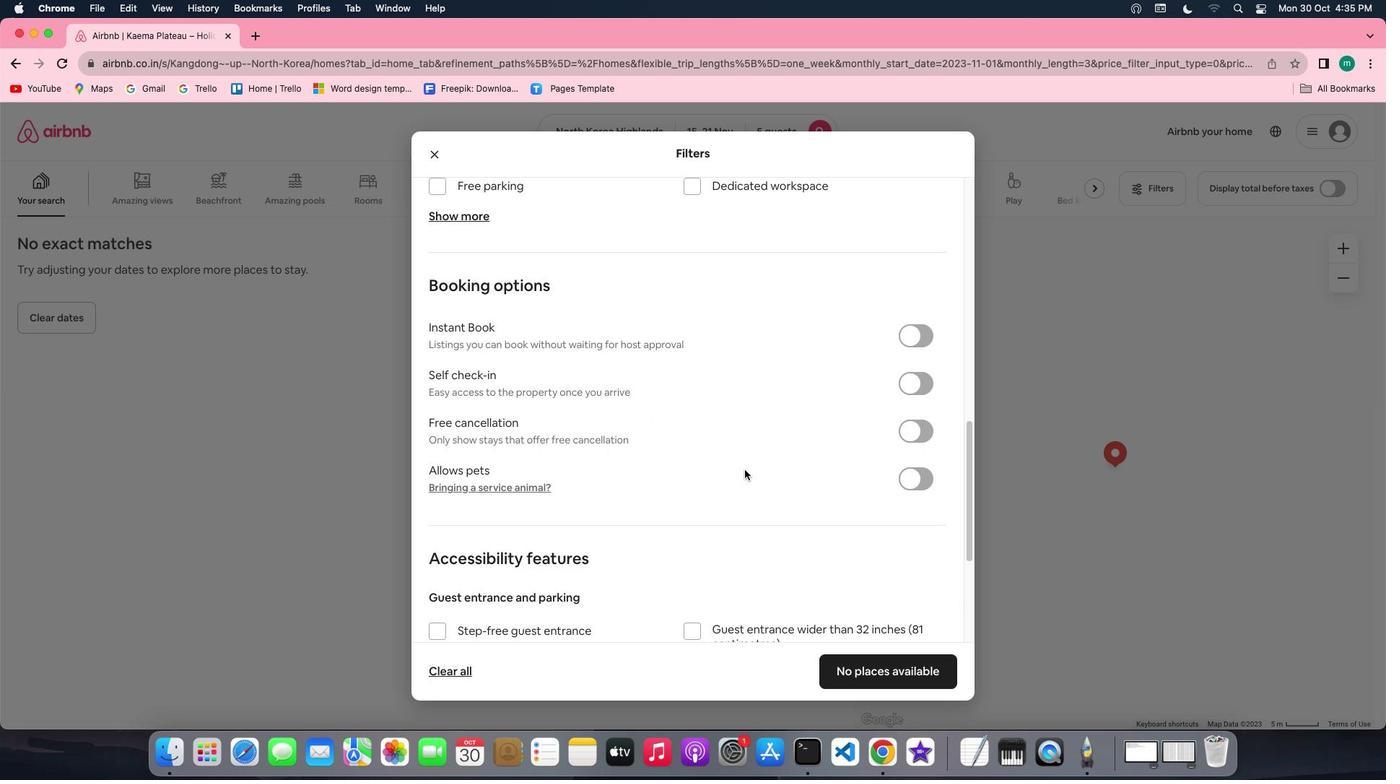 
Action: Mouse moved to (787, 501)
Screenshot: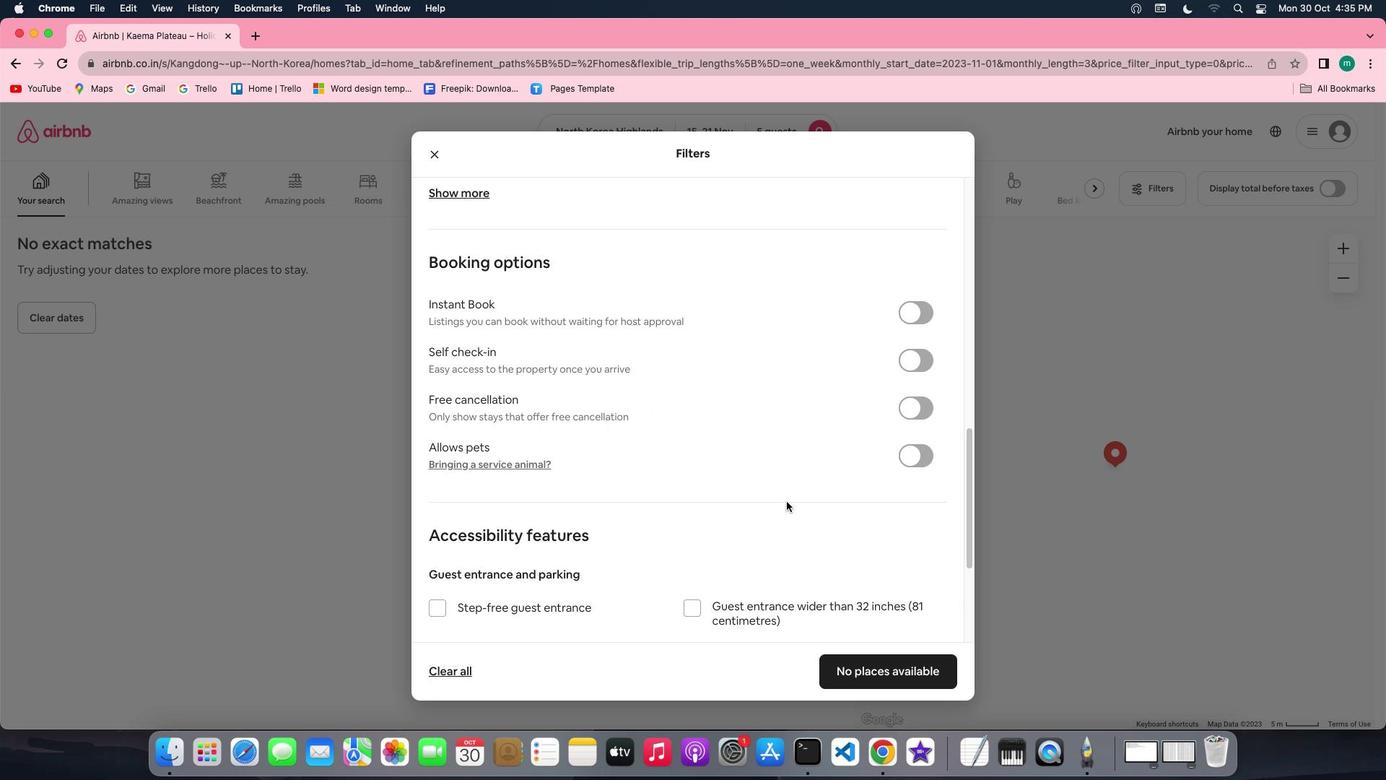 
Action: Mouse scrolled (787, 501) with delta (0, 0)
Screenshot: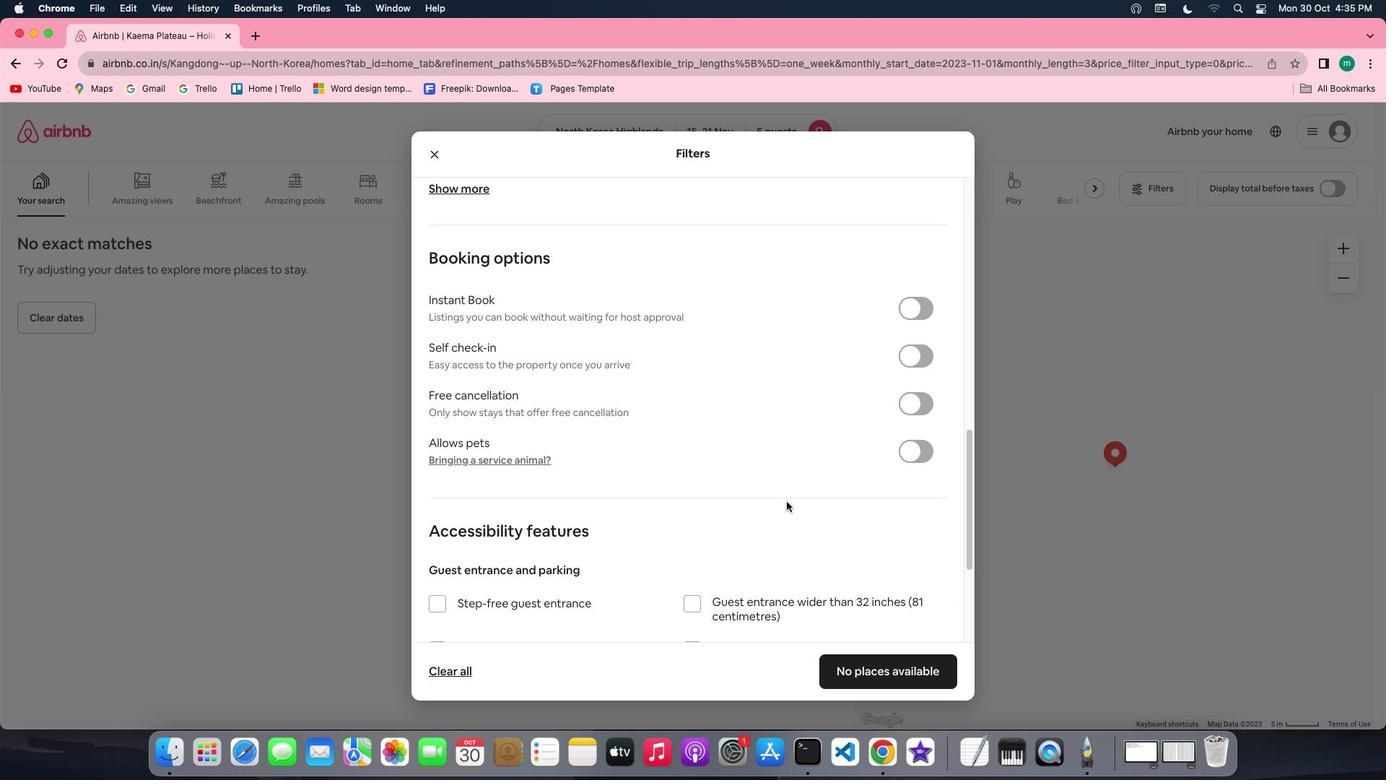 
Action: Mouse scrolled (787, 501) with delta (0, 0)
Screenshot: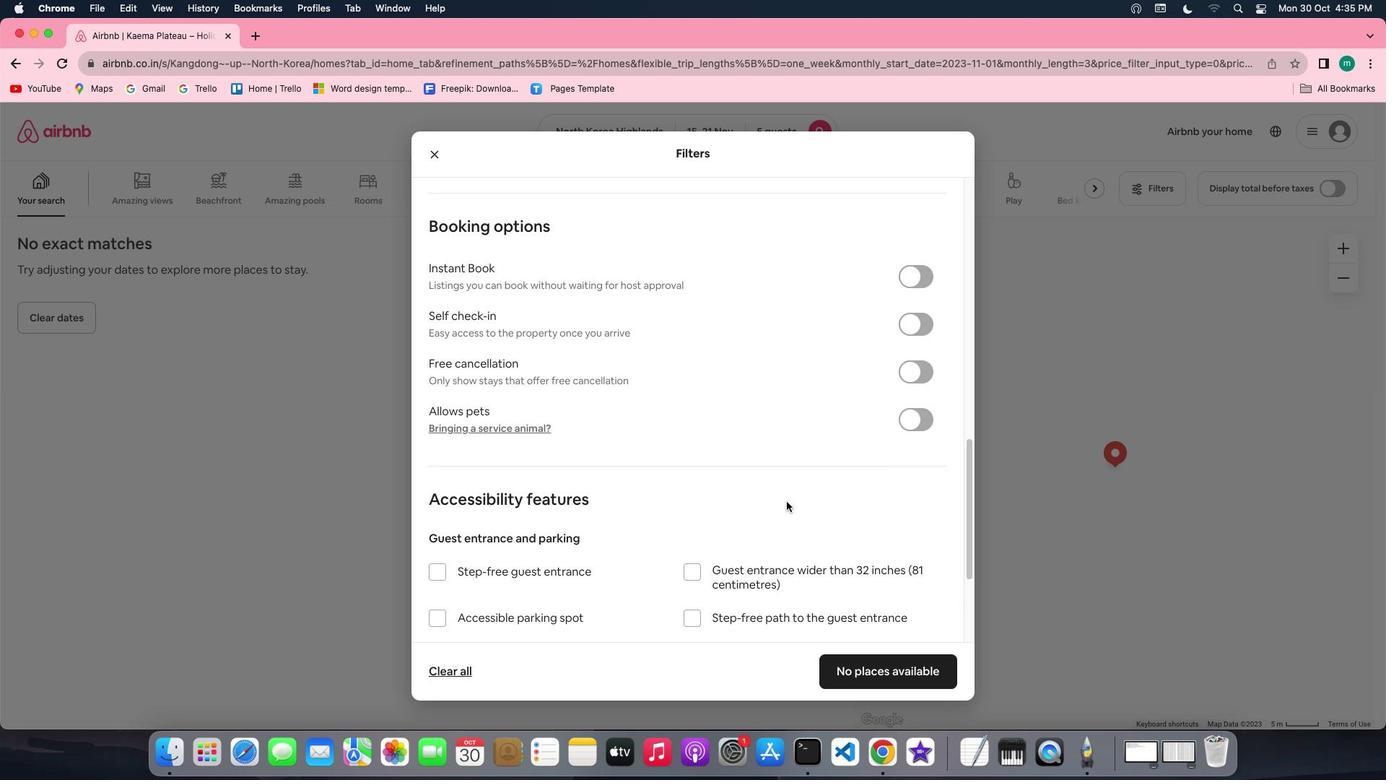 
Action: Mouse scrolled (787, 501) with delta (0, -1)
Screenshot: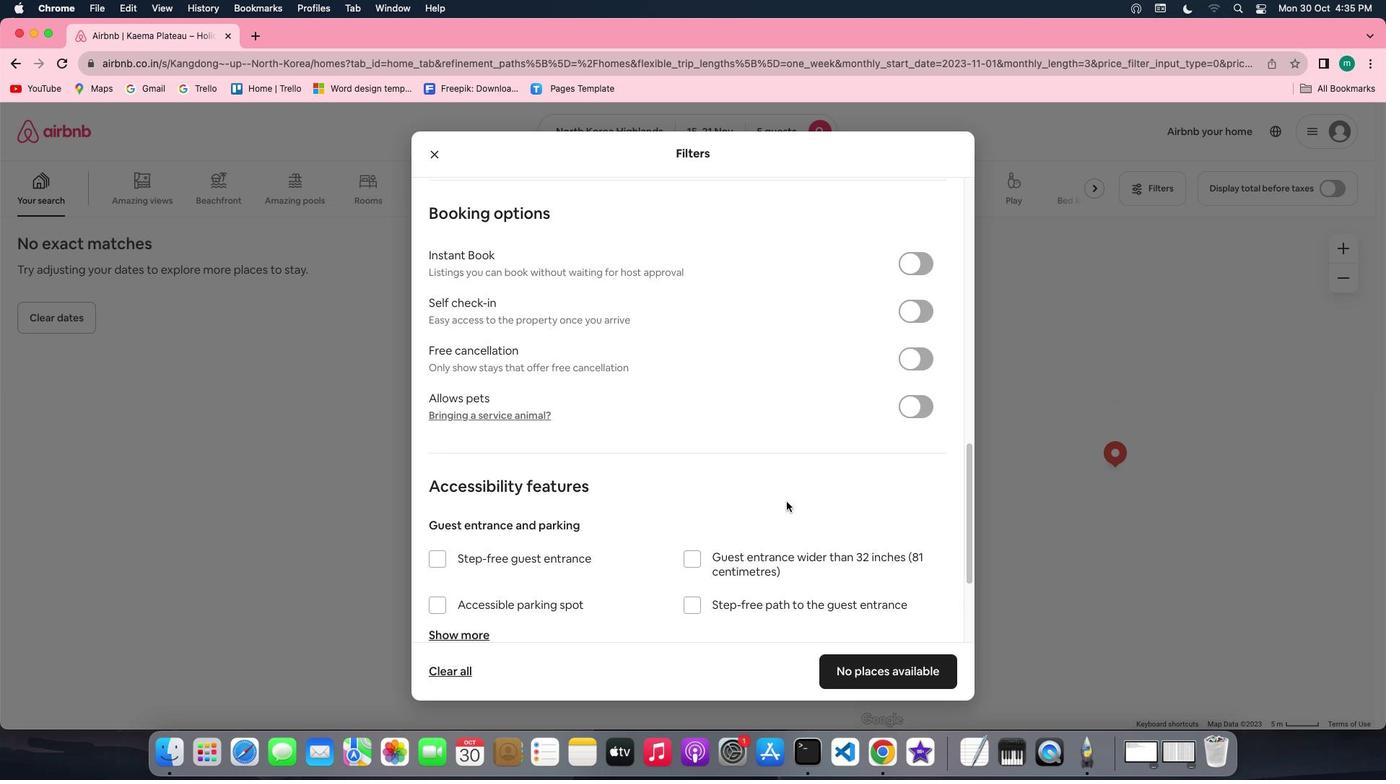 
Action: Mouse scrolled (787, 501) with delta (0, -1)
Screenshot: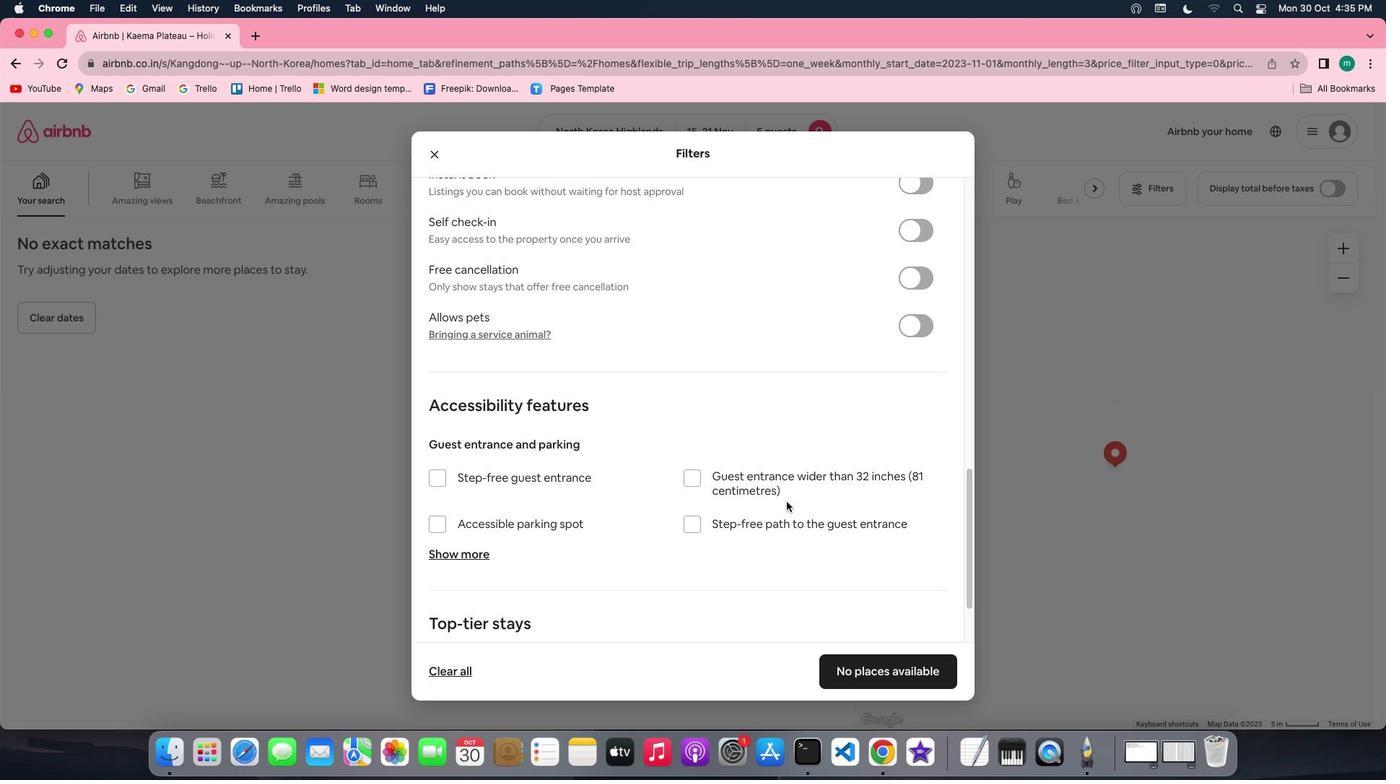 
Action: Mouse scrolled (787, 501) with delta (0, 0)
Screenshot: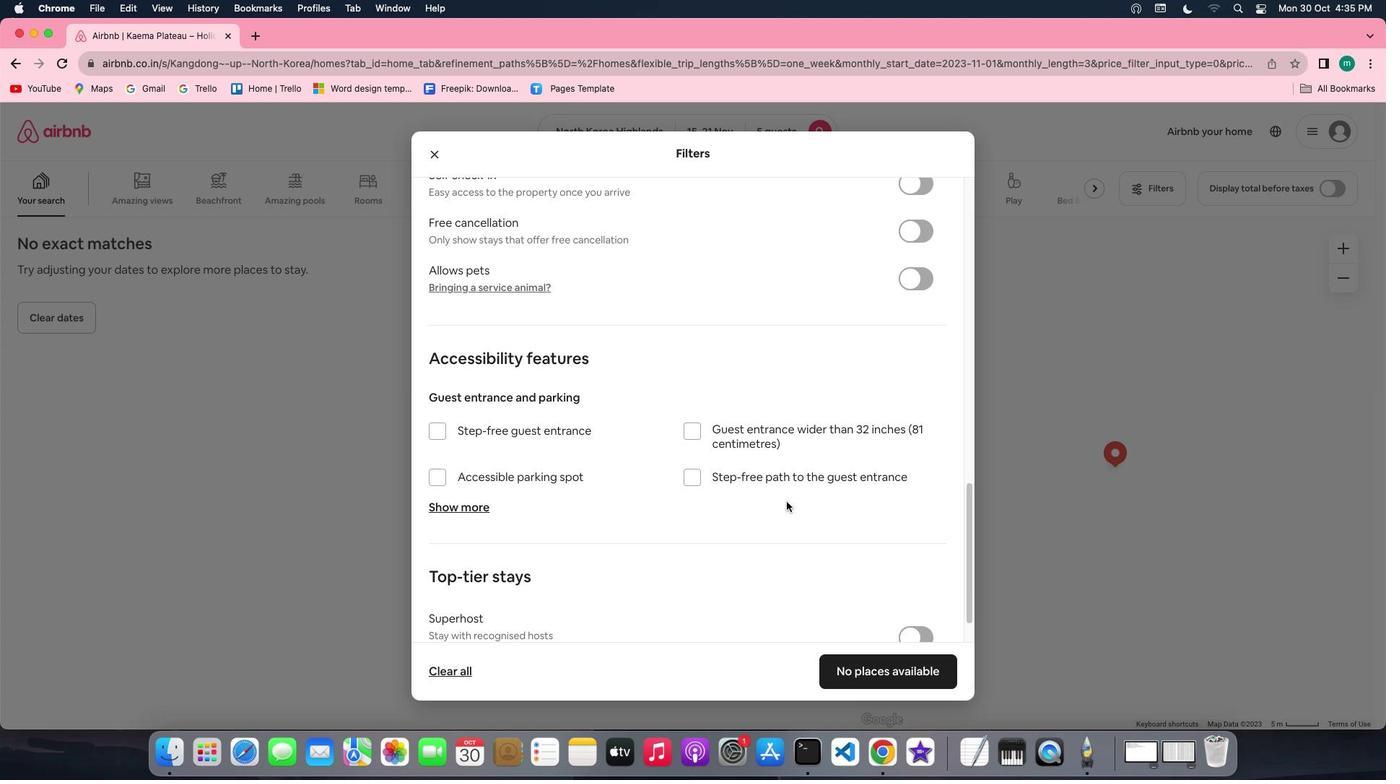 
Action: Mouse scrolled (787, 501) with delta (0, 0)
Screenshot: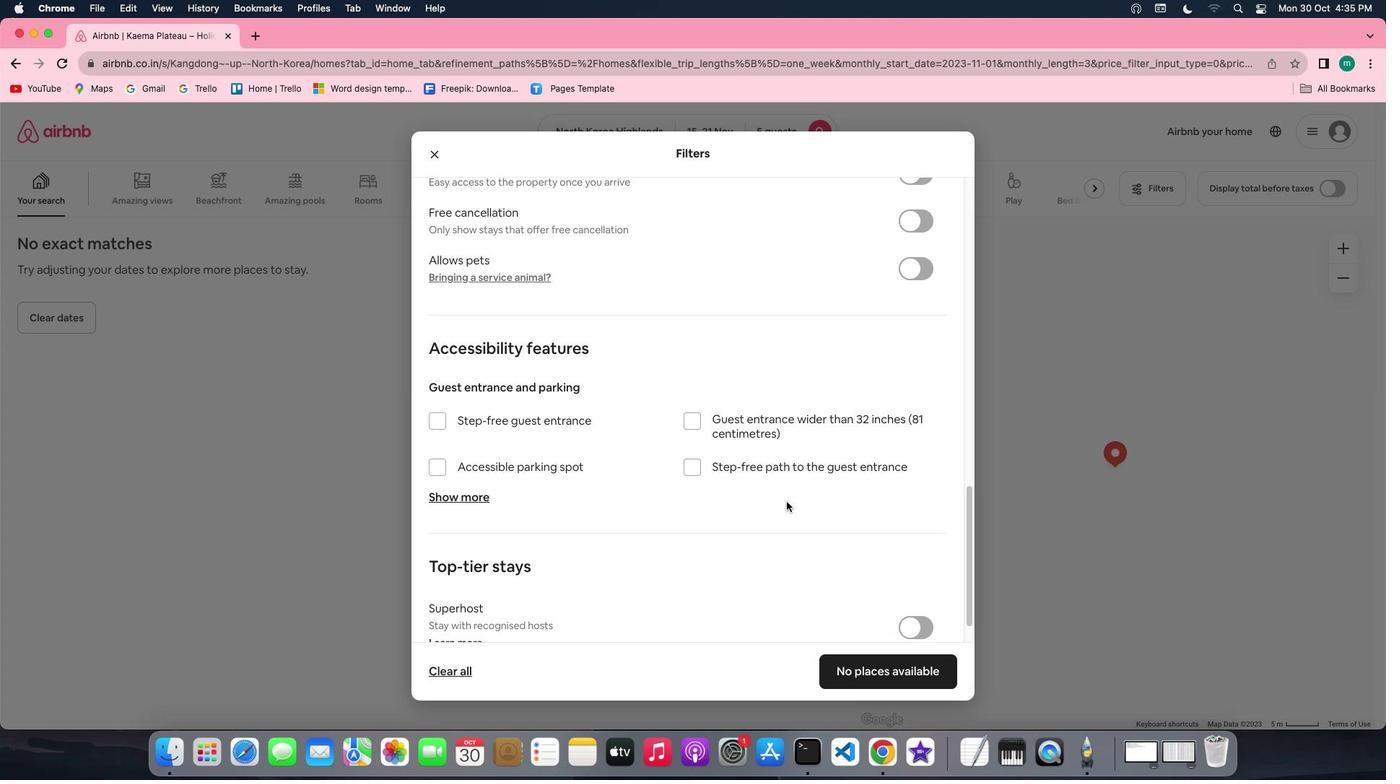 
Action: Mouse scrolled (787, 501) with delta (0, 0)
Screenshot: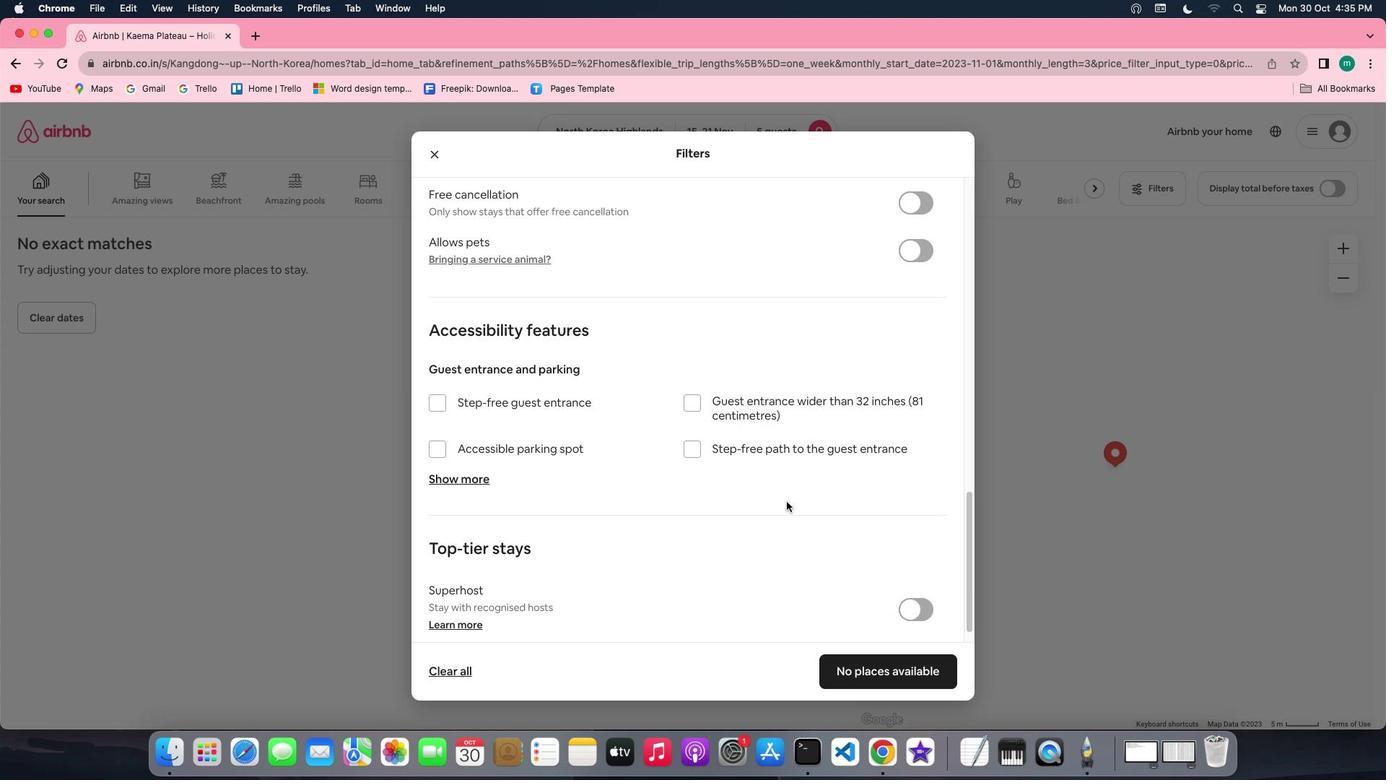
Action: Mouse scrolled (787, 501) with delta (0, -1)
Screenshot: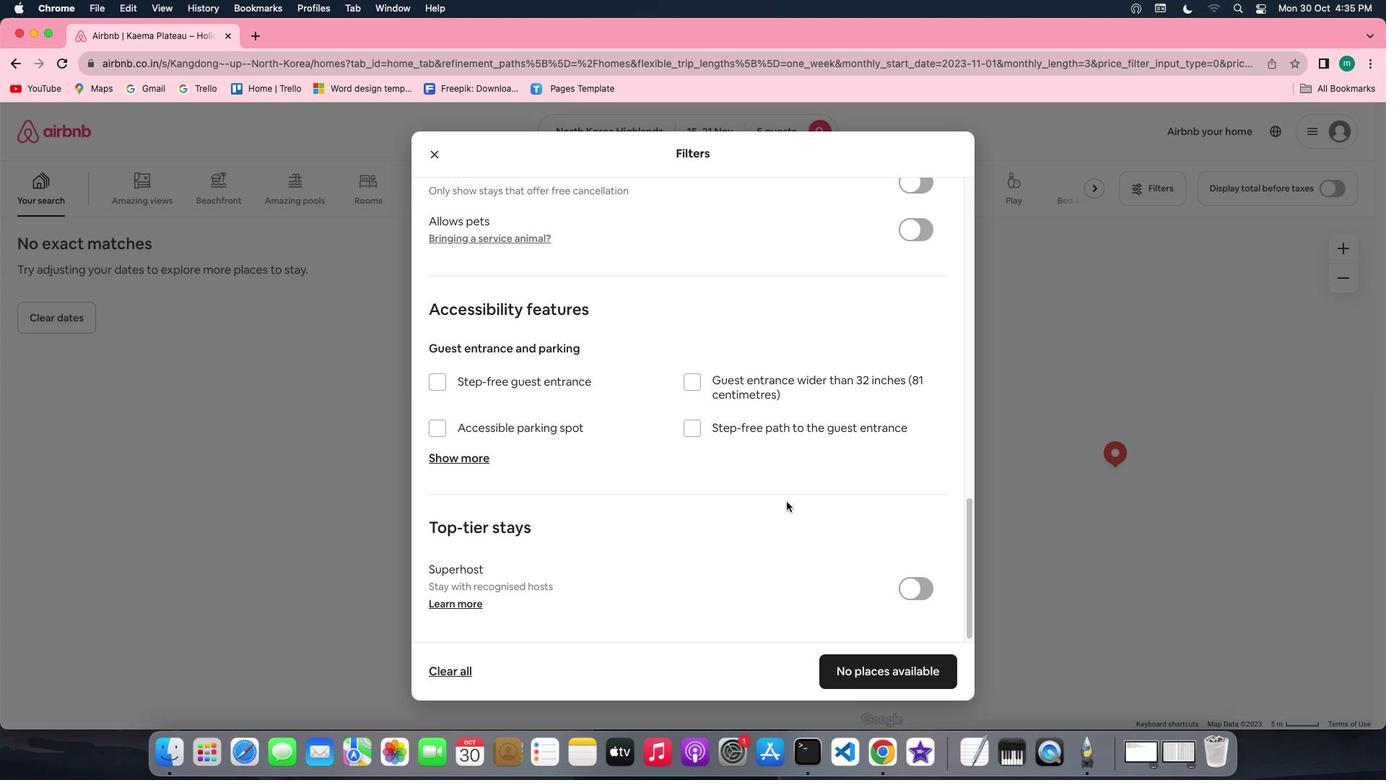 
Action: Mouse scrolled (787, 501) with delta (0, 0)
Screenshot: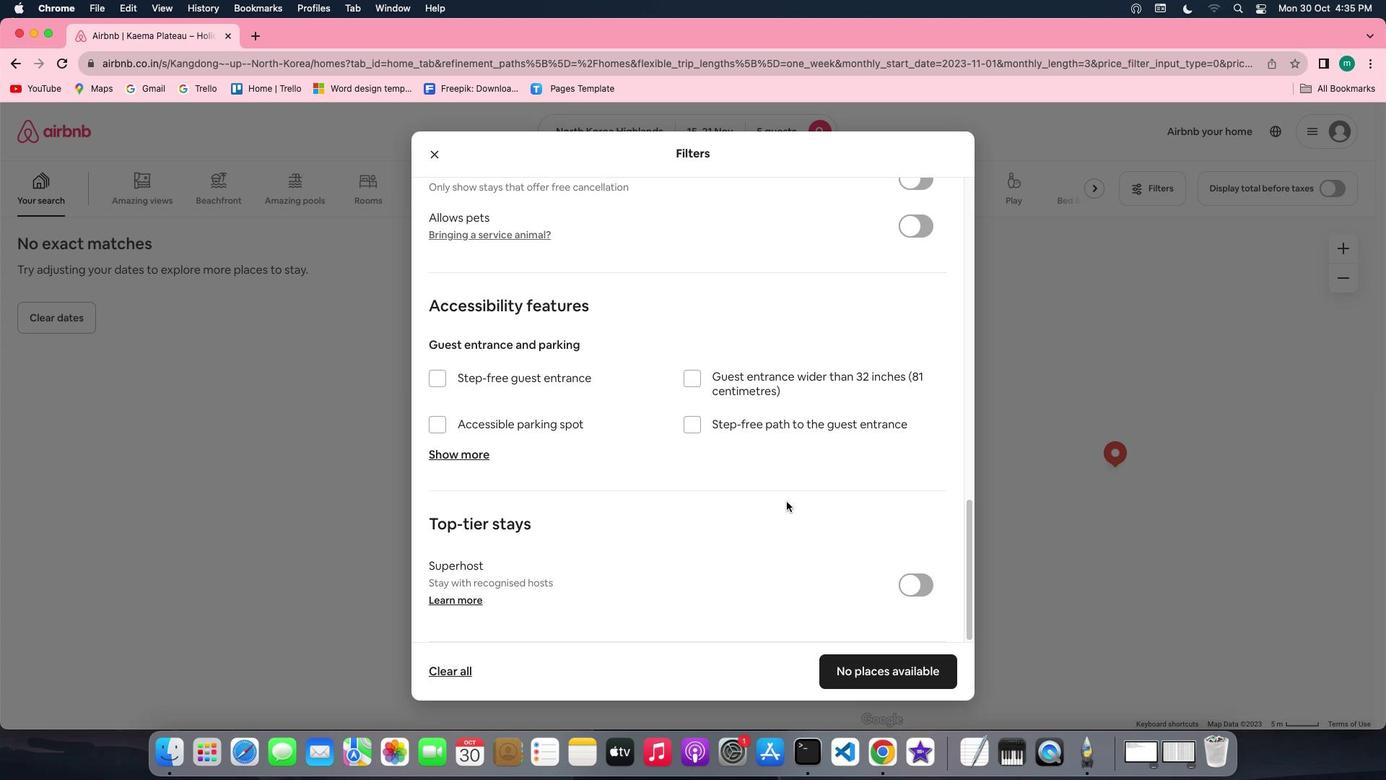 
Action: Mouse scrolled (787, 501) with delta (0, 0)
Screenshot: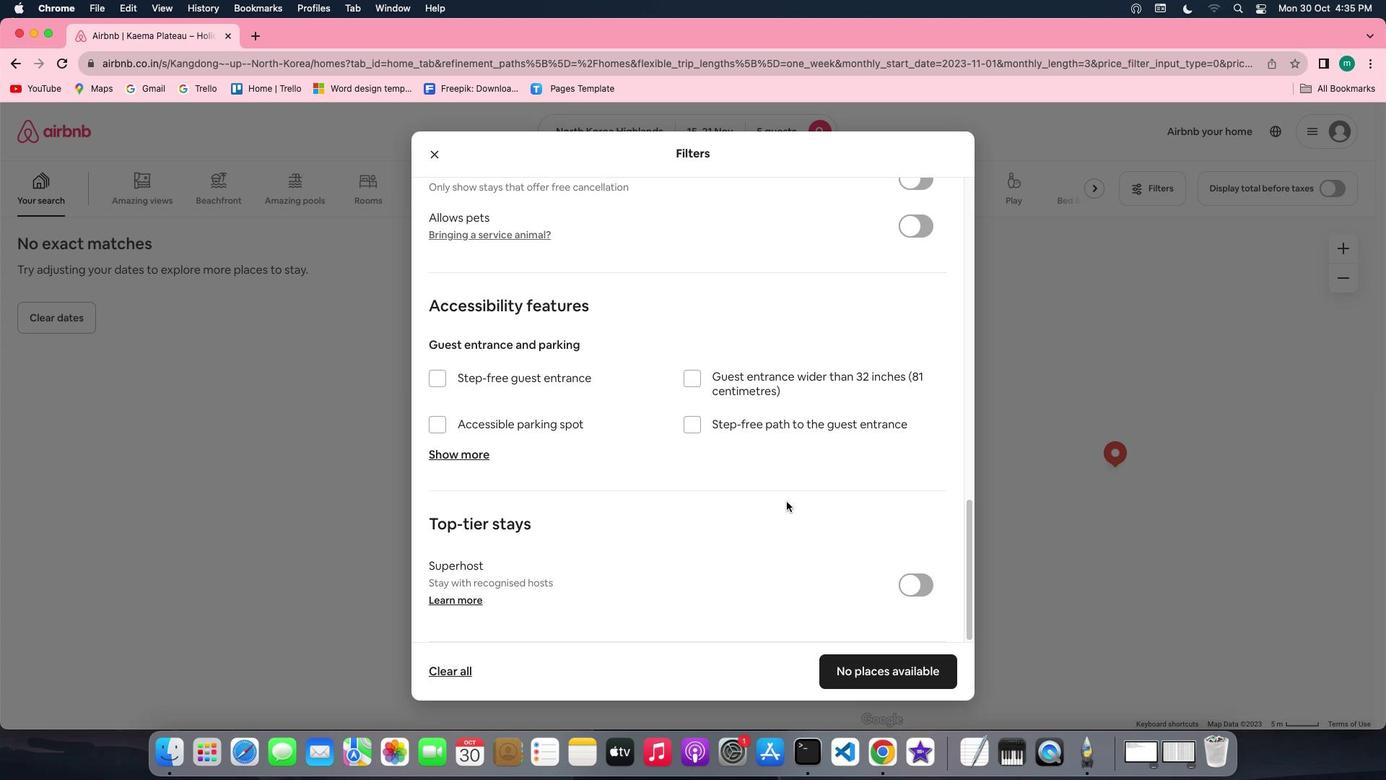 
Action: Mouse scrolled (787, 501) with delta (0, -2)
Screenshot: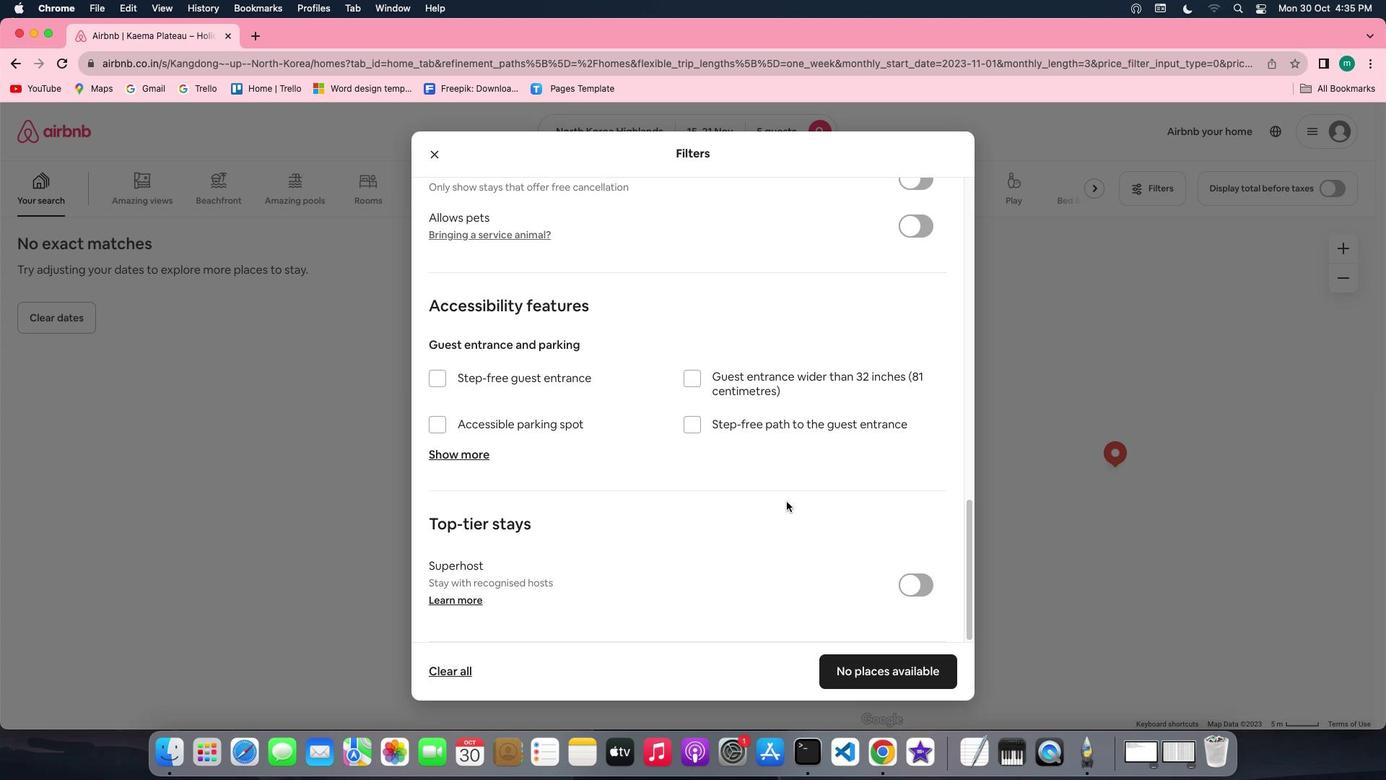 
Action: Mouse scrolled (787, 501) with delta (0, -3)
Screenshot: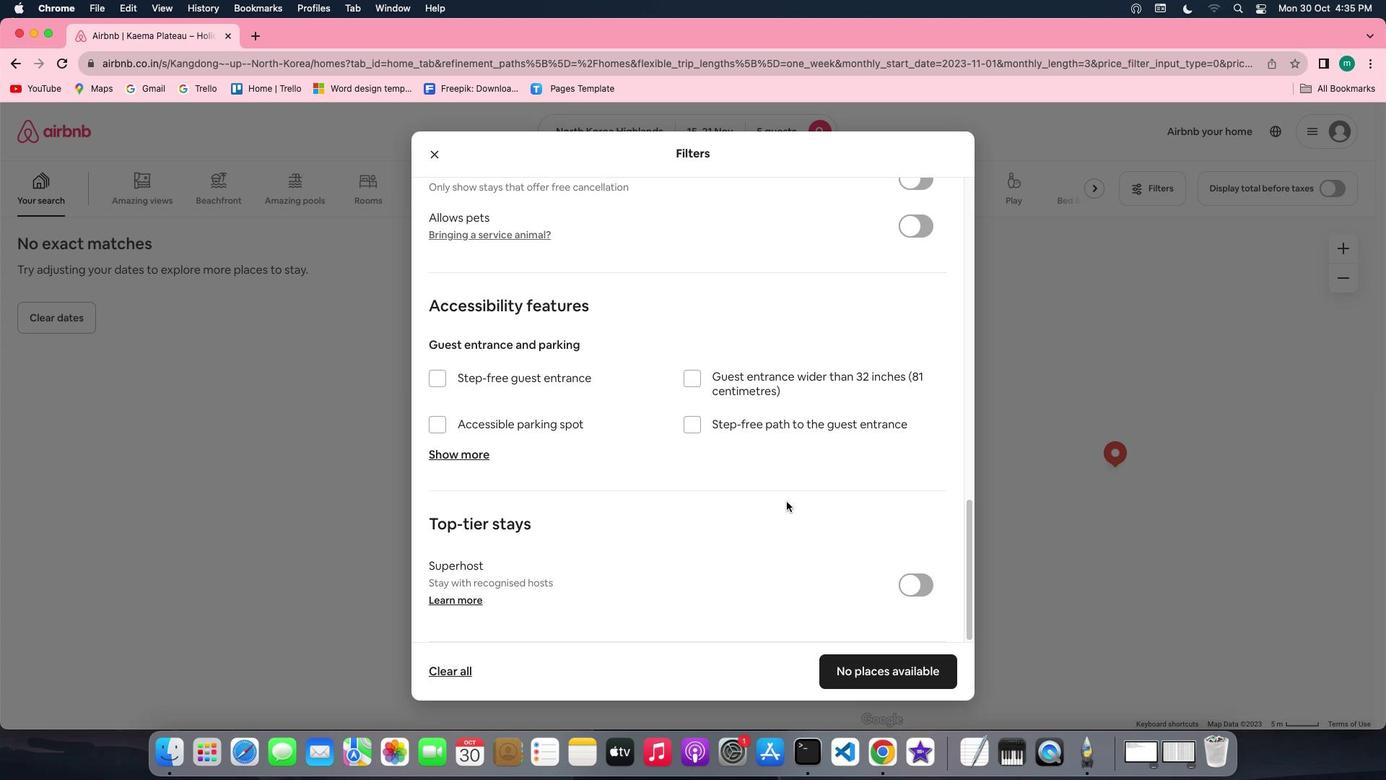 
Action: Mouse scrolled (787, 501) with delta (0, -3)
Screenshot: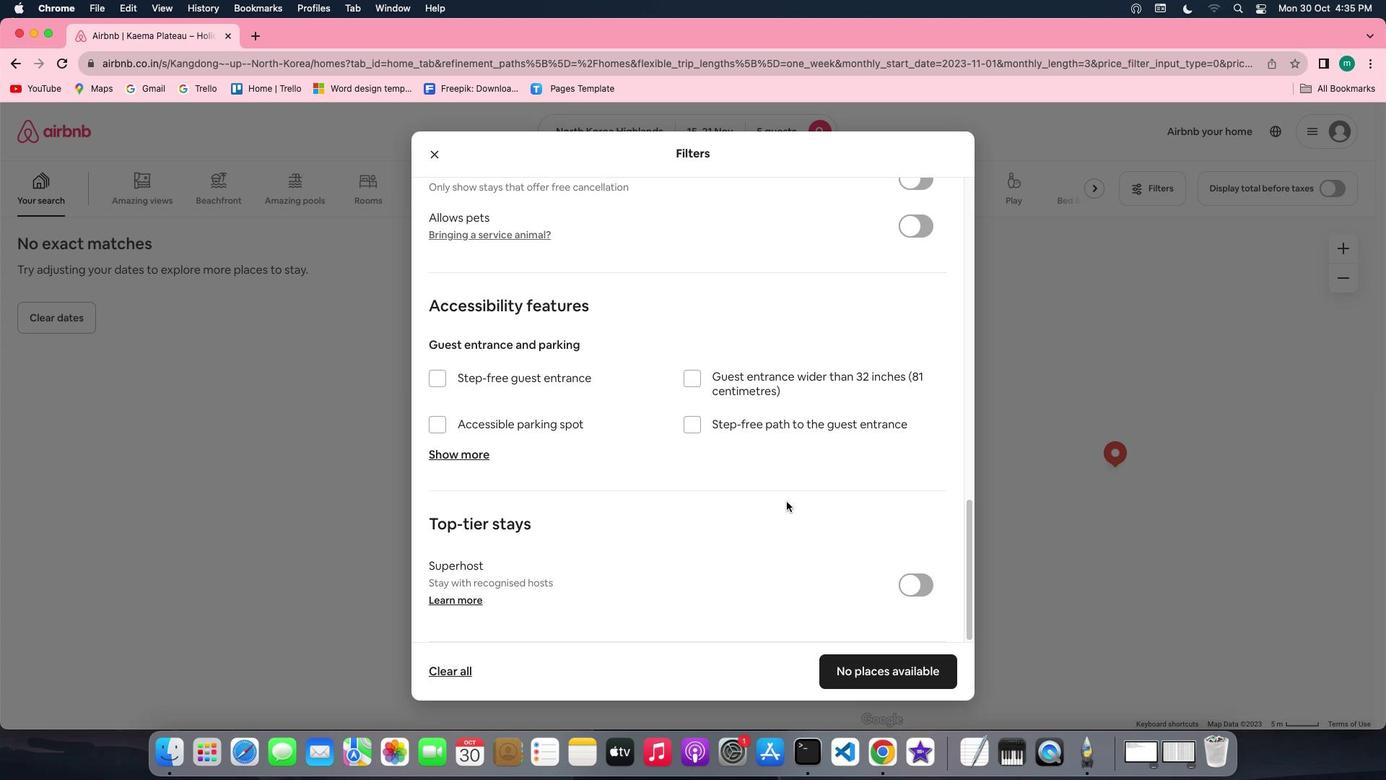 
Action: Mouse moved to (887, 671)
Screenshot: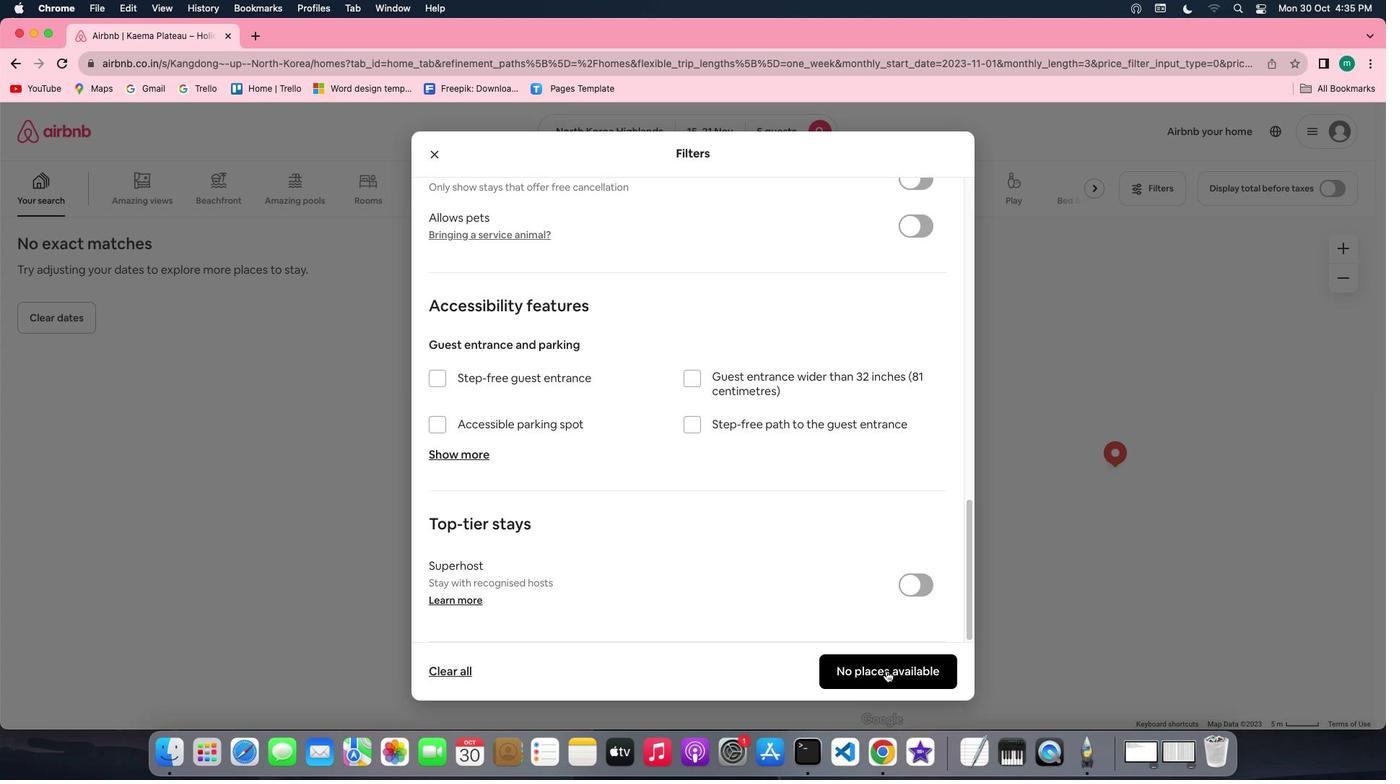 
Action: Mouse pressed left at (887, 671)
Screenshot: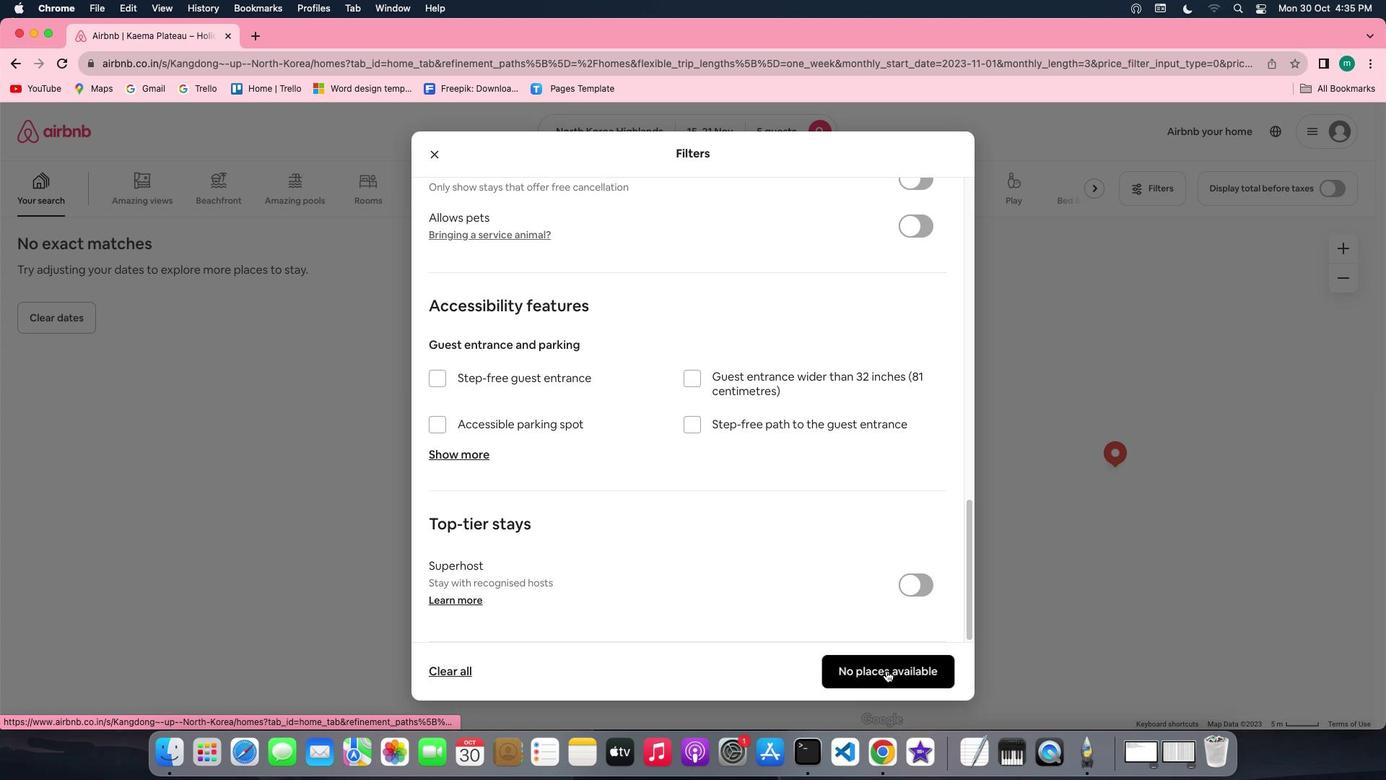 
